 Task: In the  document Genderequality.doc, select heading and apply ' Italics' Use the "find feature" to find mentioned word and apply Strikethrough in: 'discriminatory'
Action: Mouse moved to (523, 180)
Screenshot: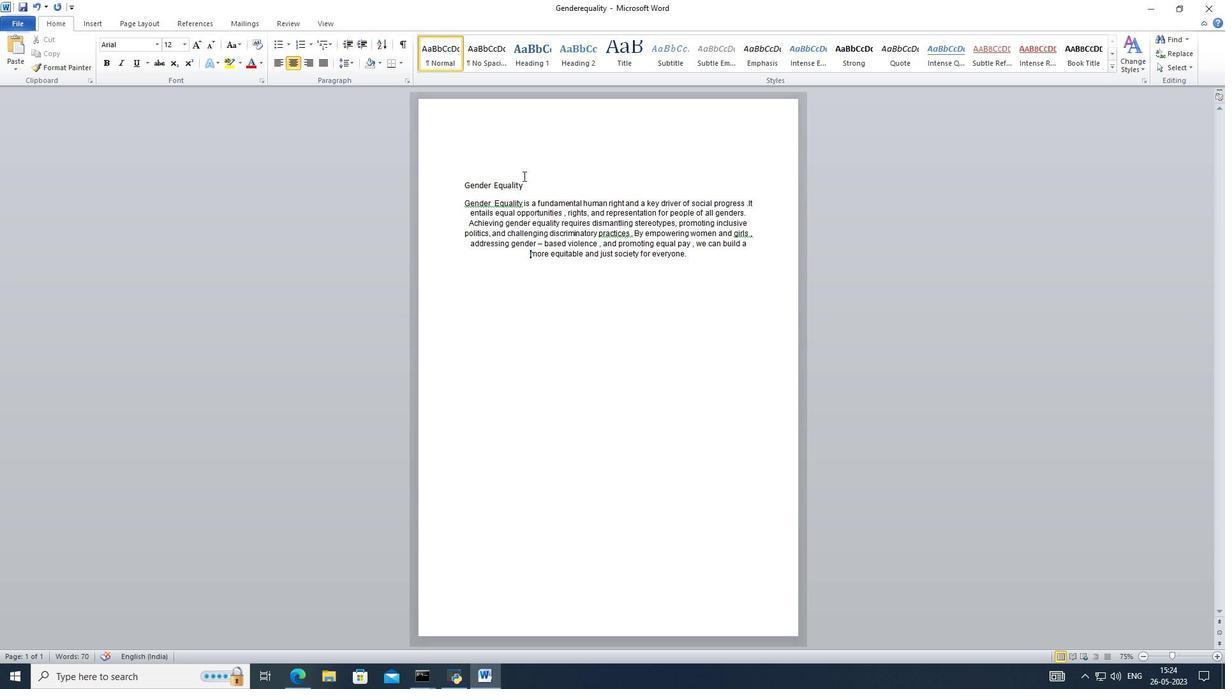 
Action: Mouse pressed left at (523, 180)
Screenshot: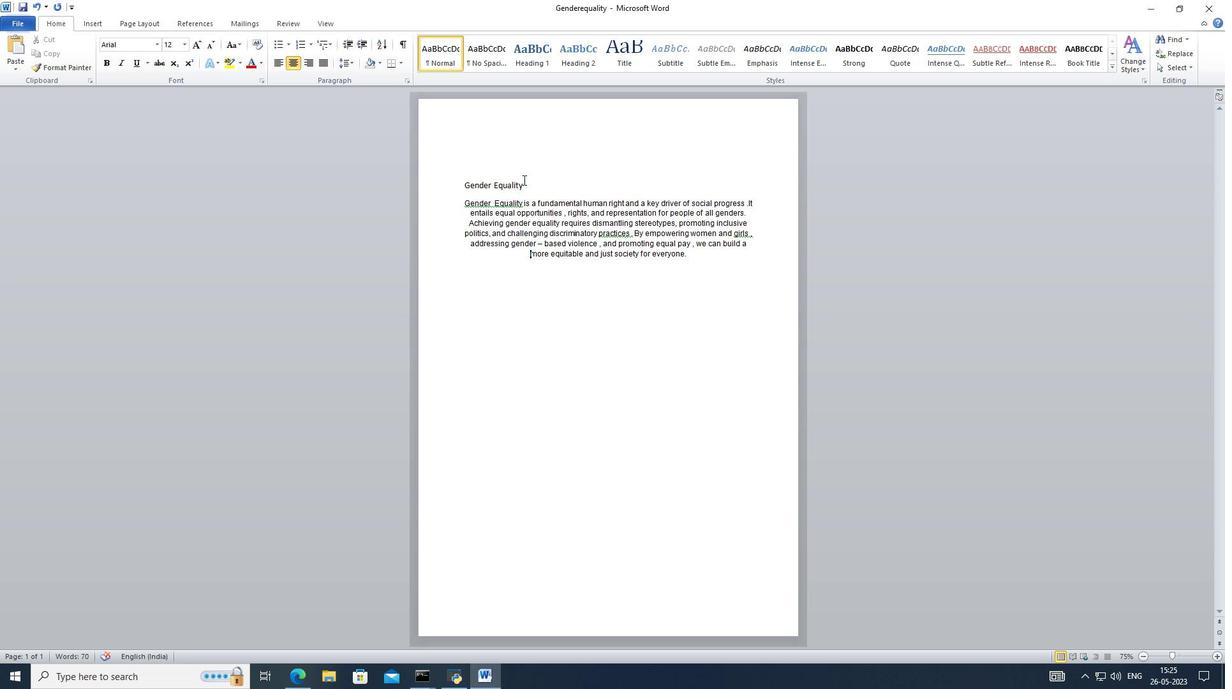 
Action: Mouse moved to (523, 181)
Screenshot: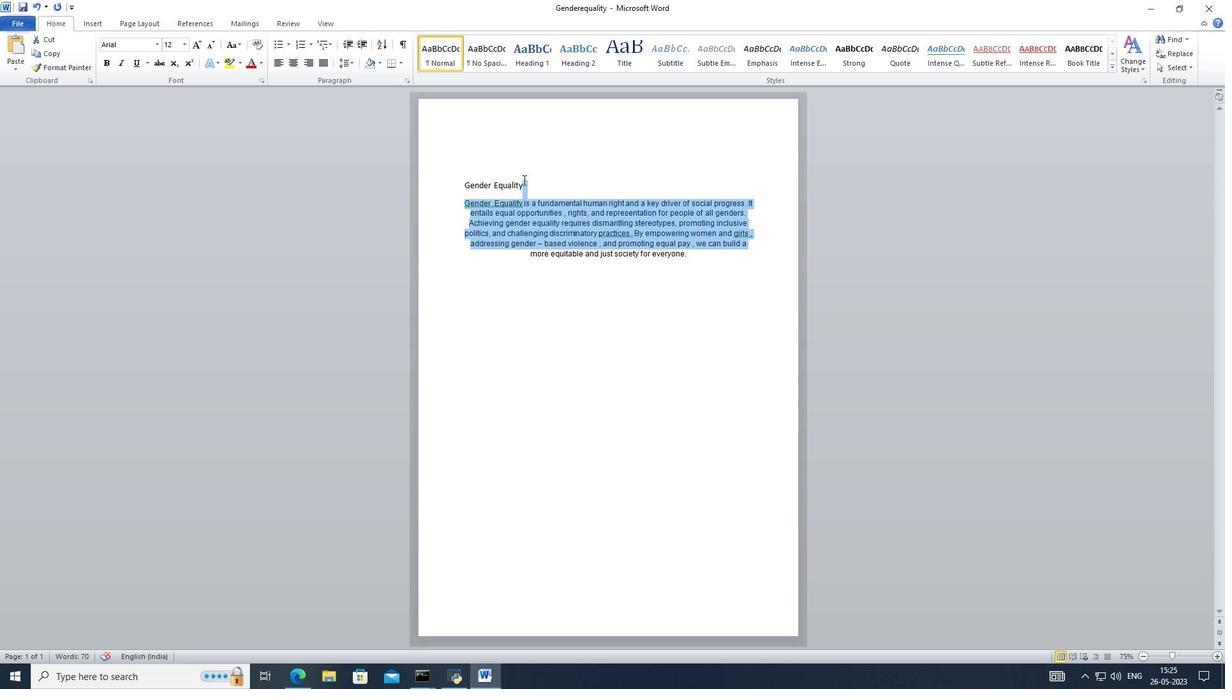 
Action: Mouse pressed left at (523, 181)
Screenshot: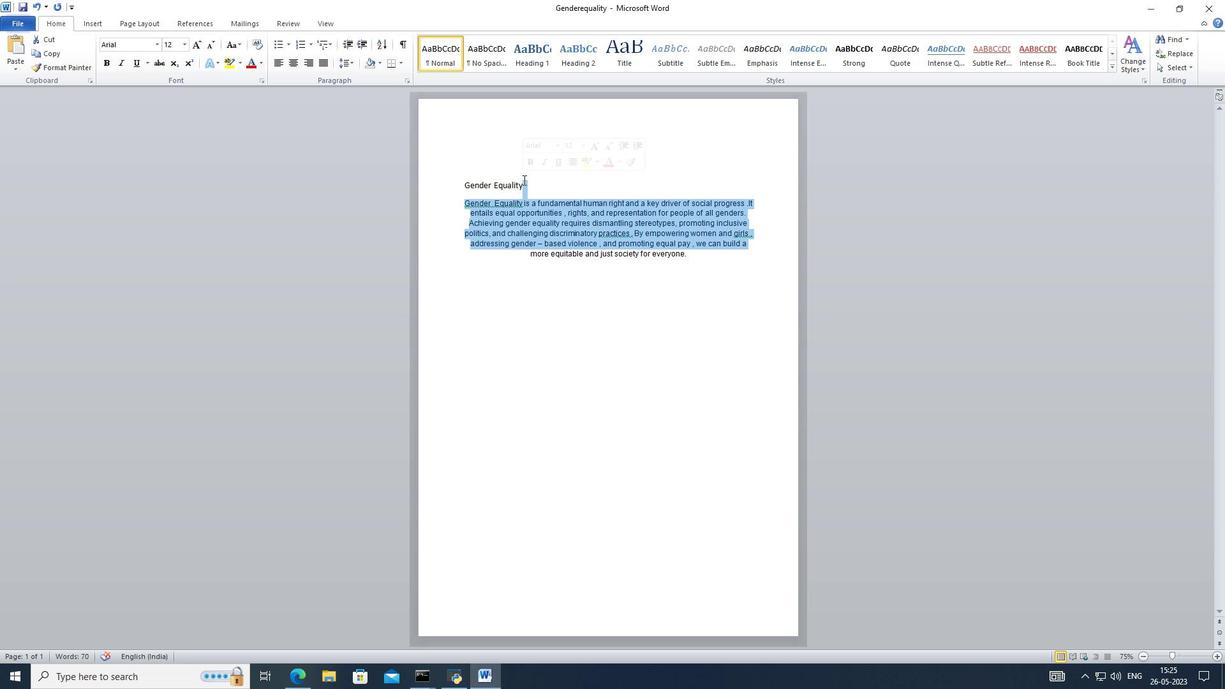 
Action: Mouse moved to (510, 202)
Screenshot: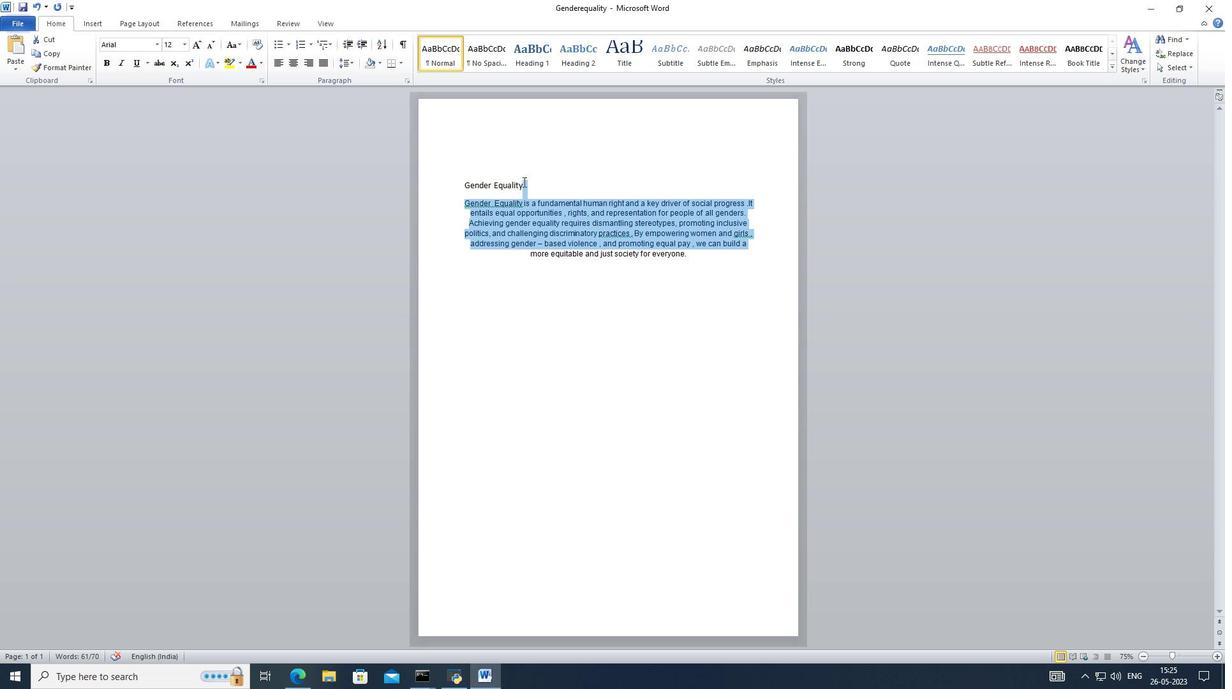 
Action: Mouse pressed left at (510, 202)
Screenshot: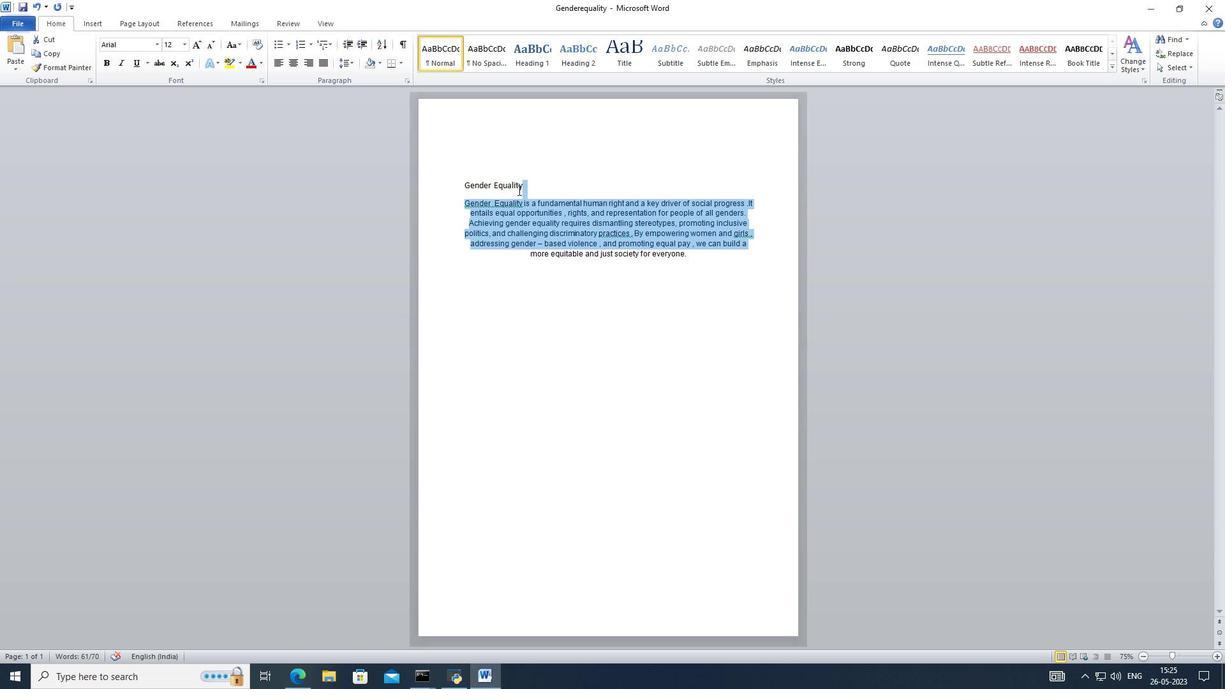 
Action: Mouse moved to (485, 263)
Screenshot: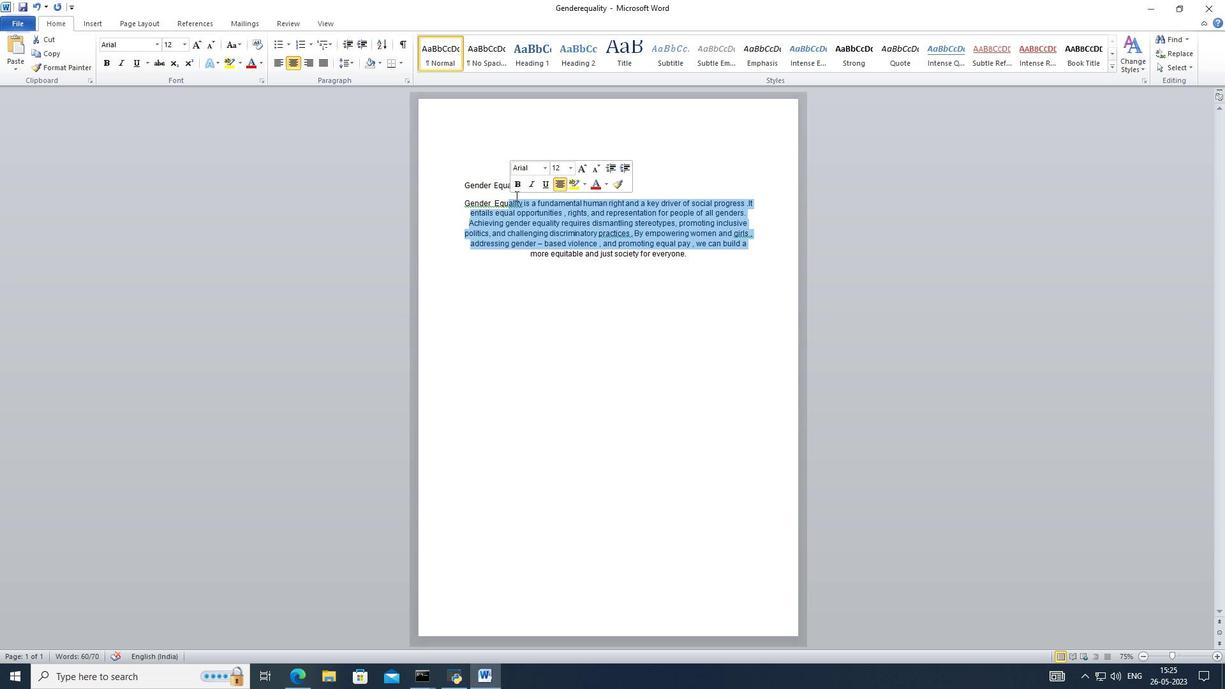 
Action: Mouse pressed left at (485, 263)
Screenshot: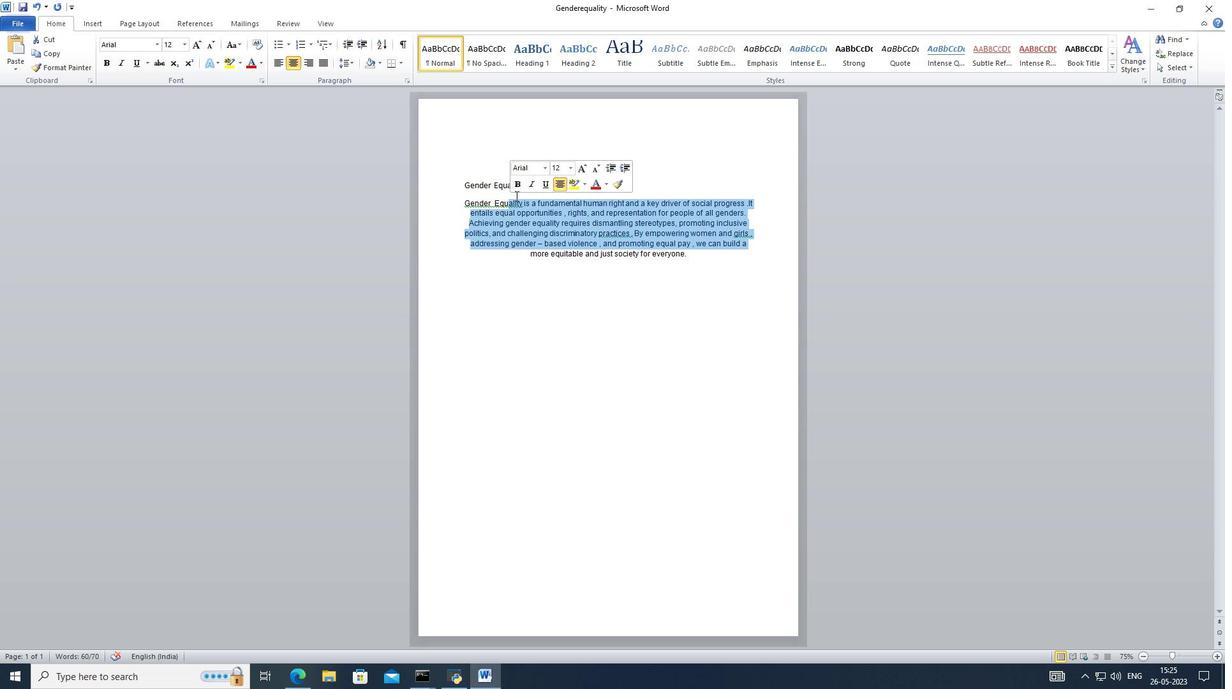 
Action: Mouse moved to (529, 187)
Screenshot: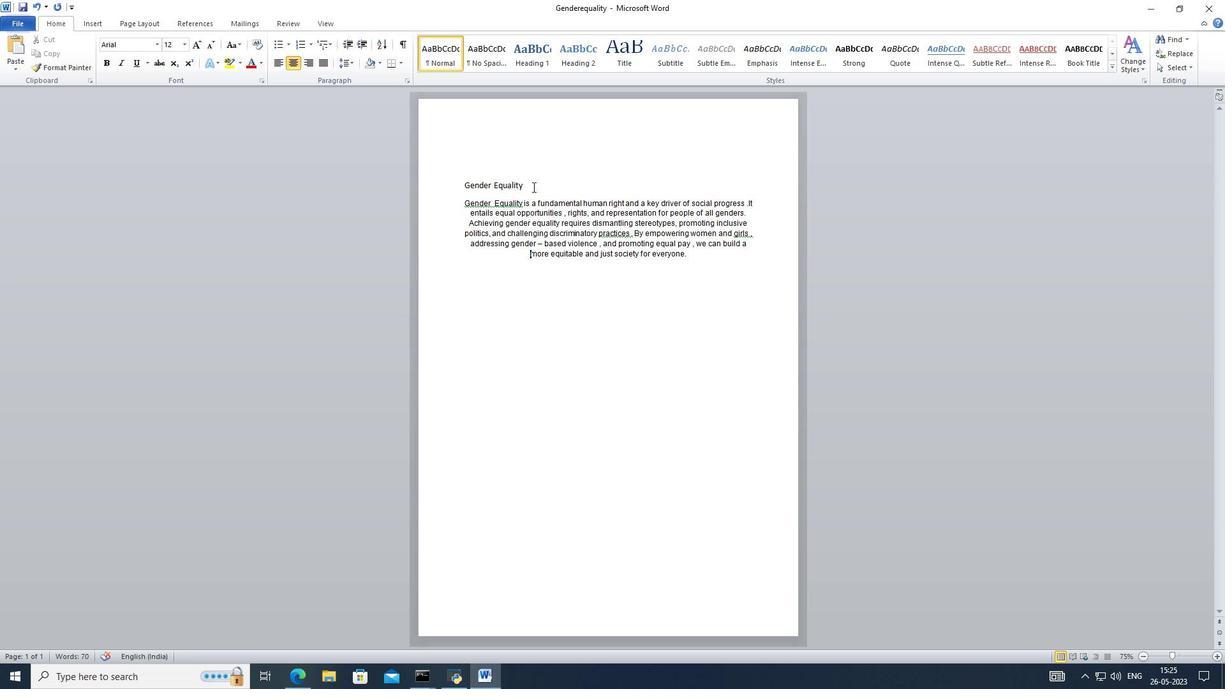 
Action: Mouse pressed left at (529, 187)
Screenshot: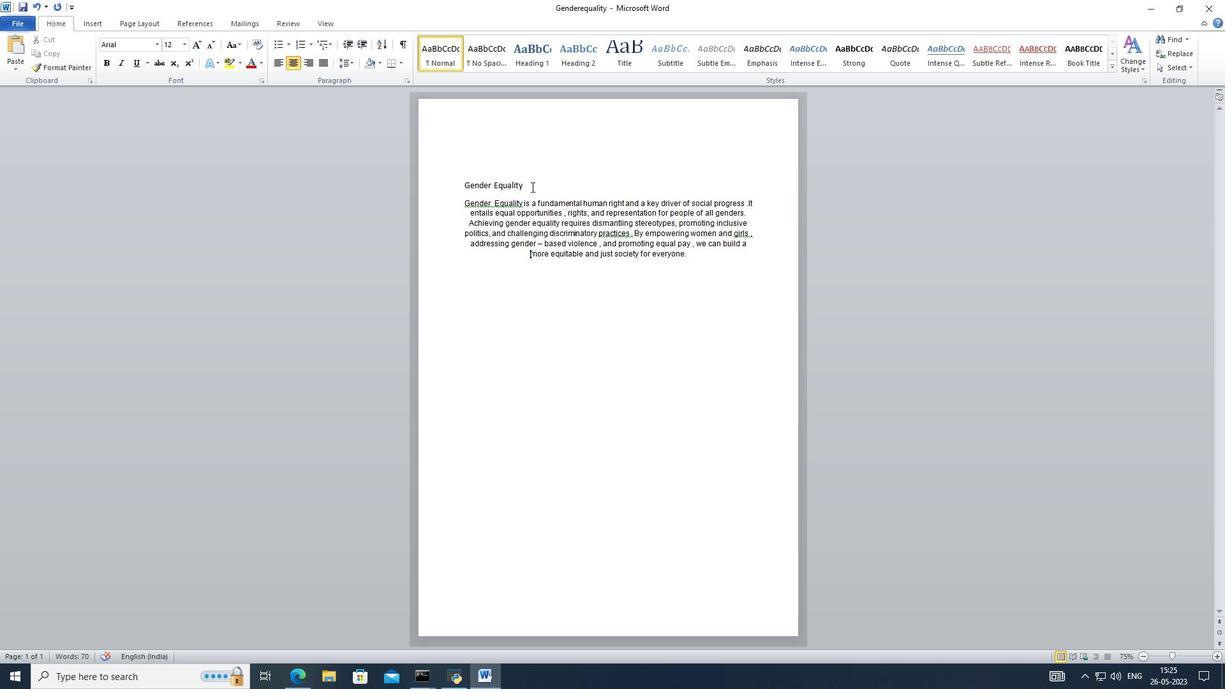 
Action: Mouse moved to (527, 302)
Screenshot: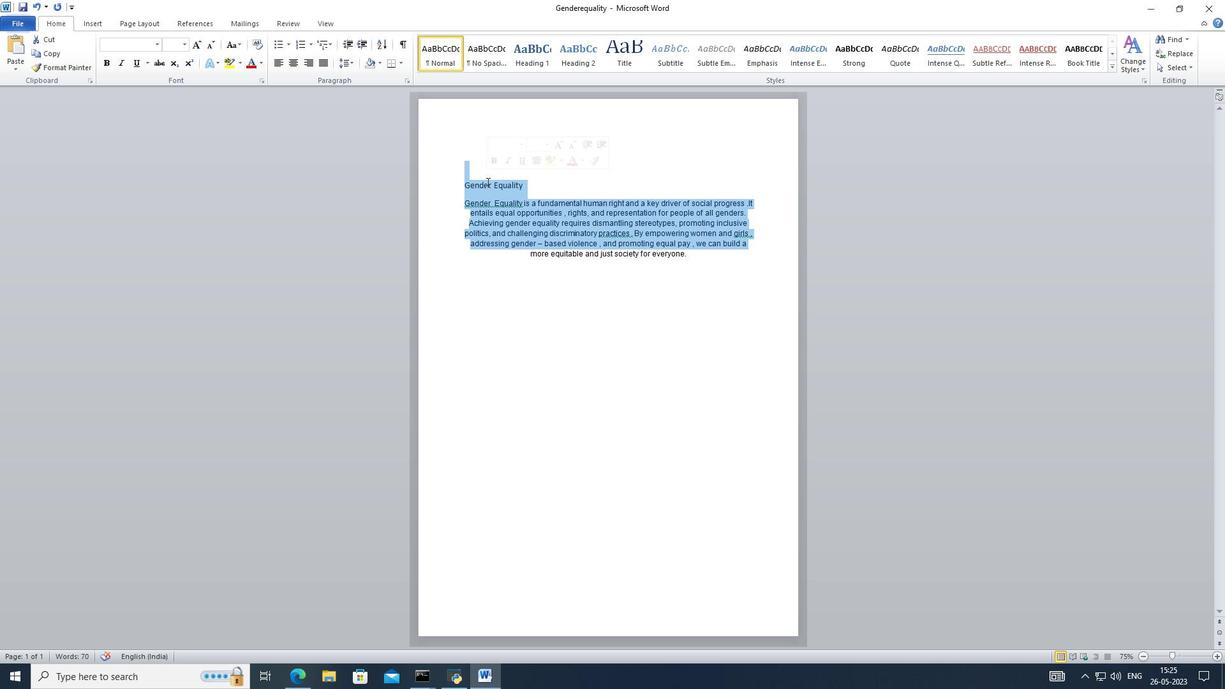 
Action: Mouse pressed left at (527, 302)
Screenshot: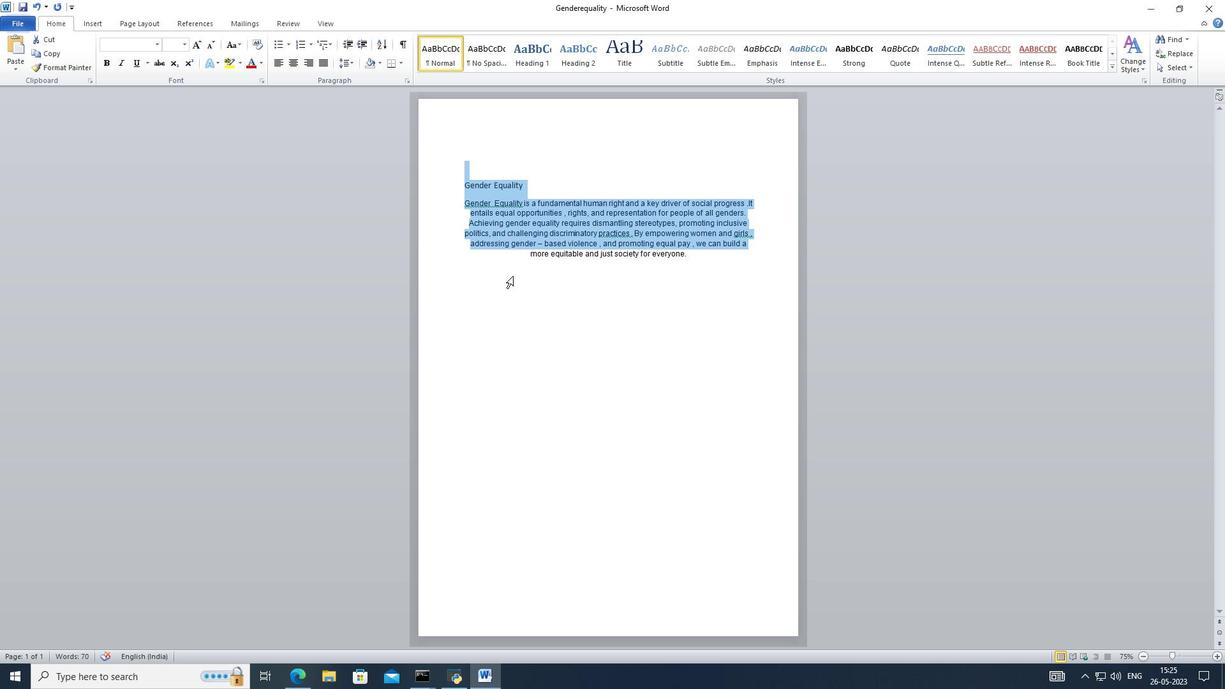 
Action: Mouse moved to (462, 181)
Screenshot: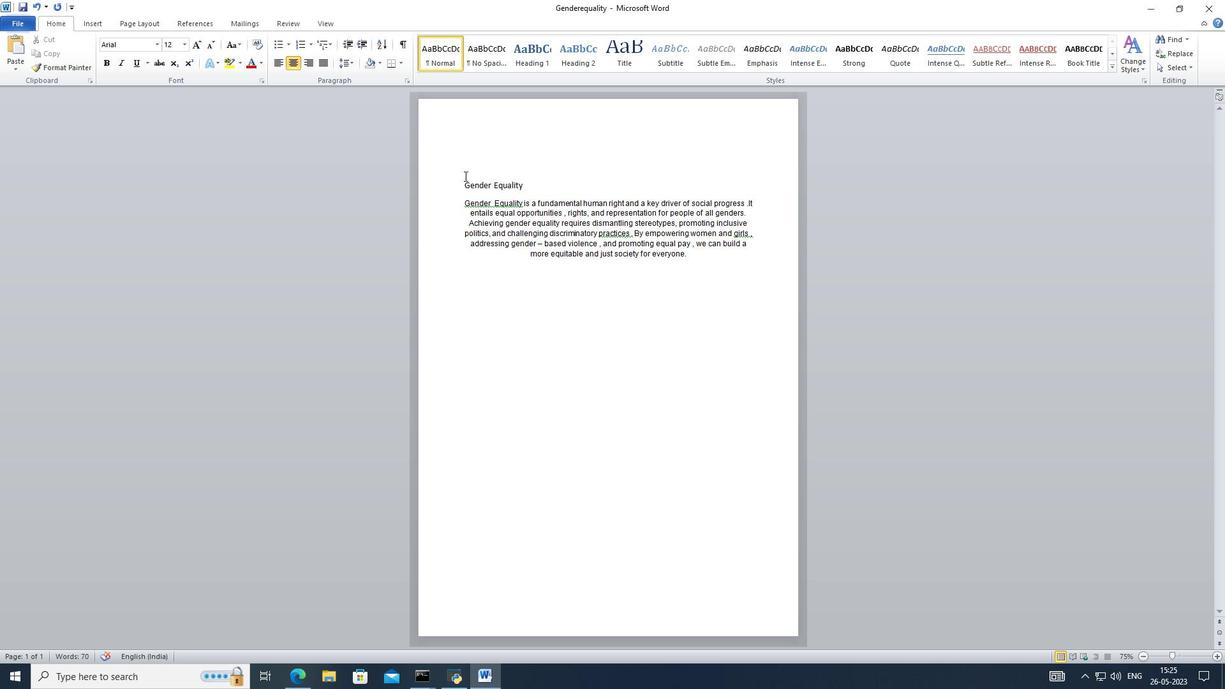 
Action: Mouse pressed left at (462, 181)
Screenshot: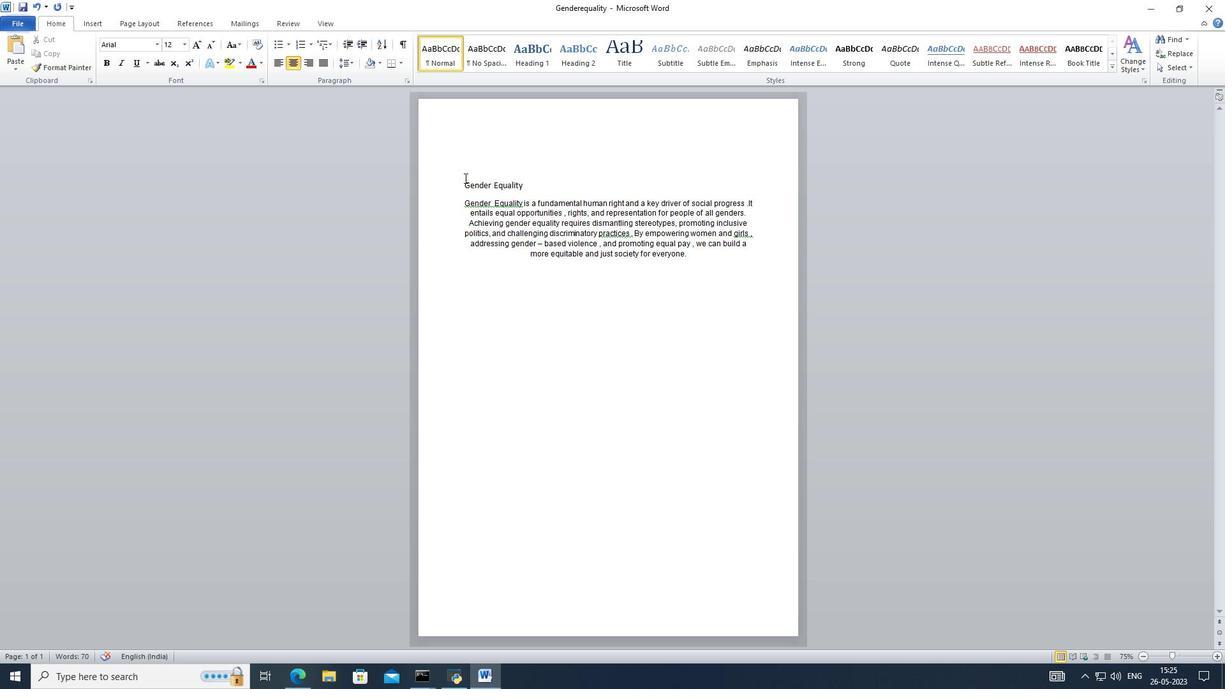 
Action: Mouse moved to (474, 229)
Screenshot: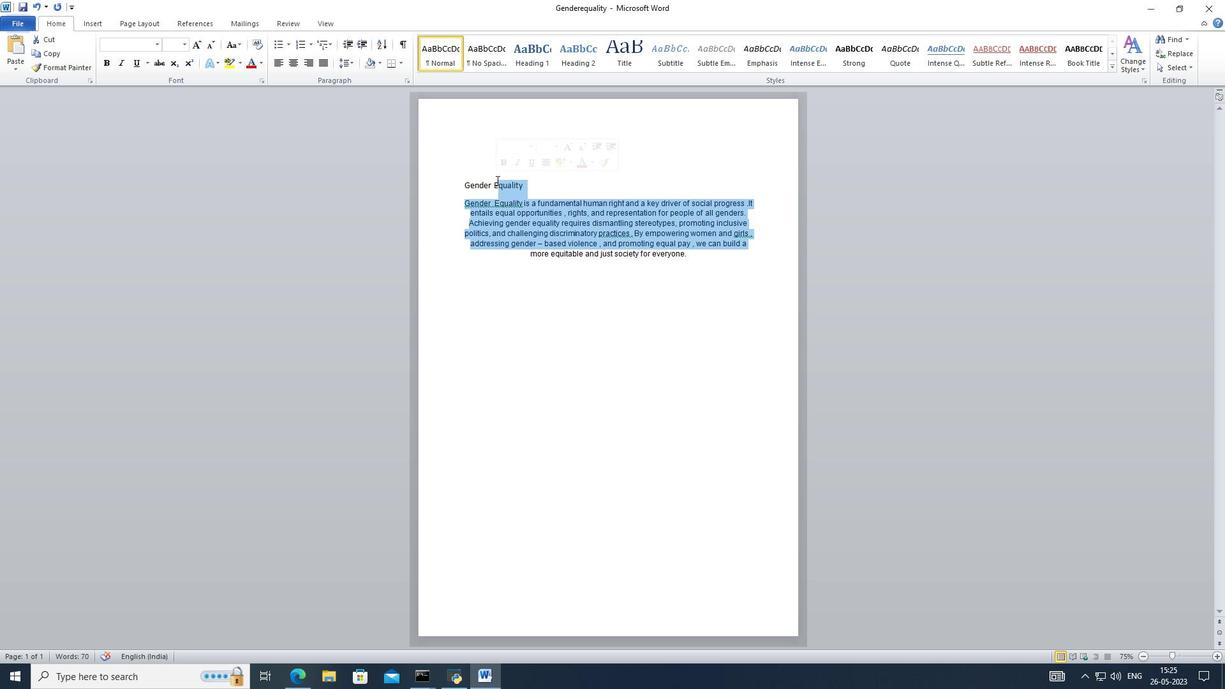 
Action: Mouse pressed left at (474, 229)
Screenshot: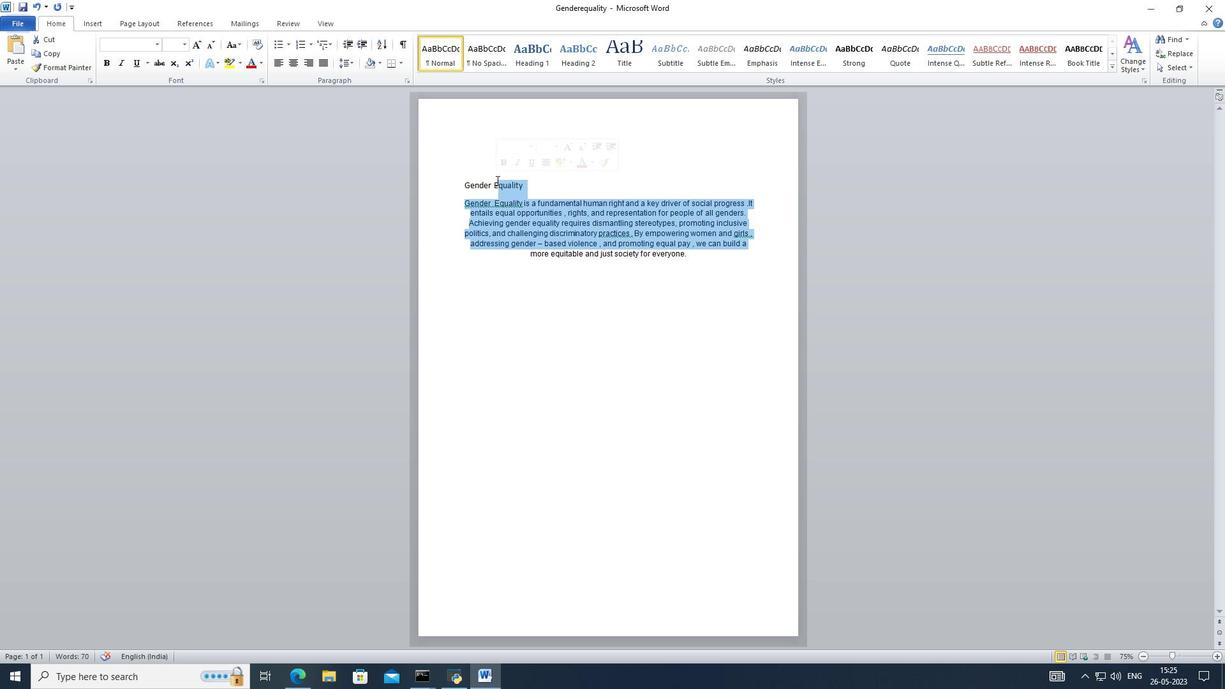 
Action: Mouse moved to (450, 196)
Screenshot: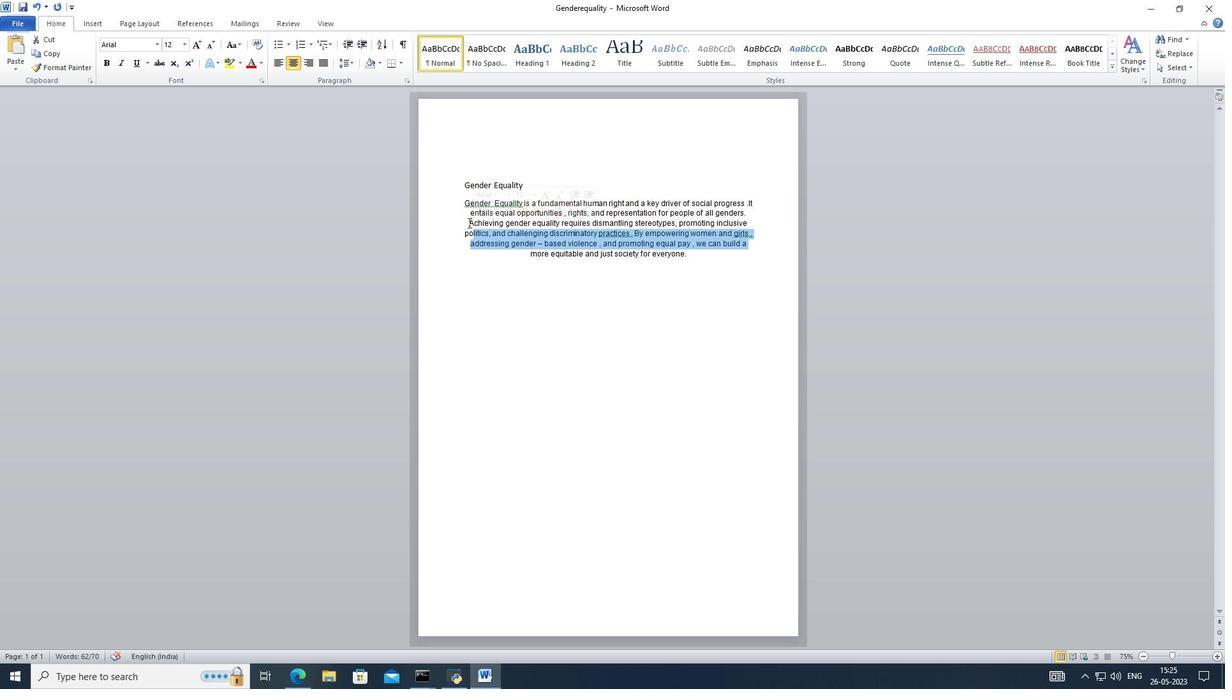 
Action: Mouse pressed left at (450, 196)
Screenshot: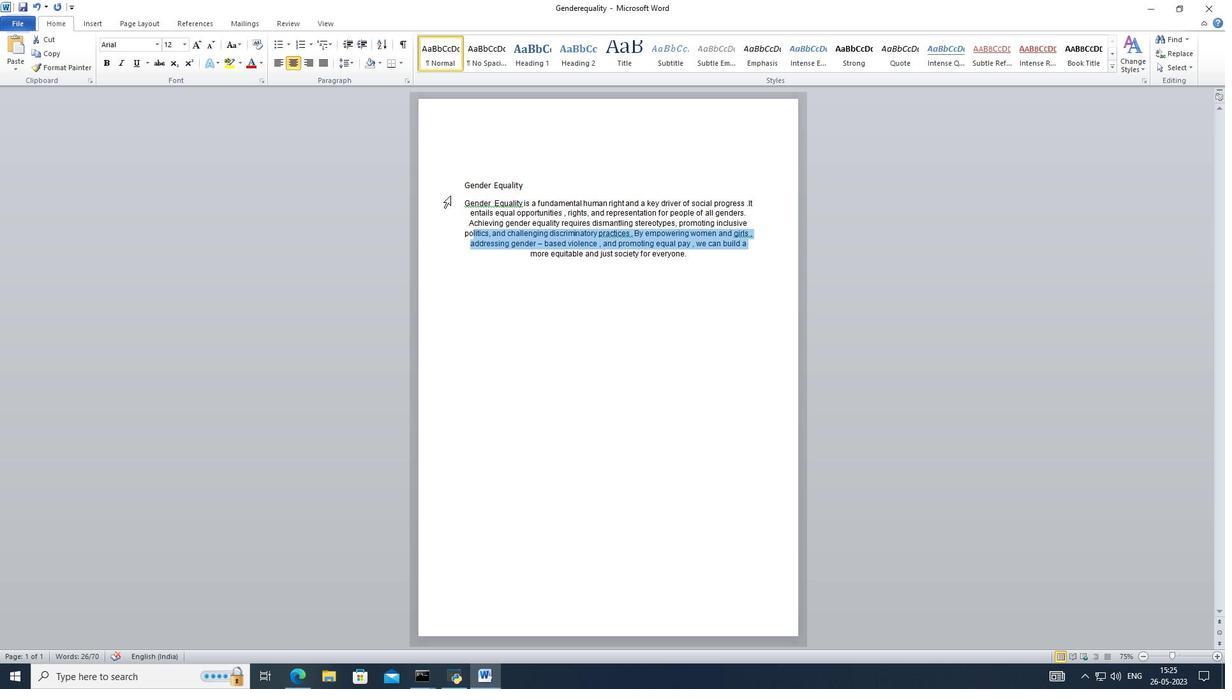 
Action: Mouse moved to (477, 271)
Screenshot: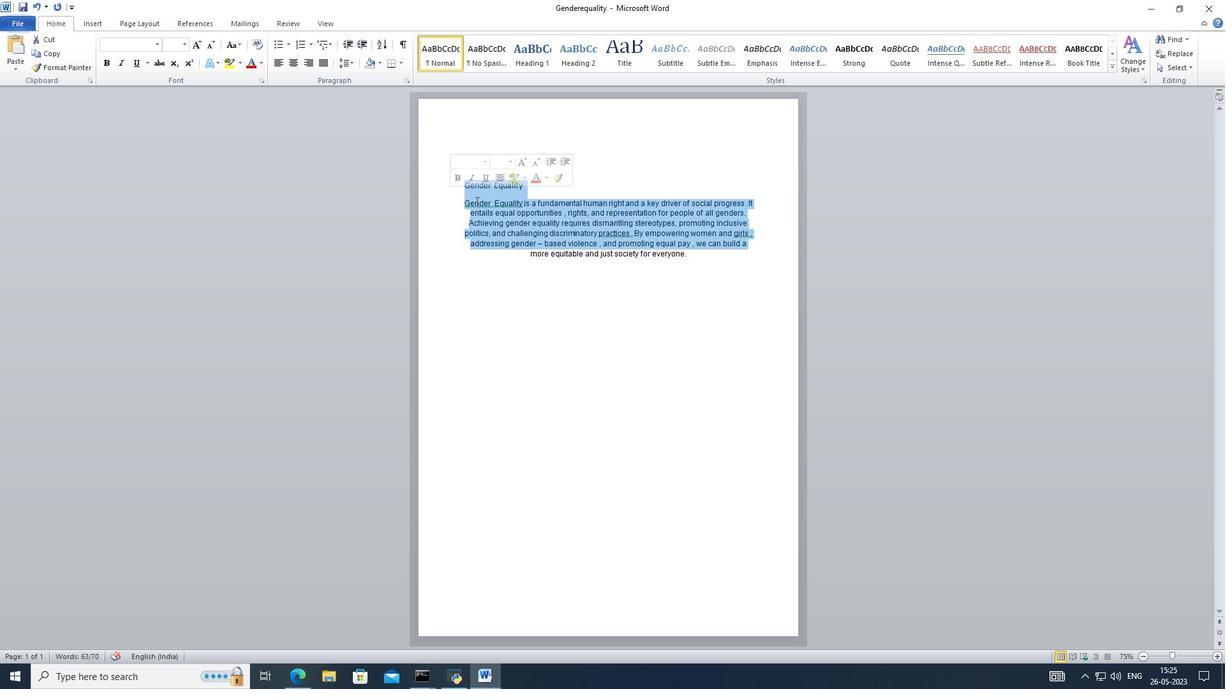 
Action: Mouse pressed left at (477, 271)
Screenshot: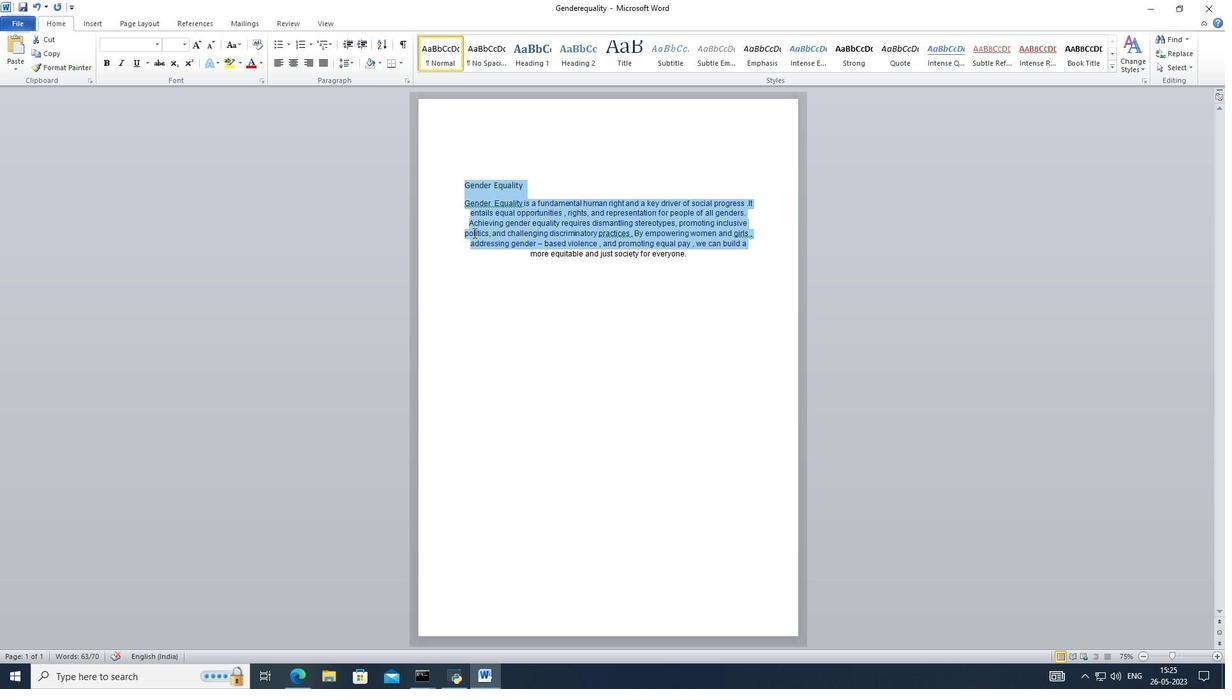 
Action: Mouse moved to (461, 177)
Screenshot: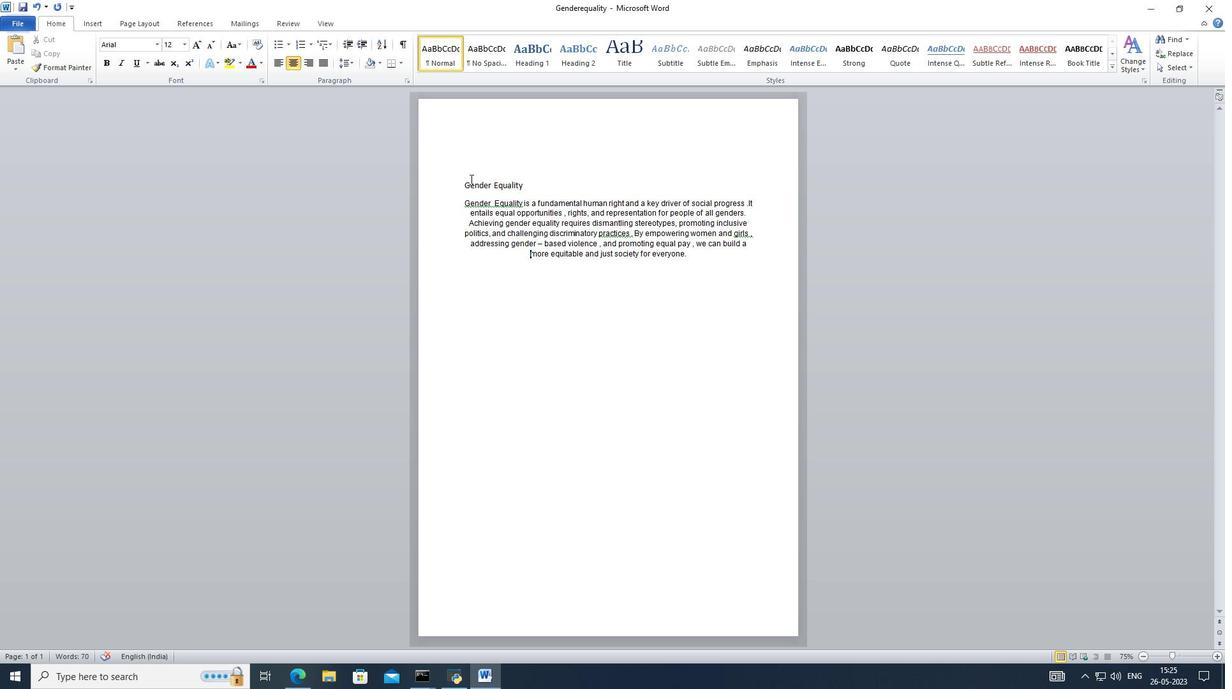 
Action: Mouse pressed left at (461, 177)
Screenshot: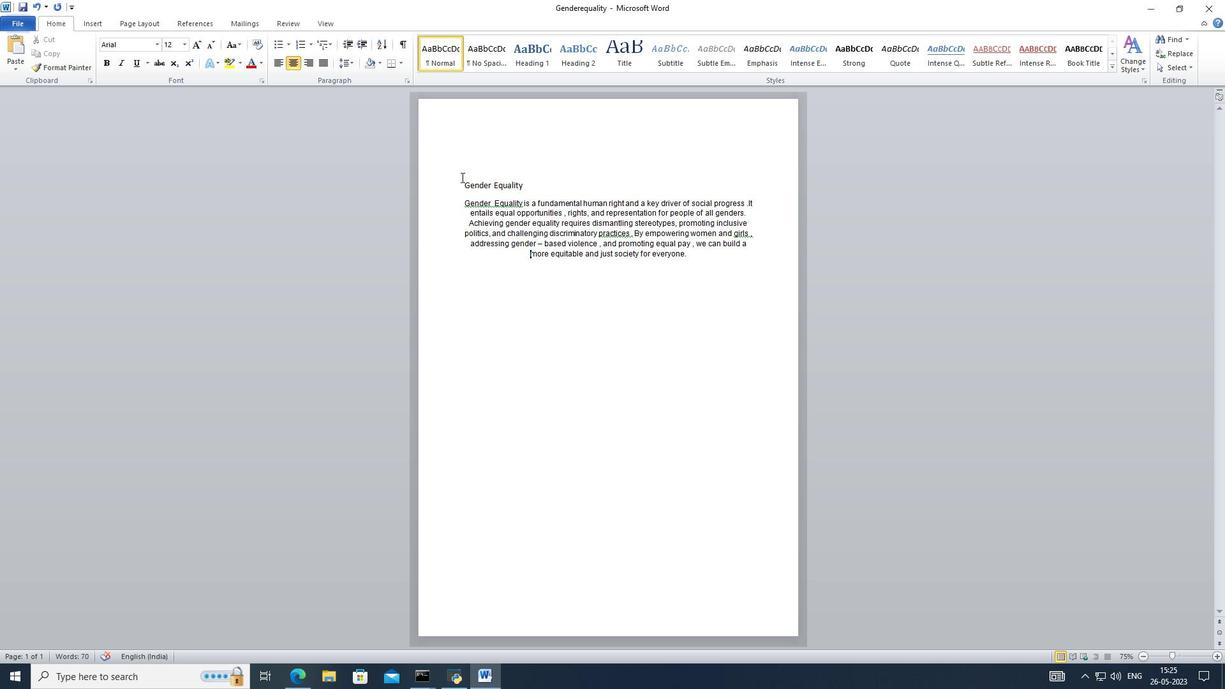 
Action: Mouse moved to (547, 254)
Screenshot: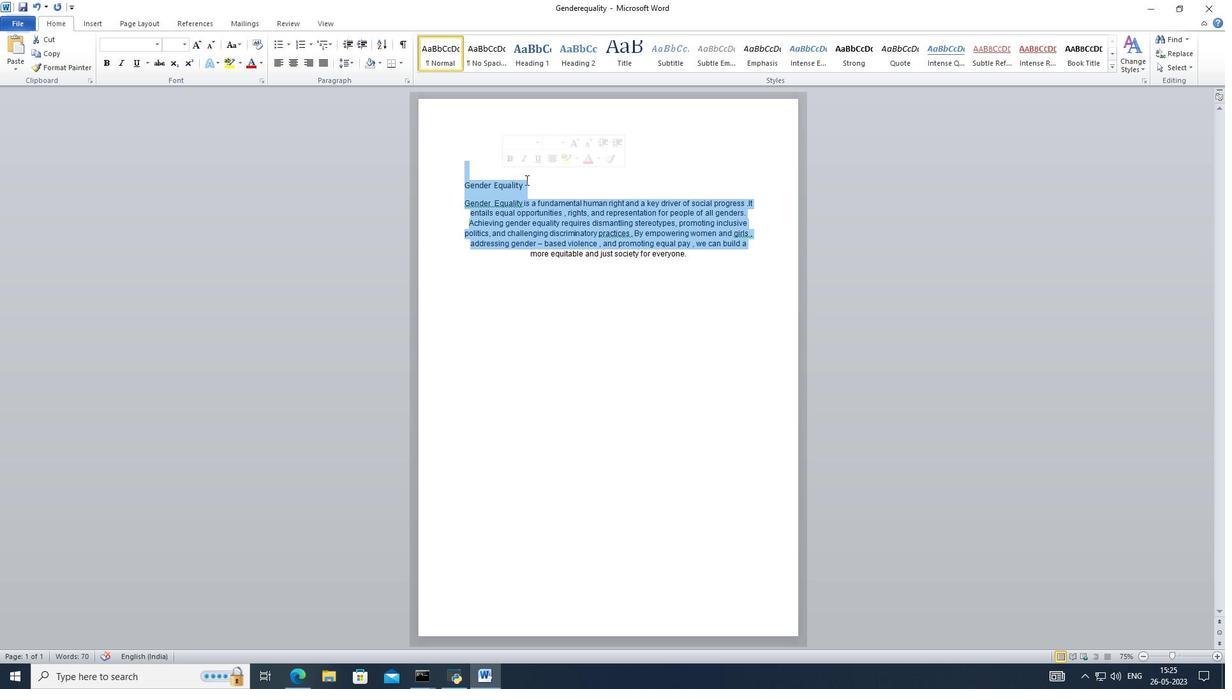 
Action: Mouse pressed left at (547, 254)
Screenshot: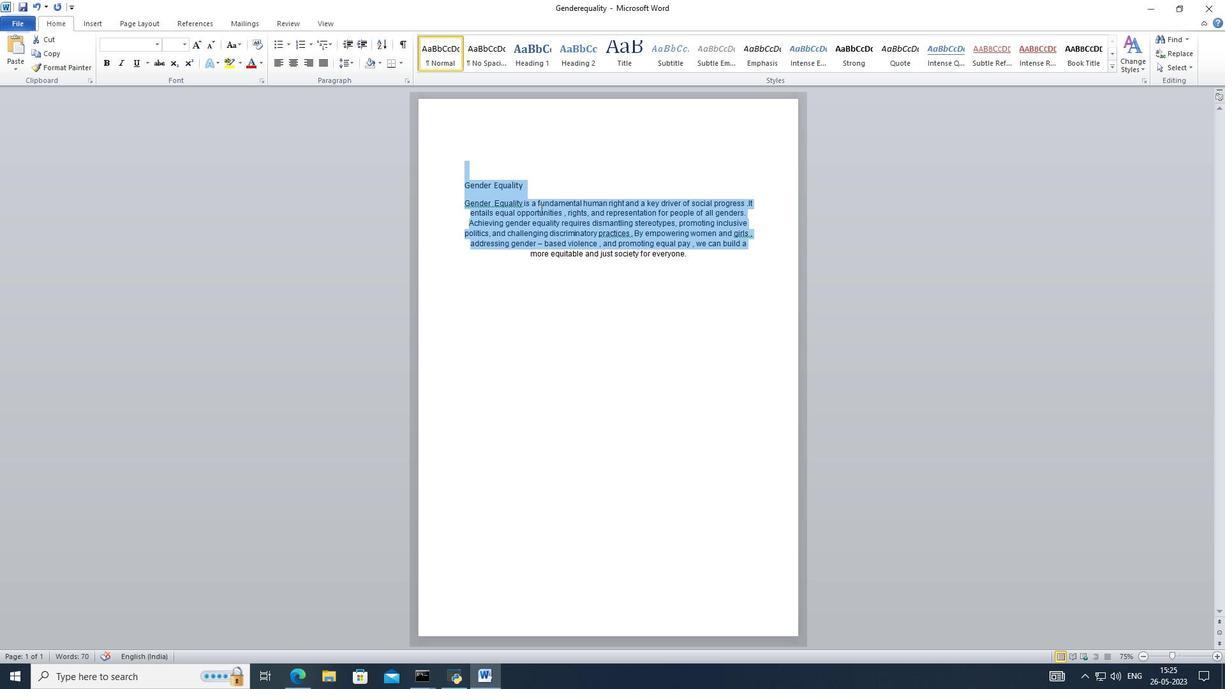 
Action: Mouse moved to (576, 386)
Screenshot: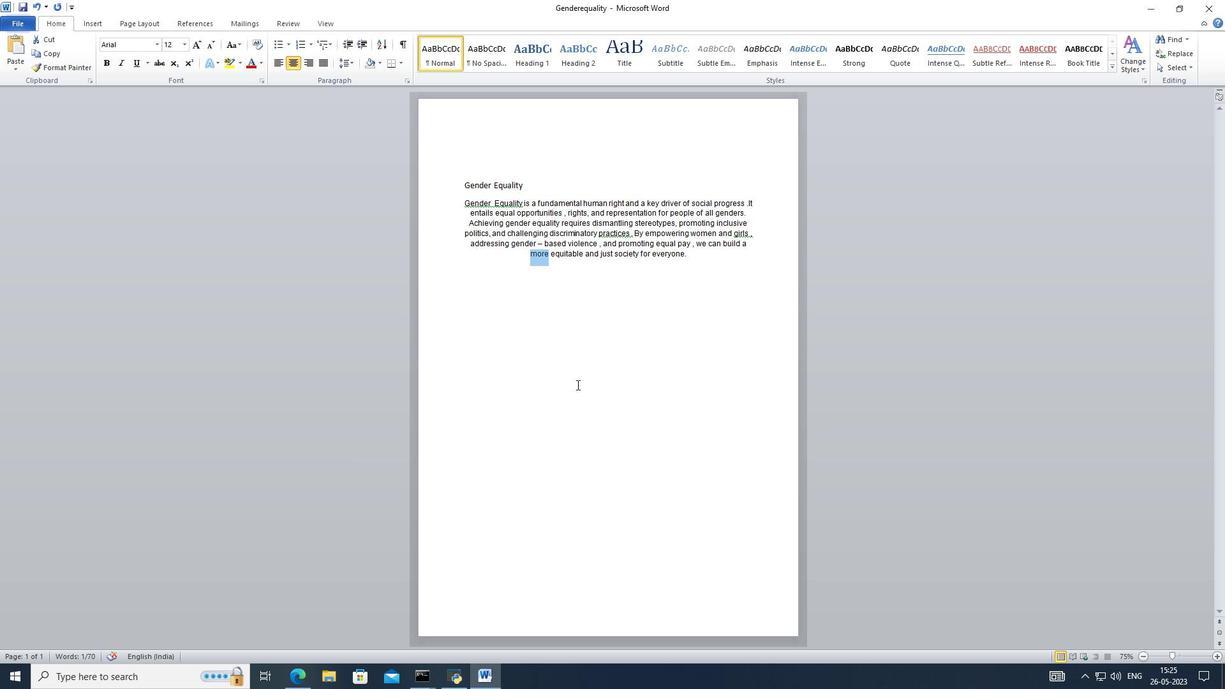 
Action: Mouse pressed left at (576, 386)
Screenshot: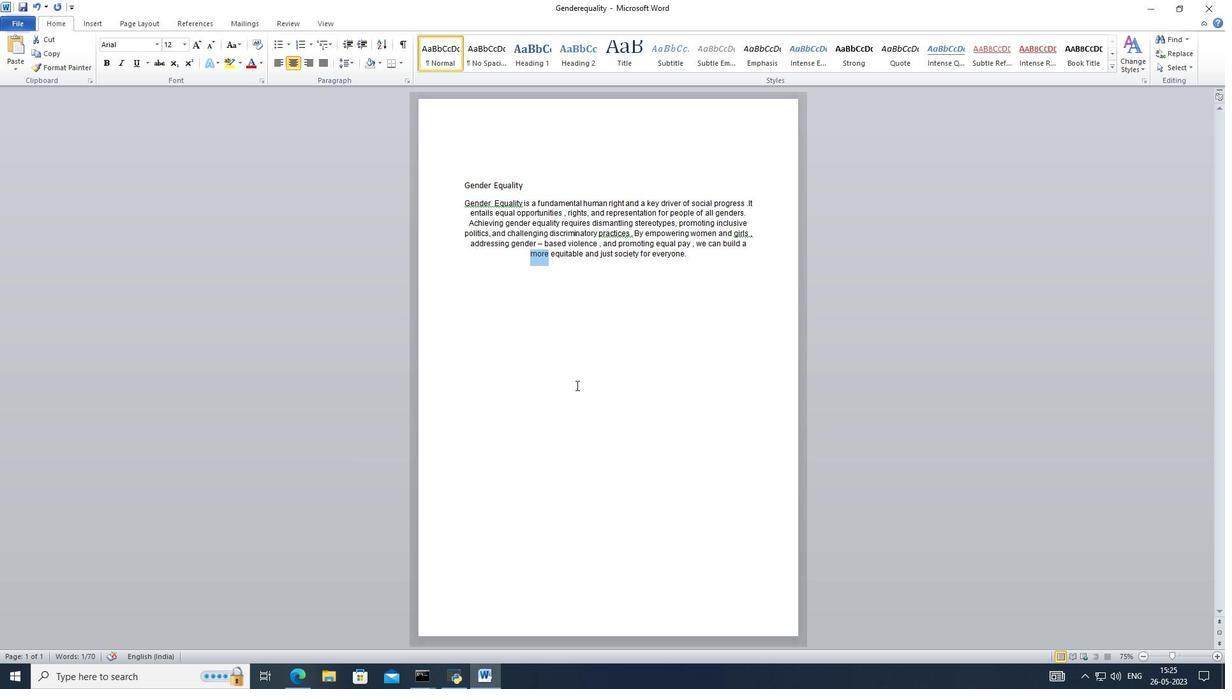 
Action: Mouse moved to (517, 264)
Screenshot: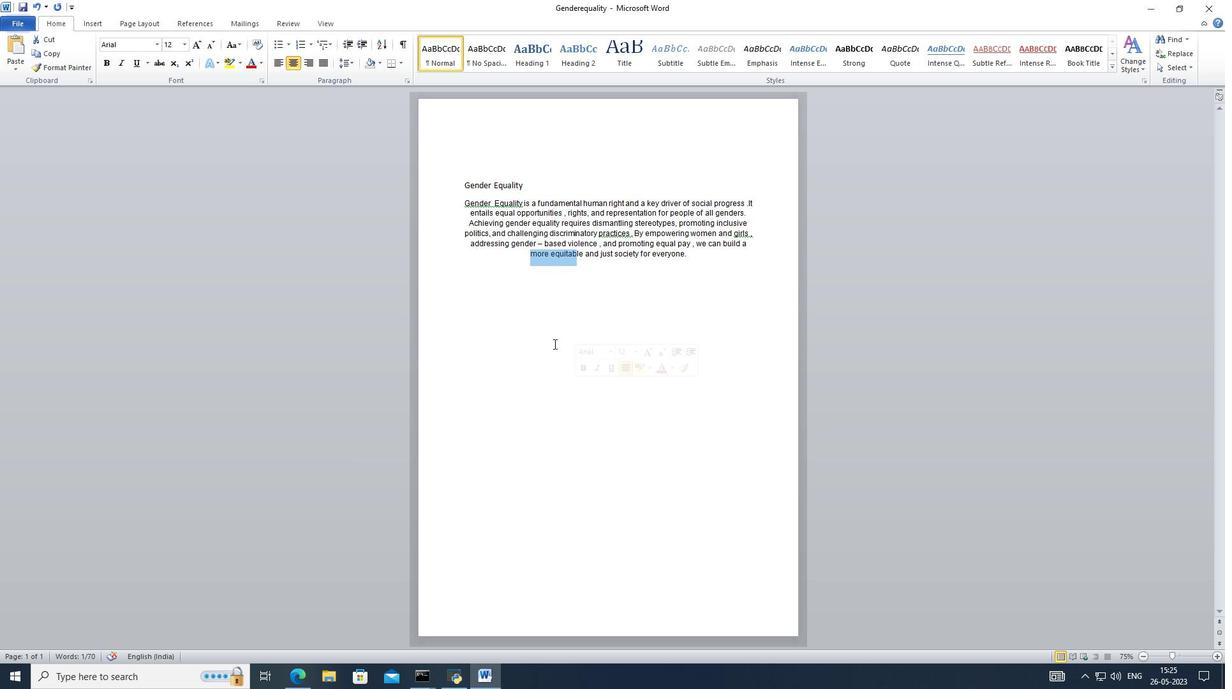 
Action: Mouse pressed left at (517, 264)
Screenshot: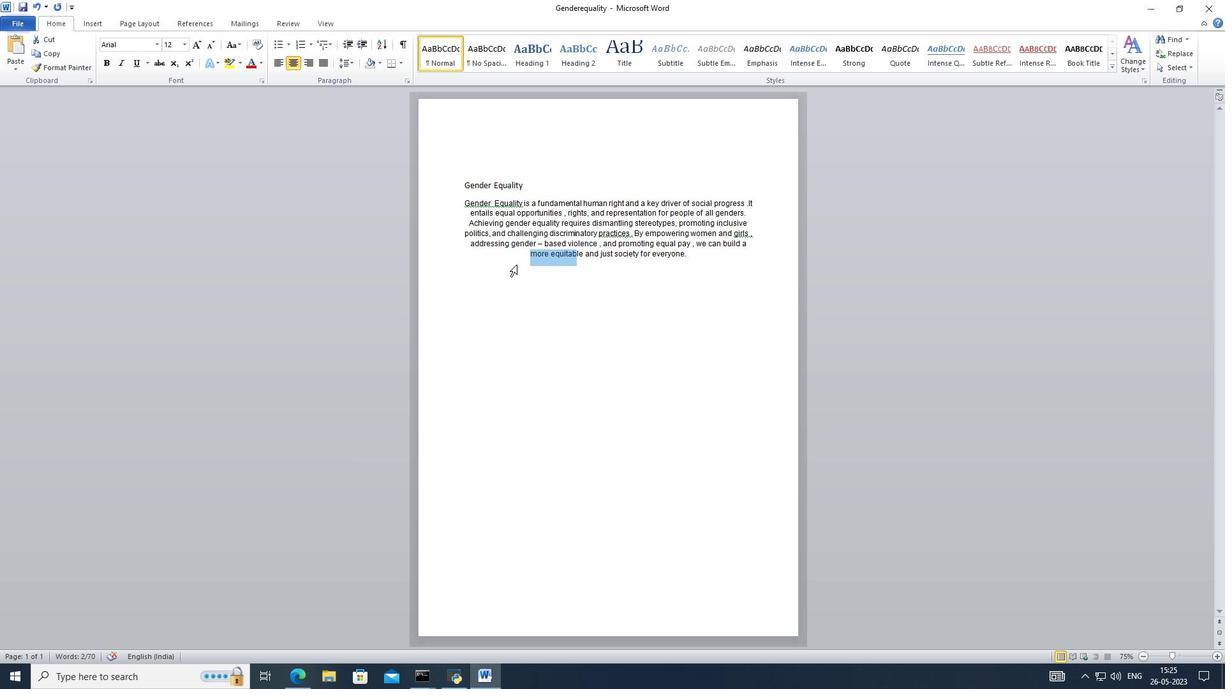 
Action: Mouse moved to (550, 190)
Screenshot: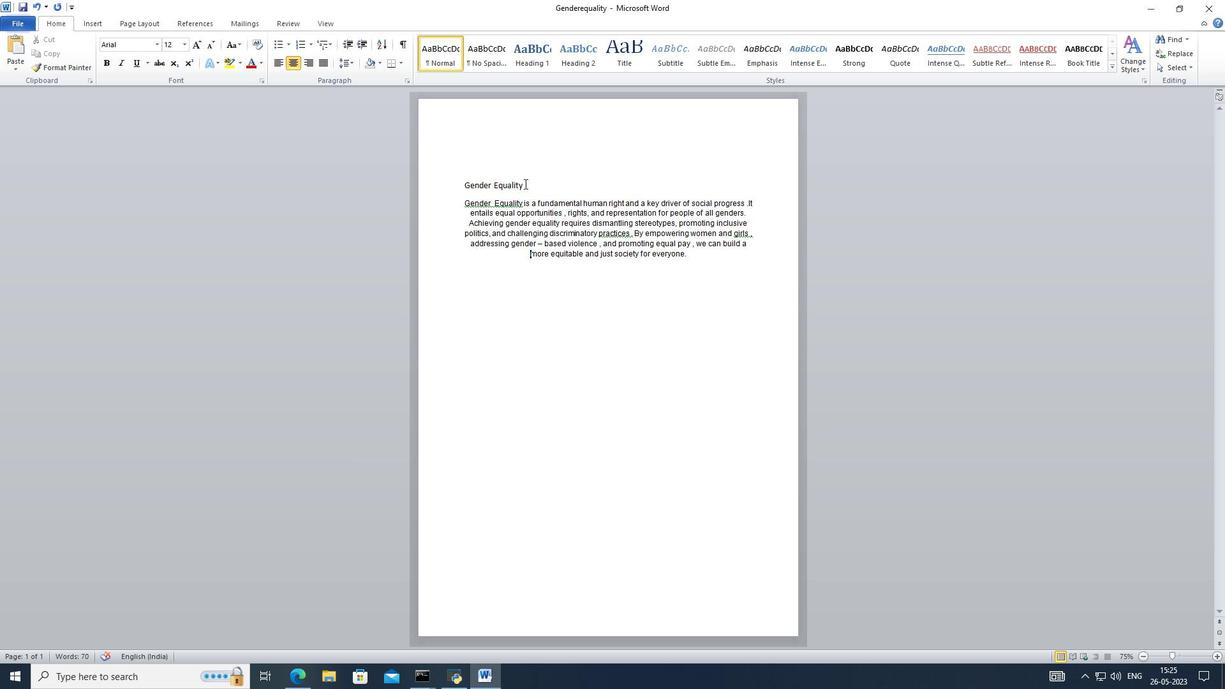
Action: Mouse pressed left at (550, 190)
Screenshot: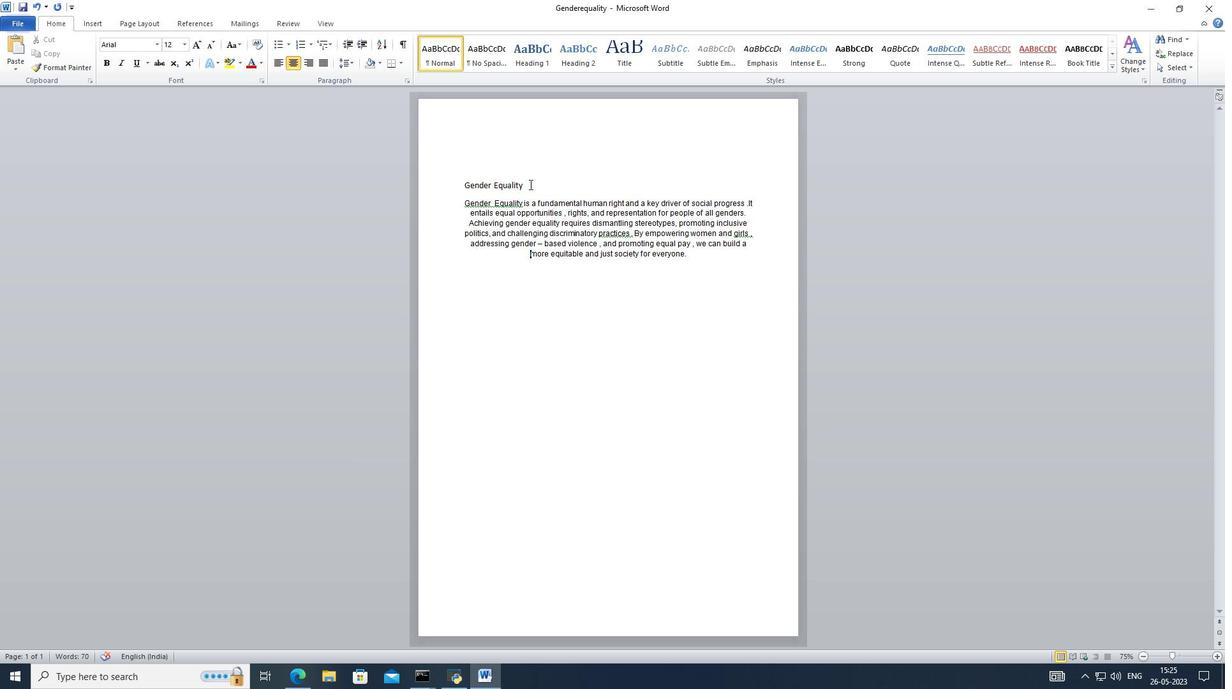 
Action: Mouse moved to (535, 188)
Screenshot: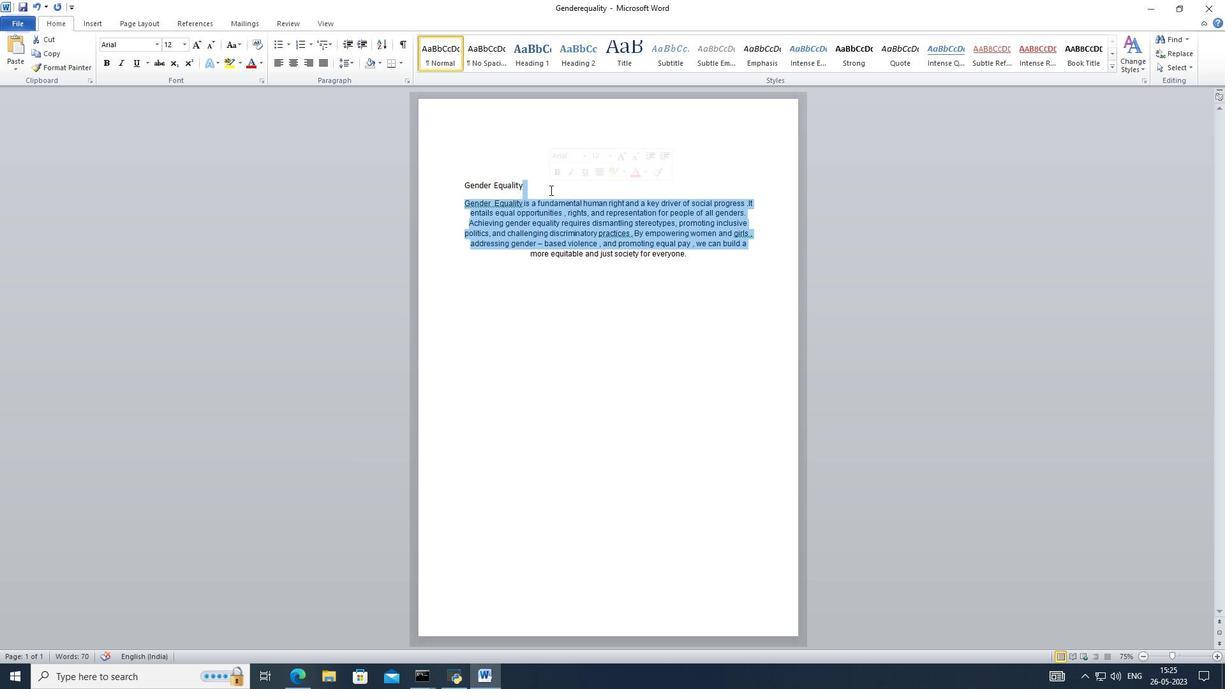 
Action: Mouse pressed left at (535, 188)
Screenshot: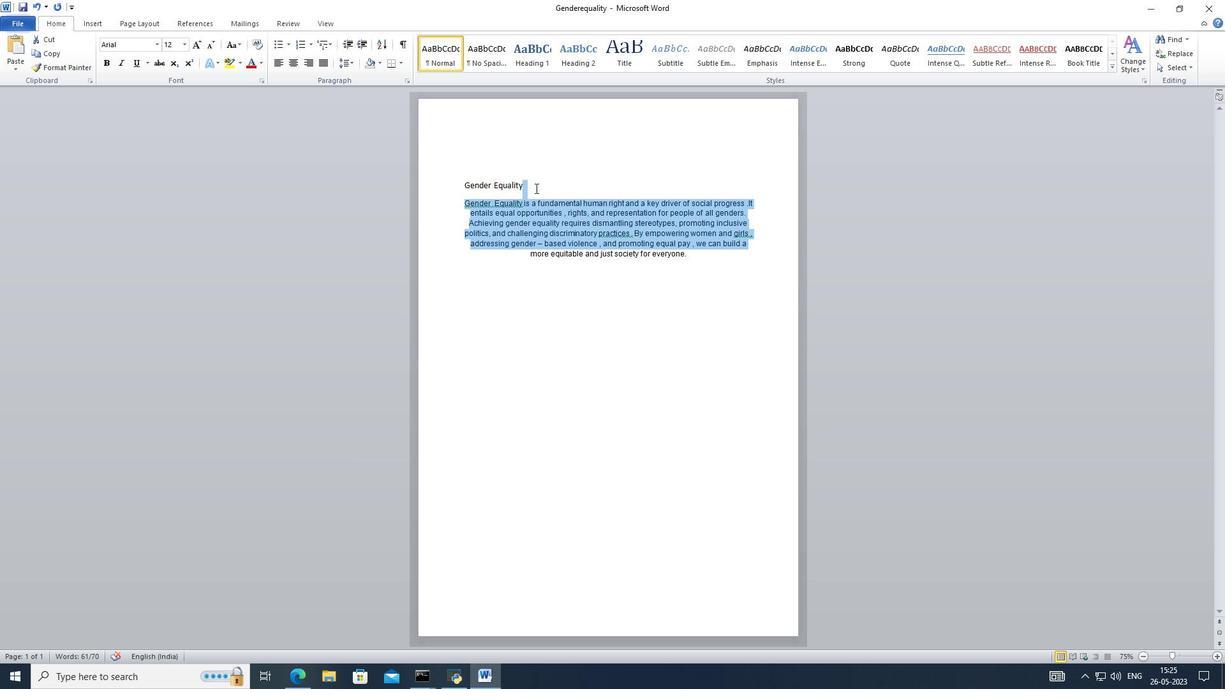 
Action: Mouse moved to (508, 188)
Screenshot: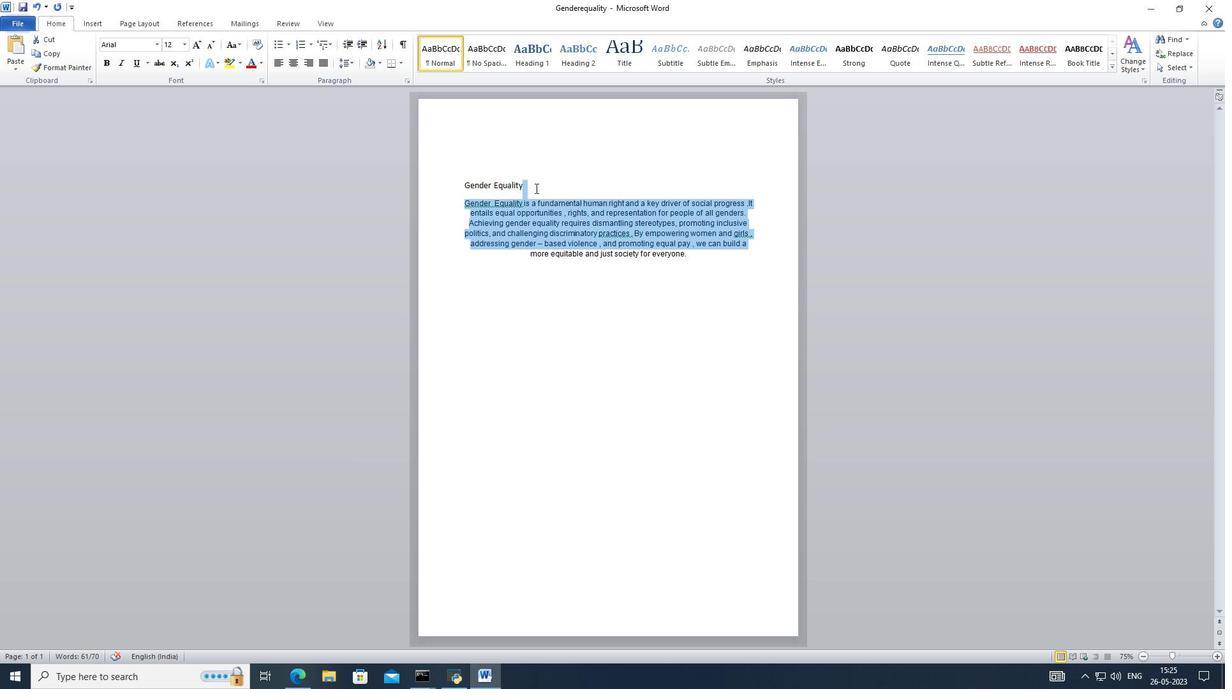 
Action: Mouse pressed left at (508, 188)
Screenshot: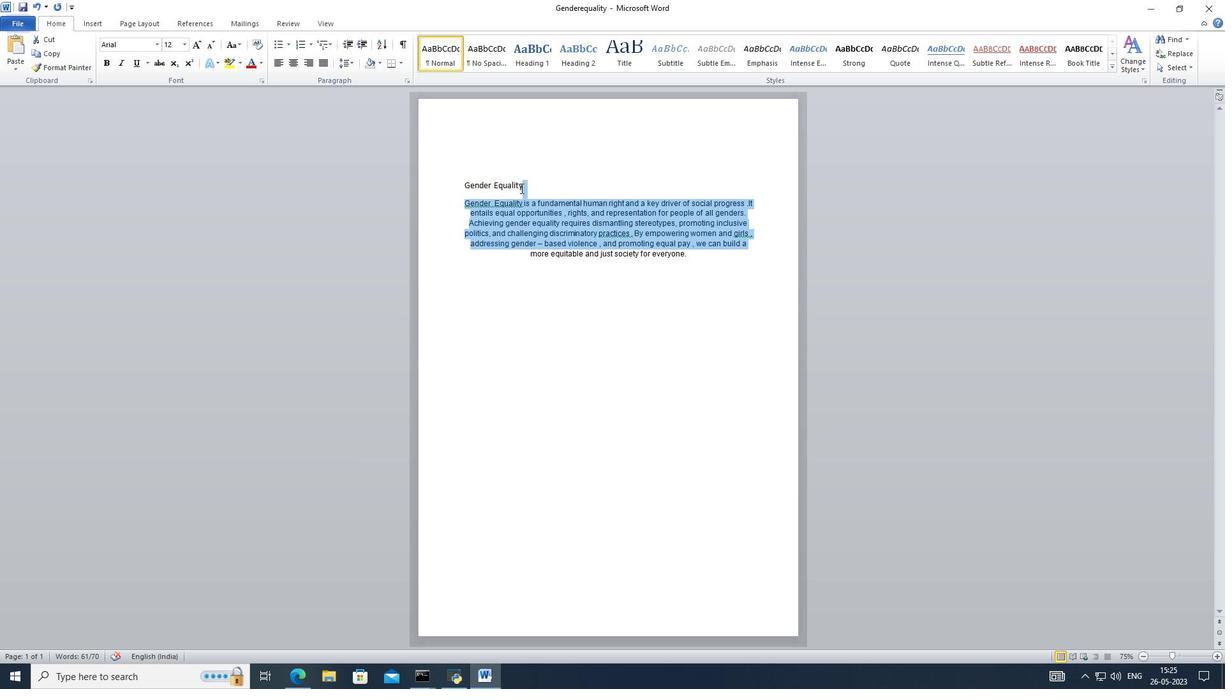 
Action: Mouse moved to (512, 185)
Screenshot: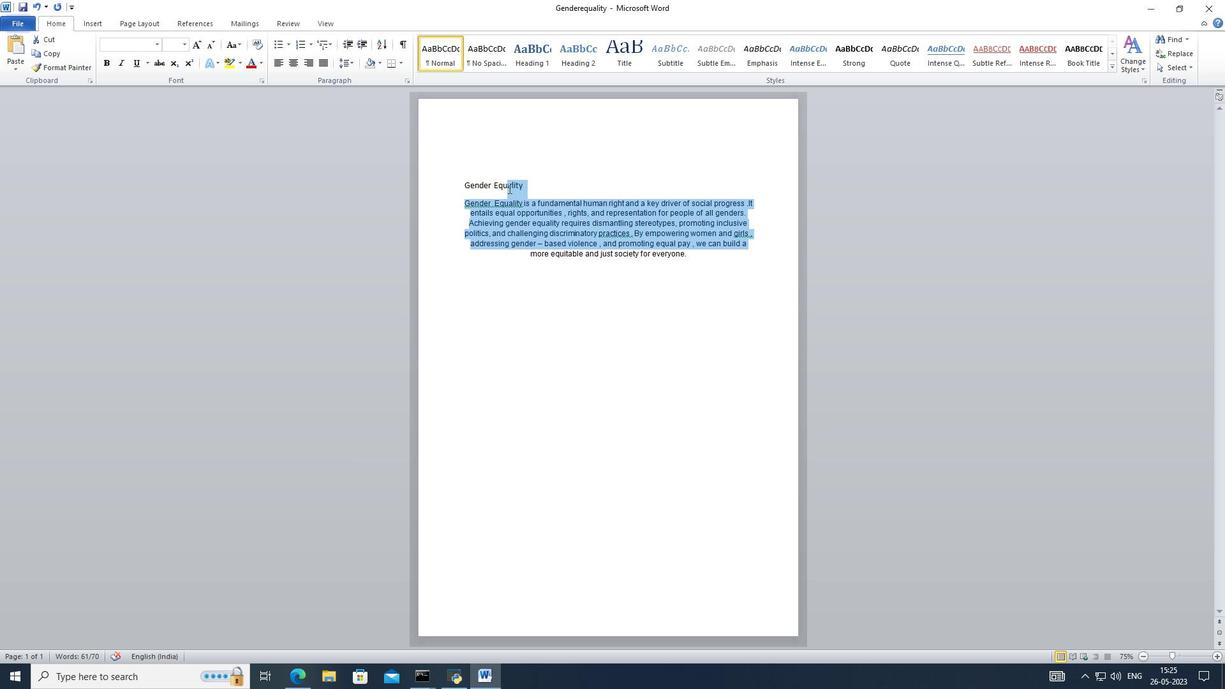 
Action: Mouse pressed left at (512, 185)
Screenshot: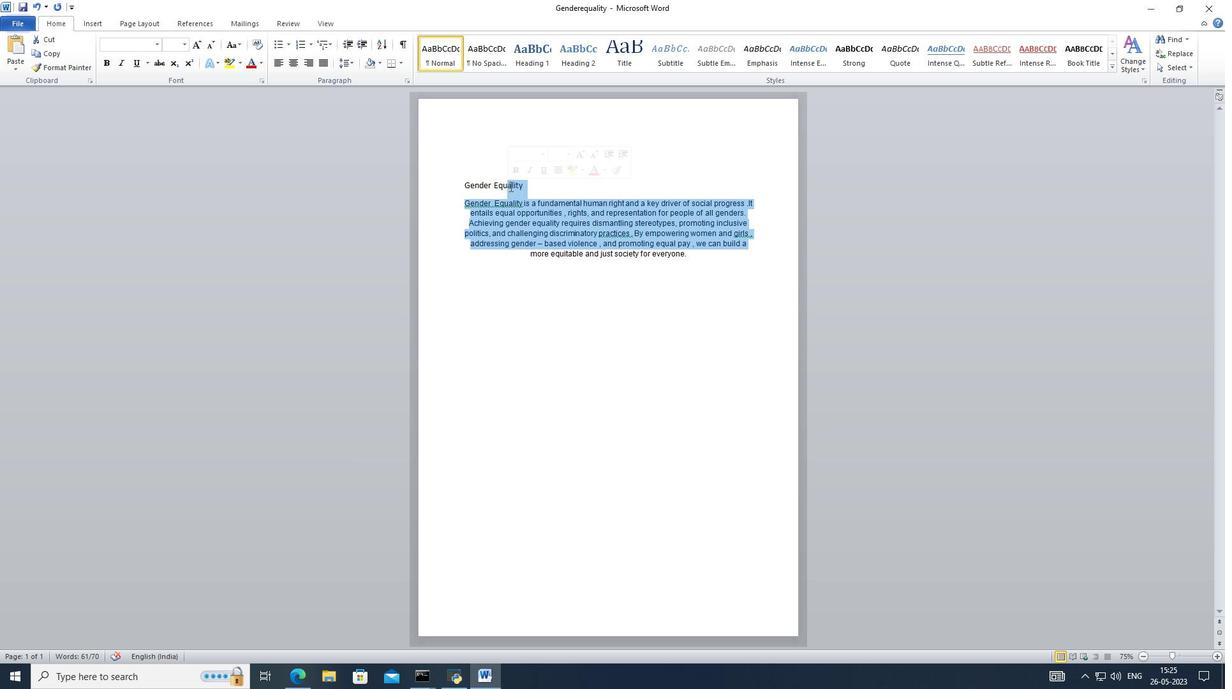 
Action: Mouse moved to (509, 186)
Screenshot: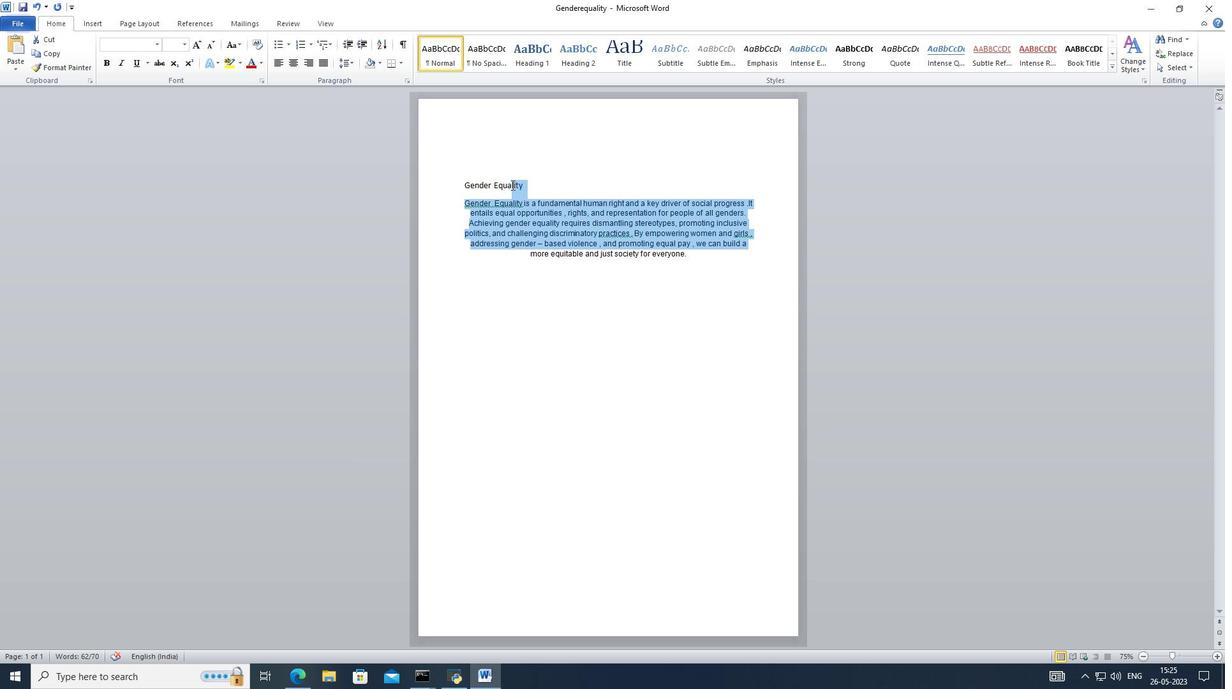 
Action: Mouse pressed left at (509, 186)
Screenshot: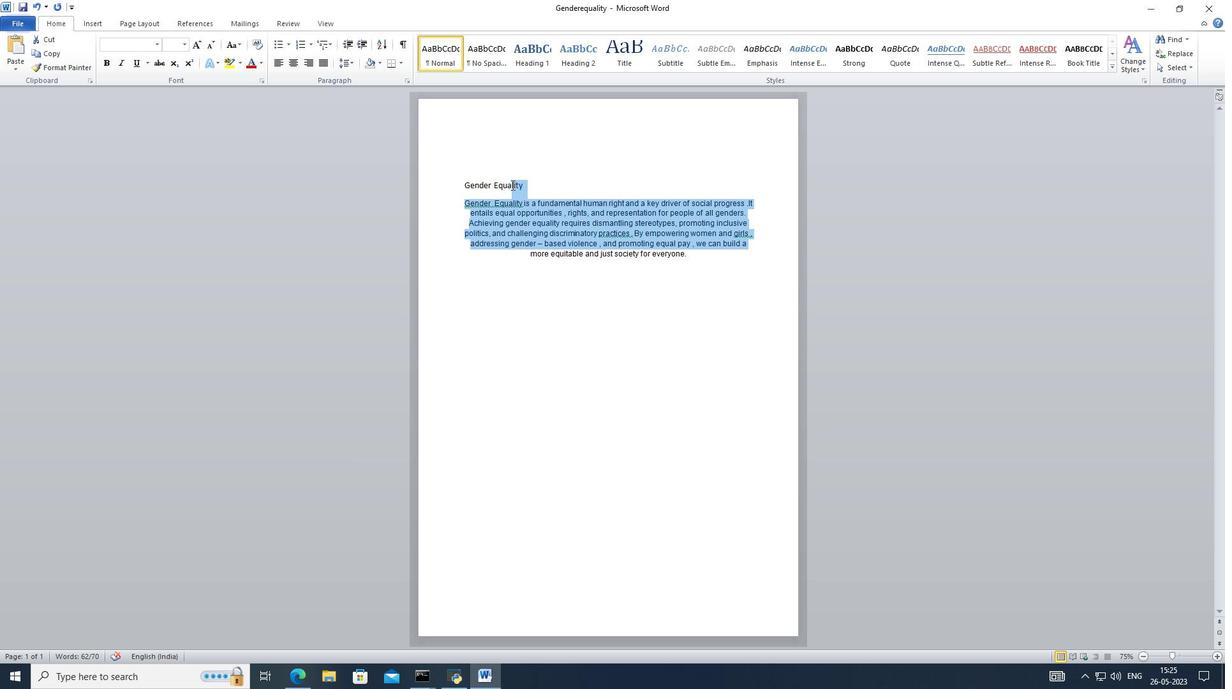 
Action: Mouse moved to (483, 195)
Screenshot: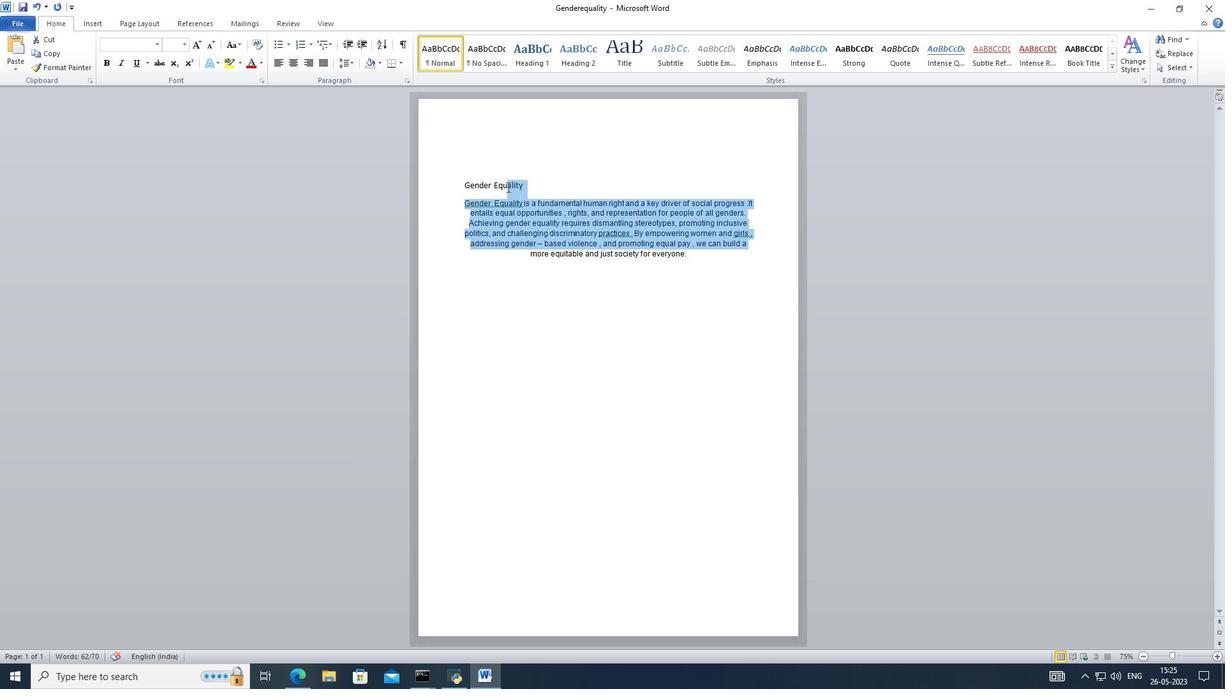
Action: Mouse pressed left at (483, 195)
Screenshot: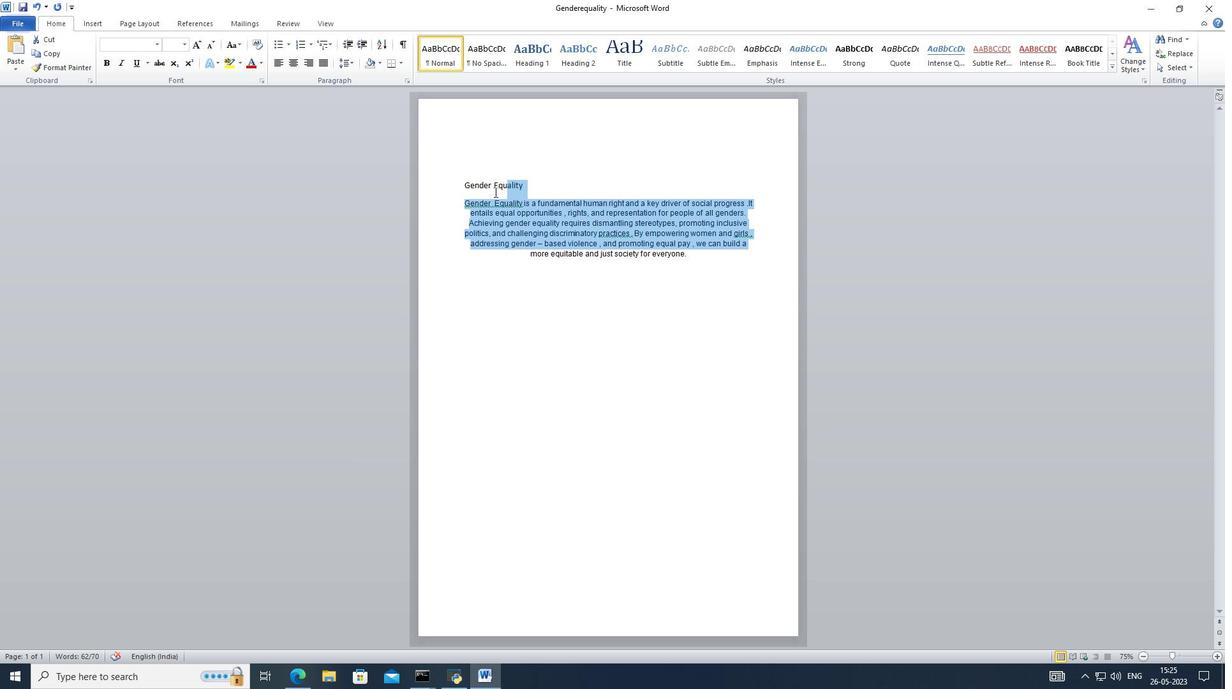 
Action: Mouse moved to (463, 190)
Screenshot: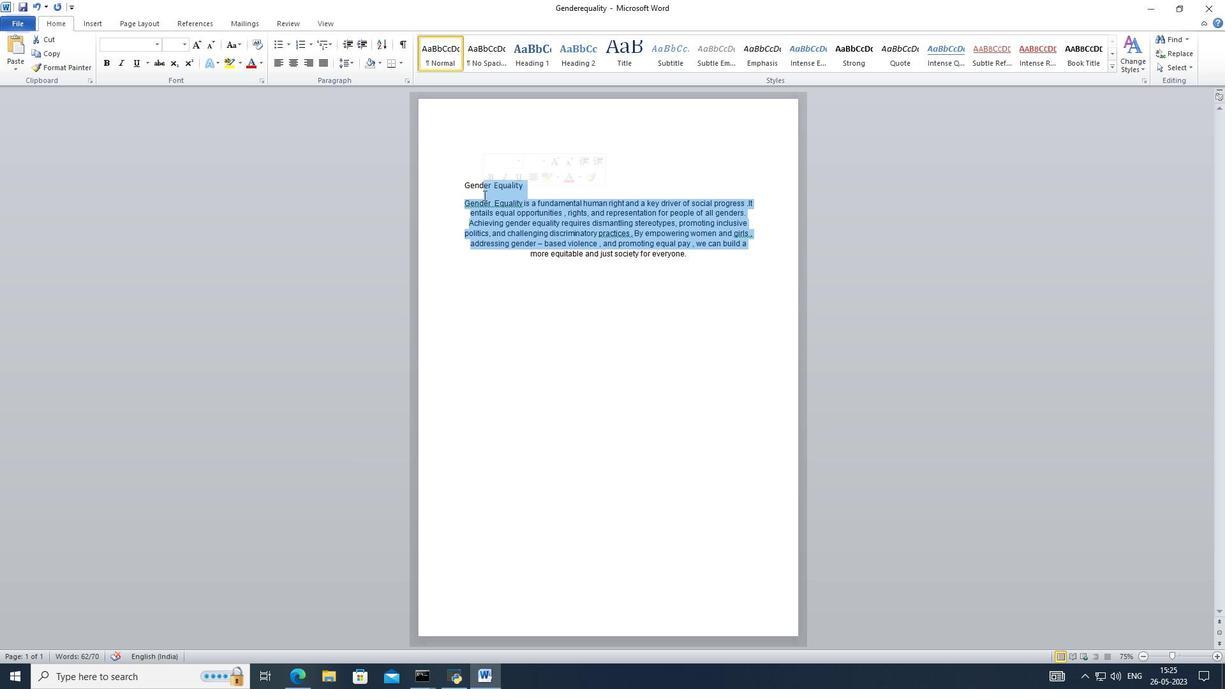 
Action: Mouse pressed left at (463, 190)
Screenshot: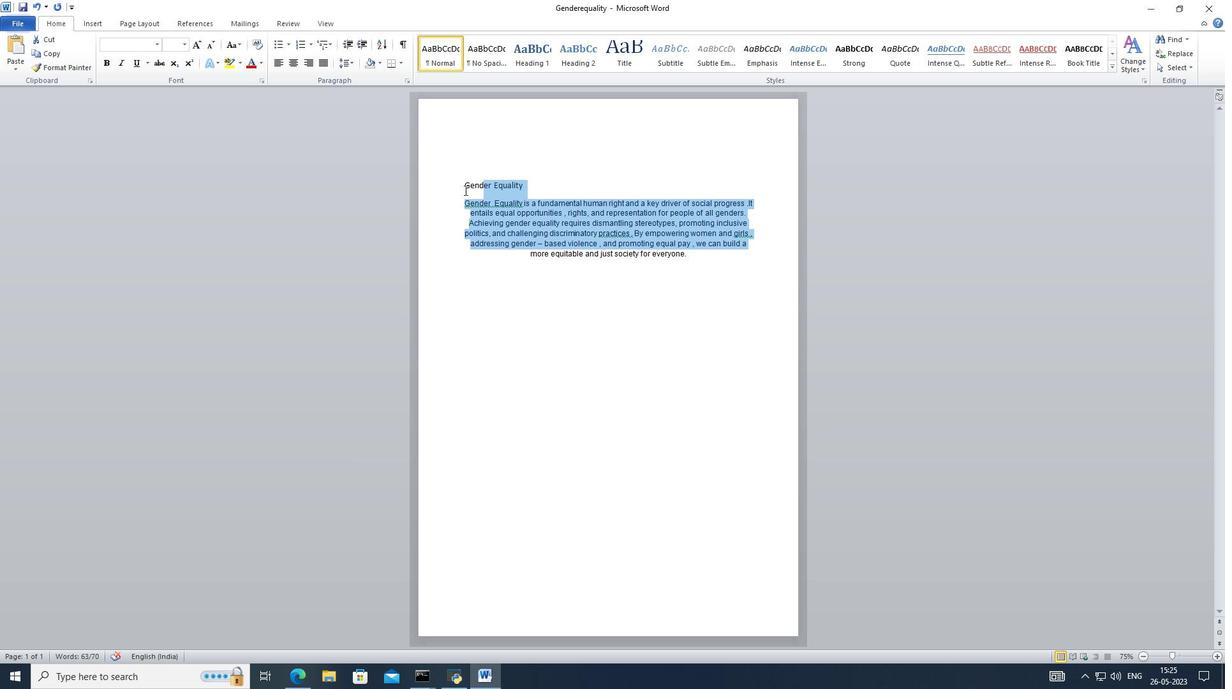 
Action: Mouse pressed left at (463, 190)
Screenshot: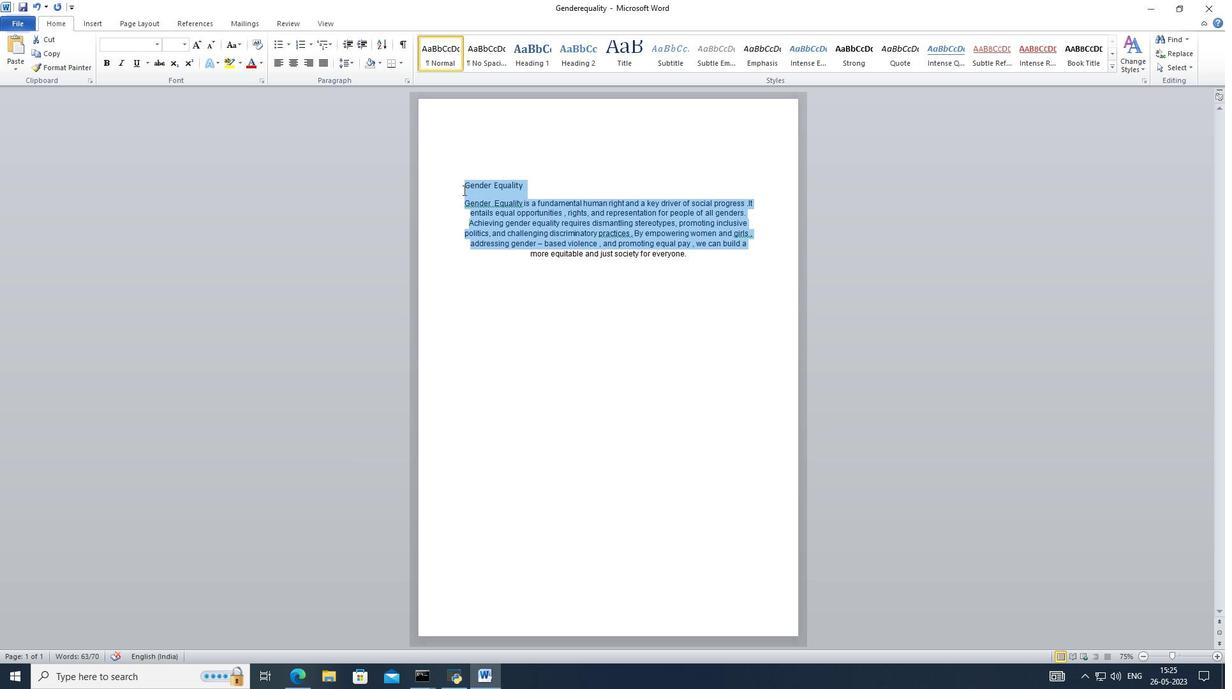 
Action: Mouse moved to (513, 289)
Screenshot: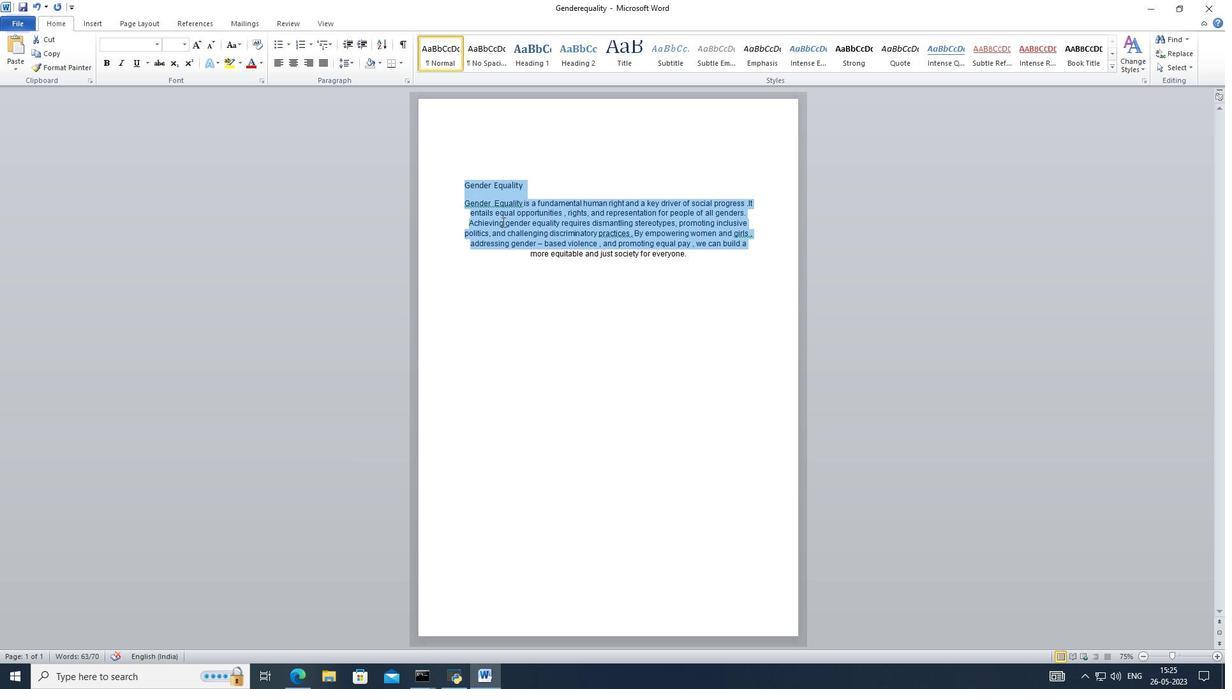 
Action: Mouse pressed left at (513, 289)
Screenshot: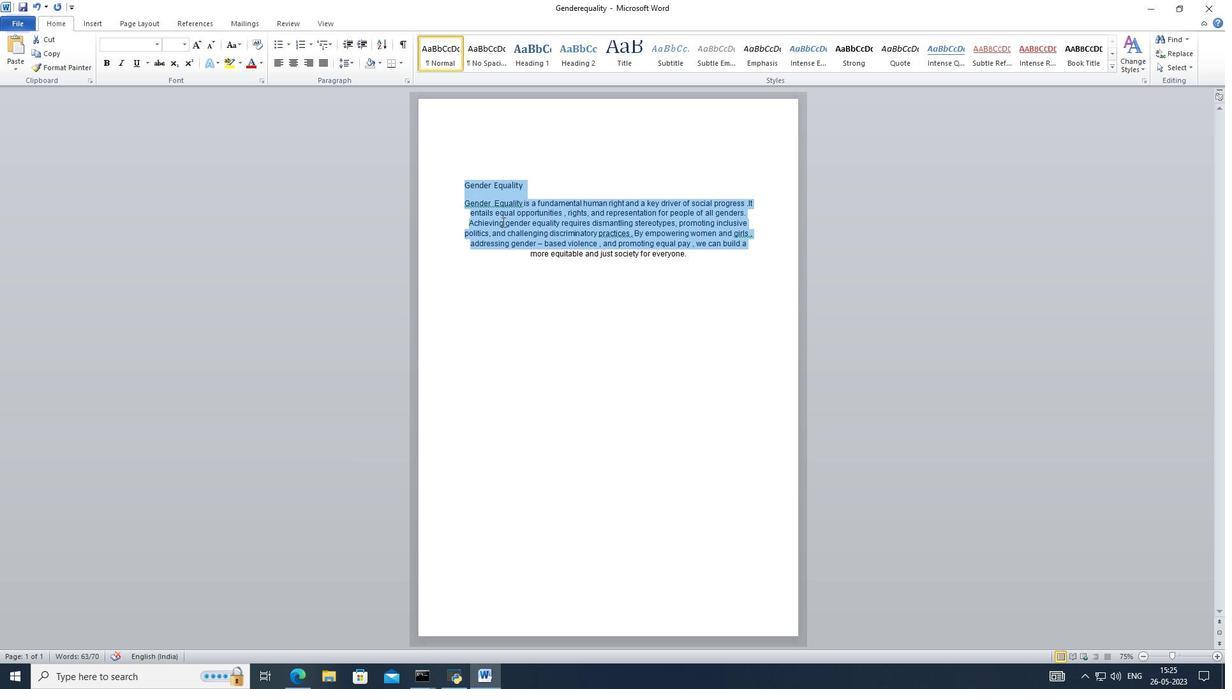 
Action: Mouse moved to (545, 181)
Screenshot: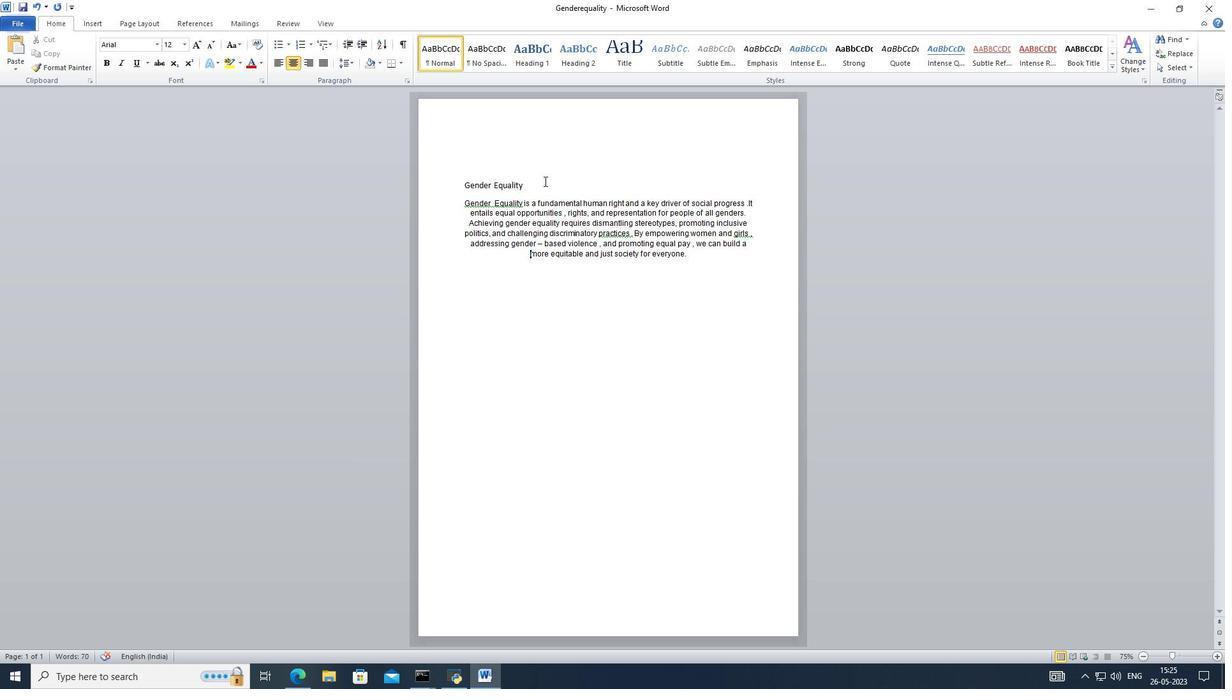 
Action: Mouse pressed left at (545, 181)
Screenshot: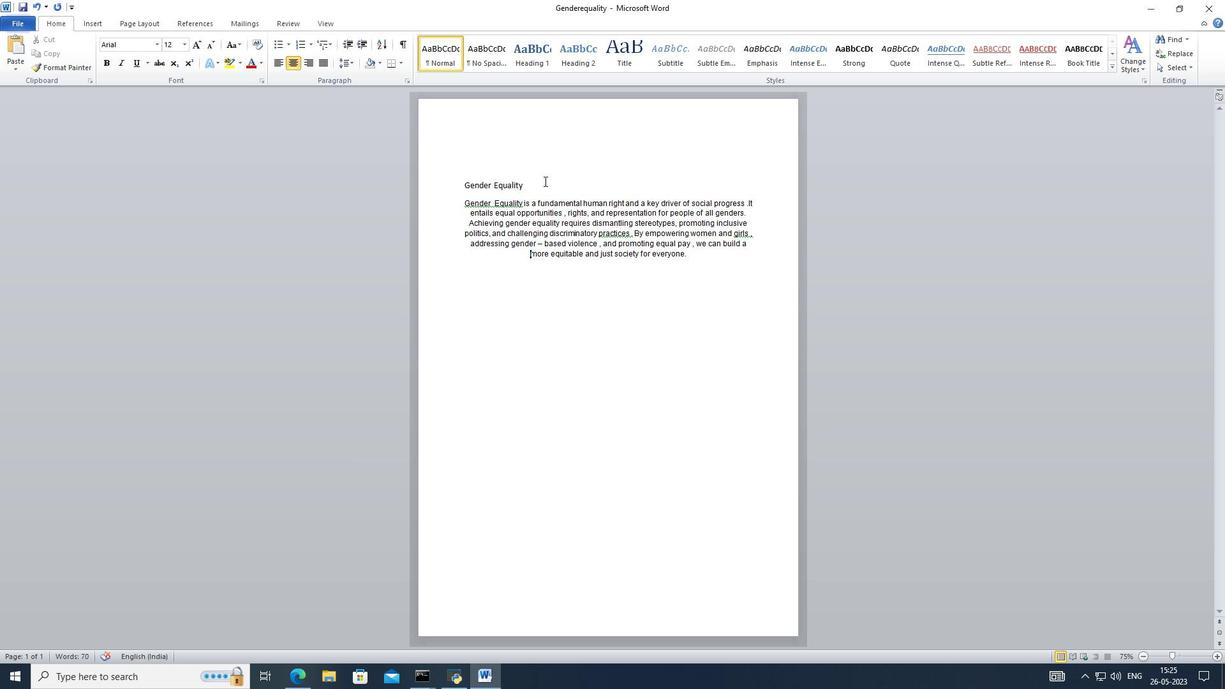 
Action: Mouse moved to (531, 181)
Screenshot: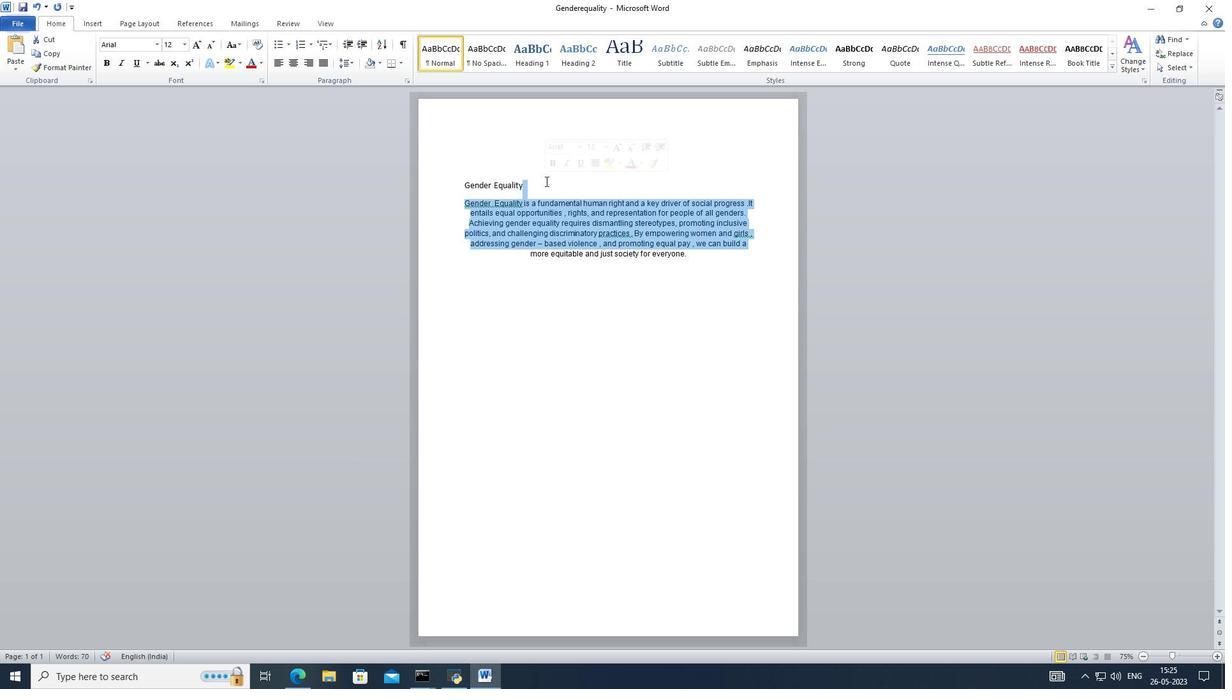 
Action: Mouse pressed left at (531, 181)
Screenshot: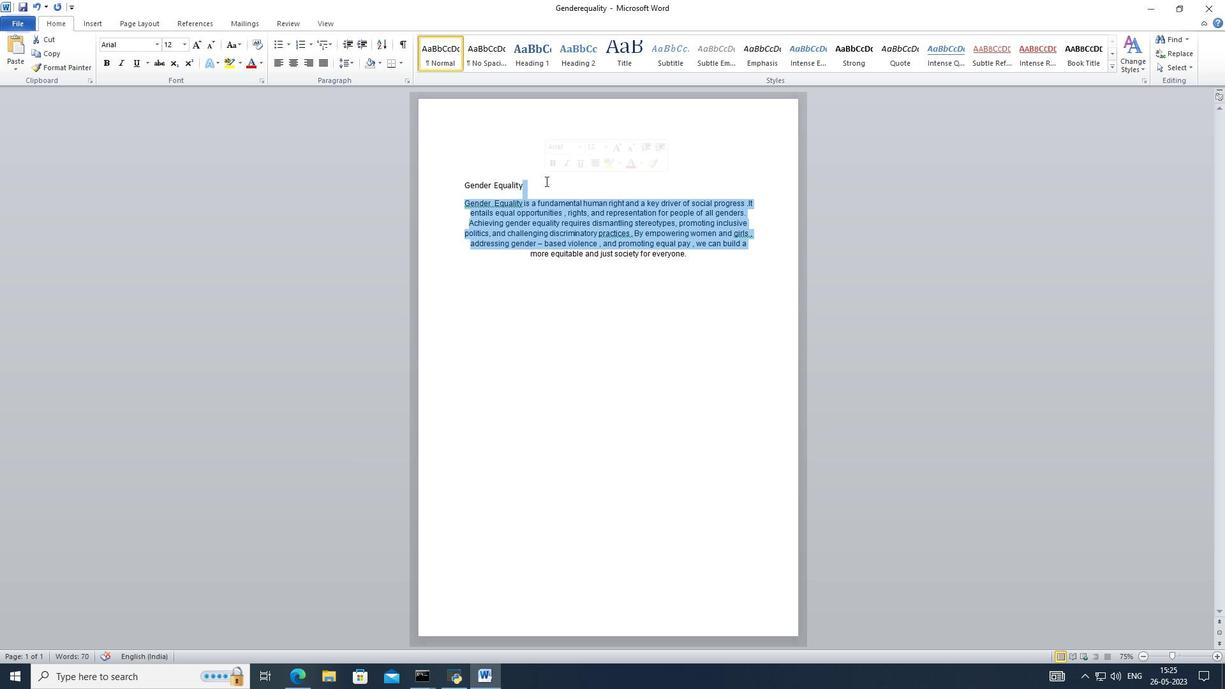 
Action: Mouse moved to (529, 181)
Screenshot: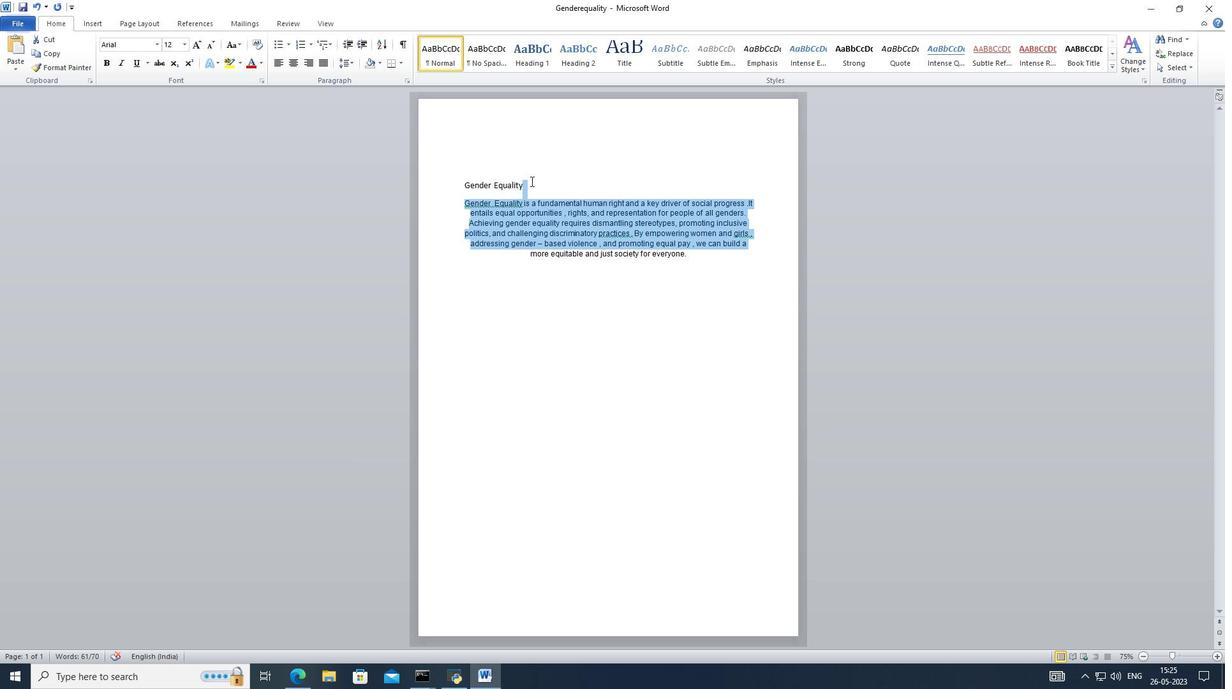 
Action: Mouse pressed left at (529, 181)
Screenshot: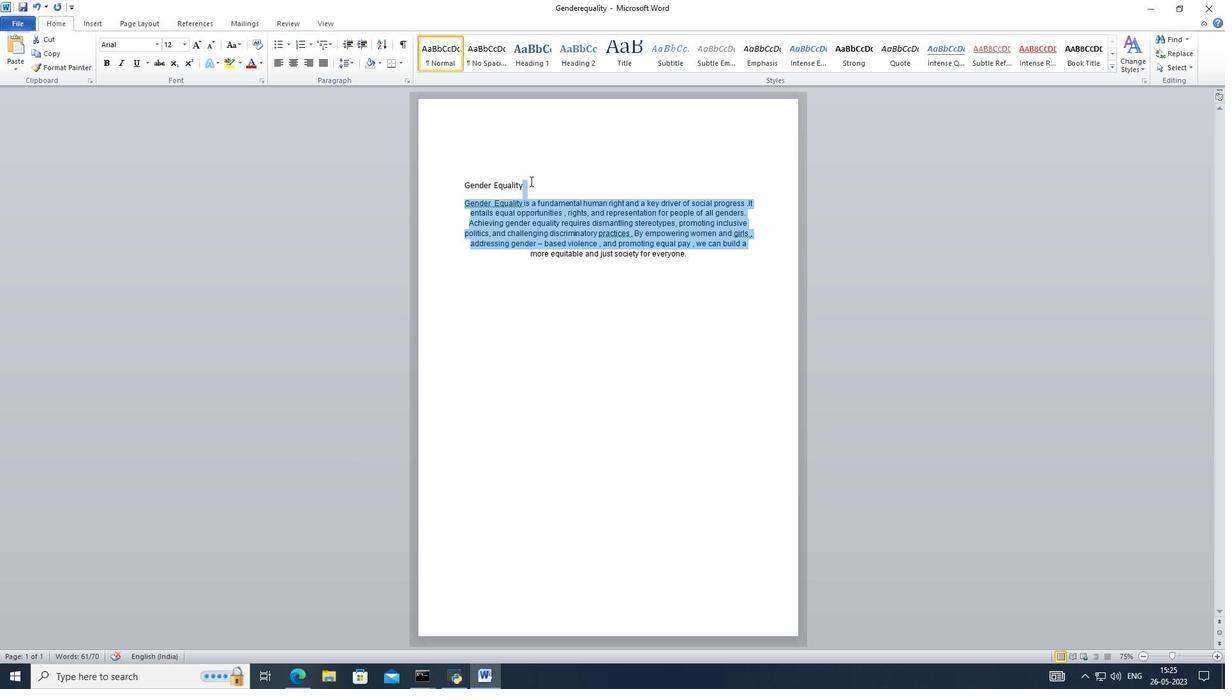 
Action: Mouse moved to (526, 183)
Screenshot: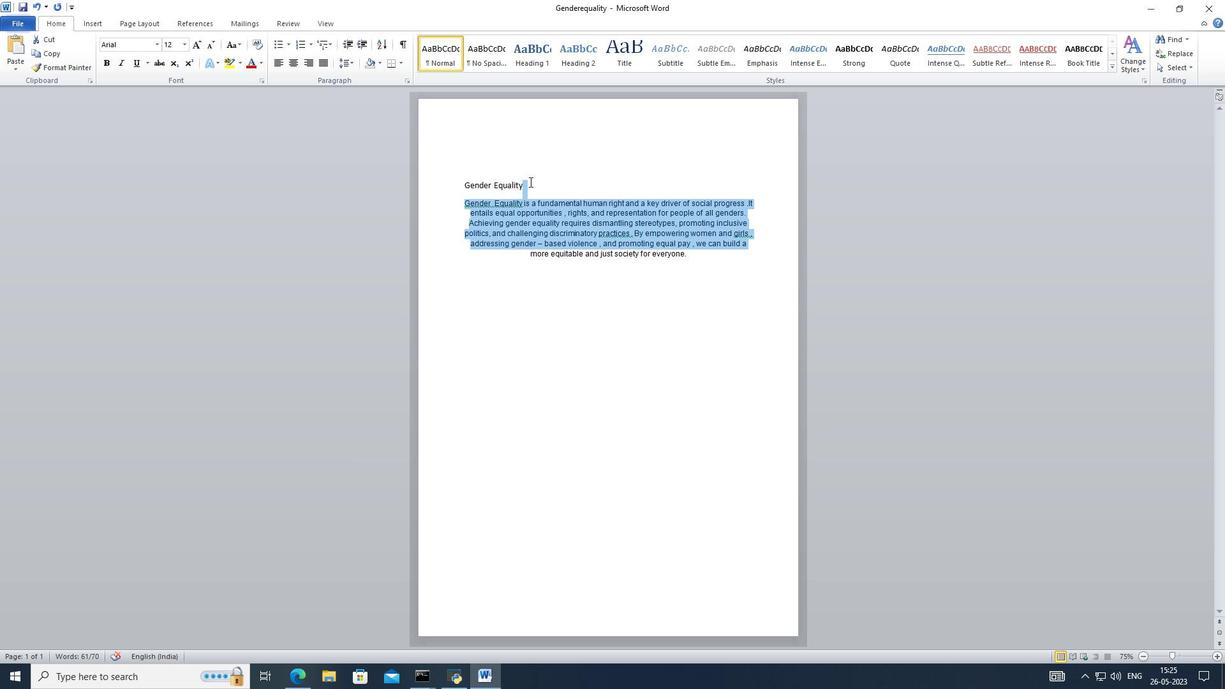 
Action: Mouse pressed left at (526, 183)
Screenshot: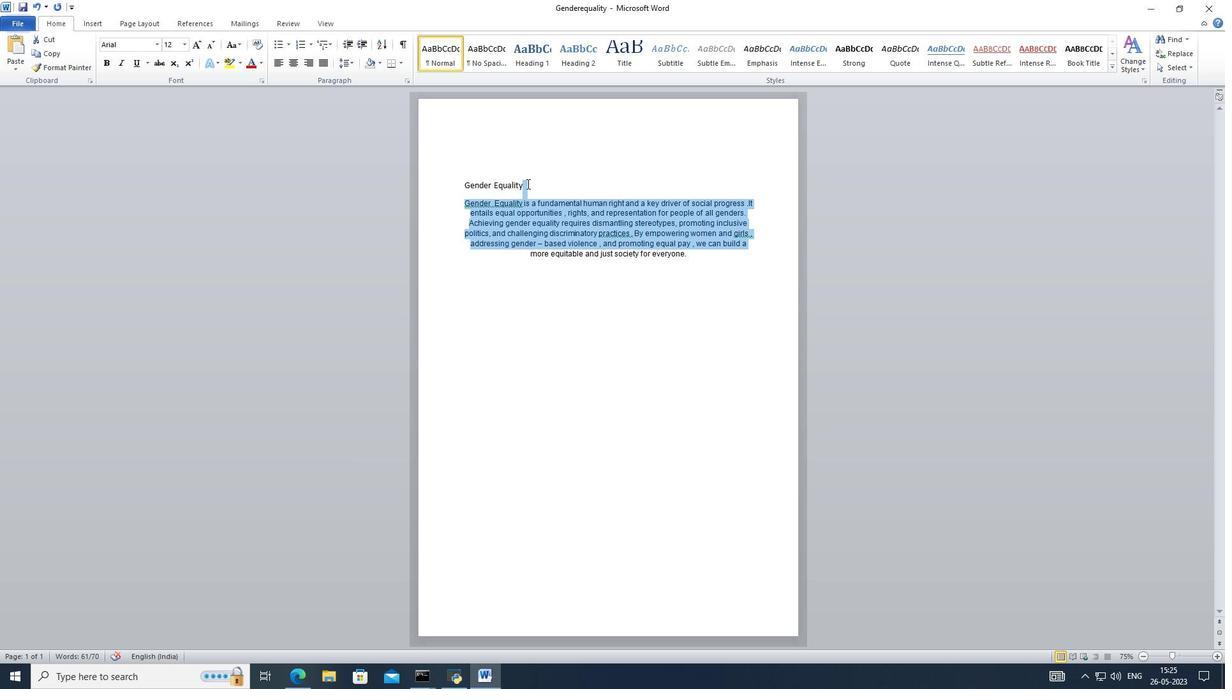
Action: Mouse pressed left at (526, 183)
Screenshot: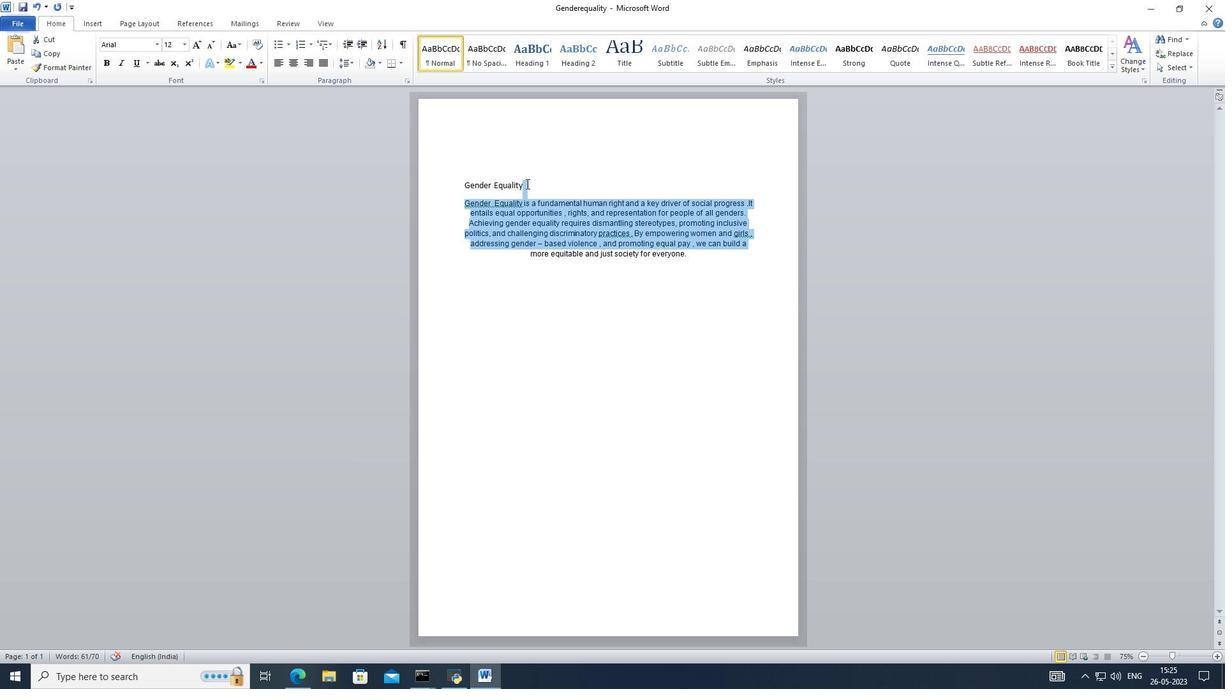 
Action: Mouse moved to (508, 201)
Screenshot: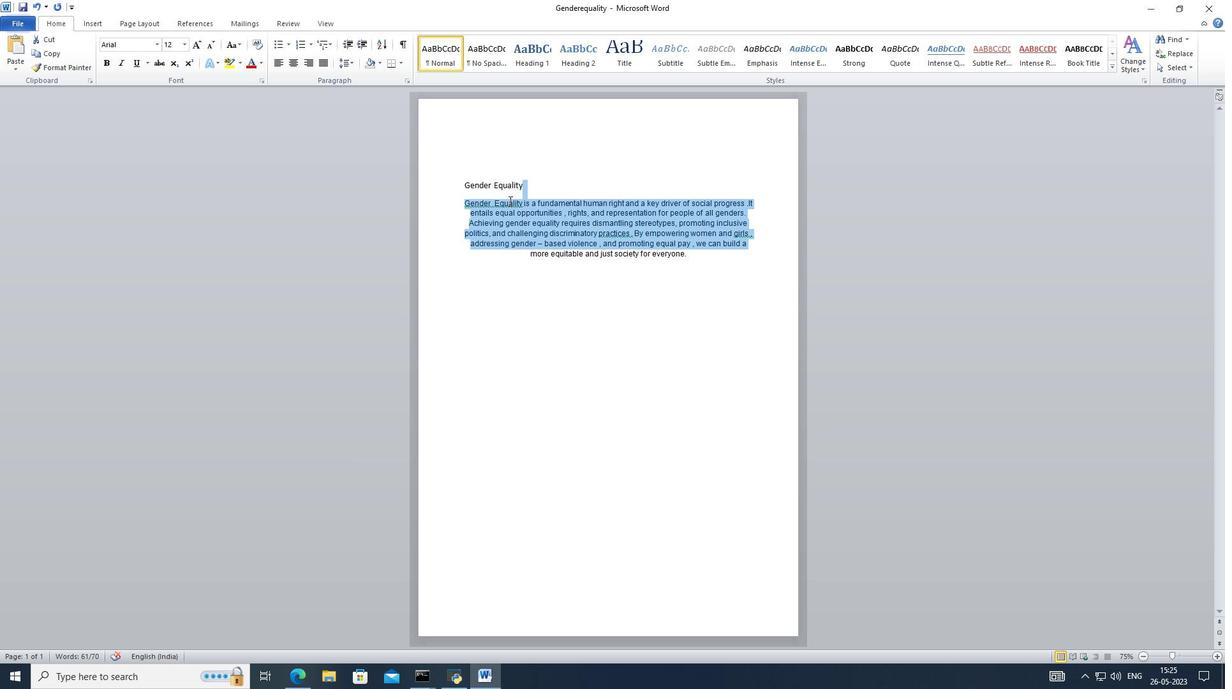
Action: Mouse pressed left at (508, 201)
Screenshot: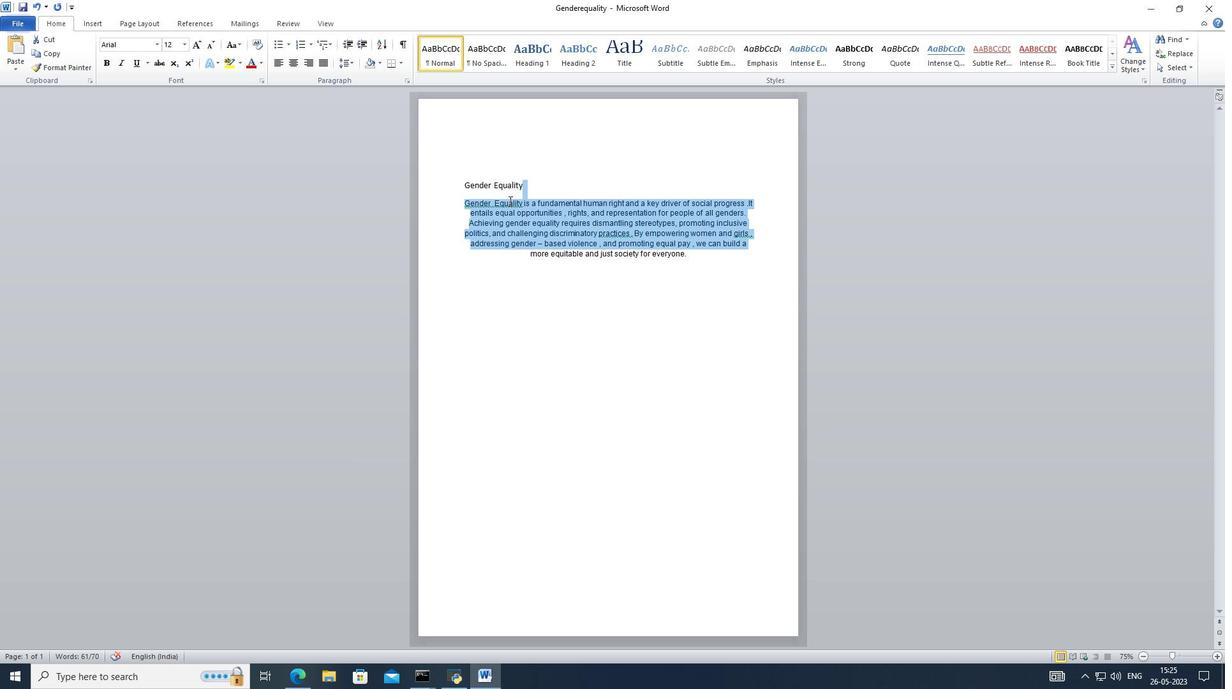
Action: Mouse moved to (469, 200)
Screenshot: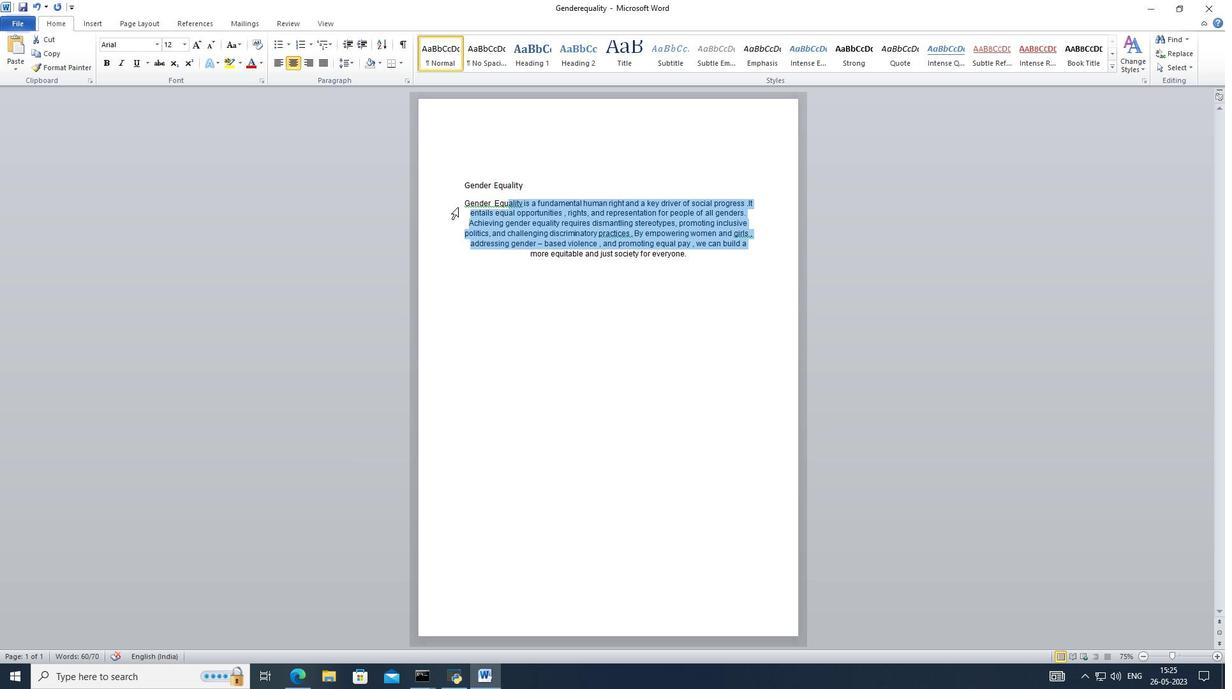 
Action: Mouse pressed left at (469, 200)
Screenshot: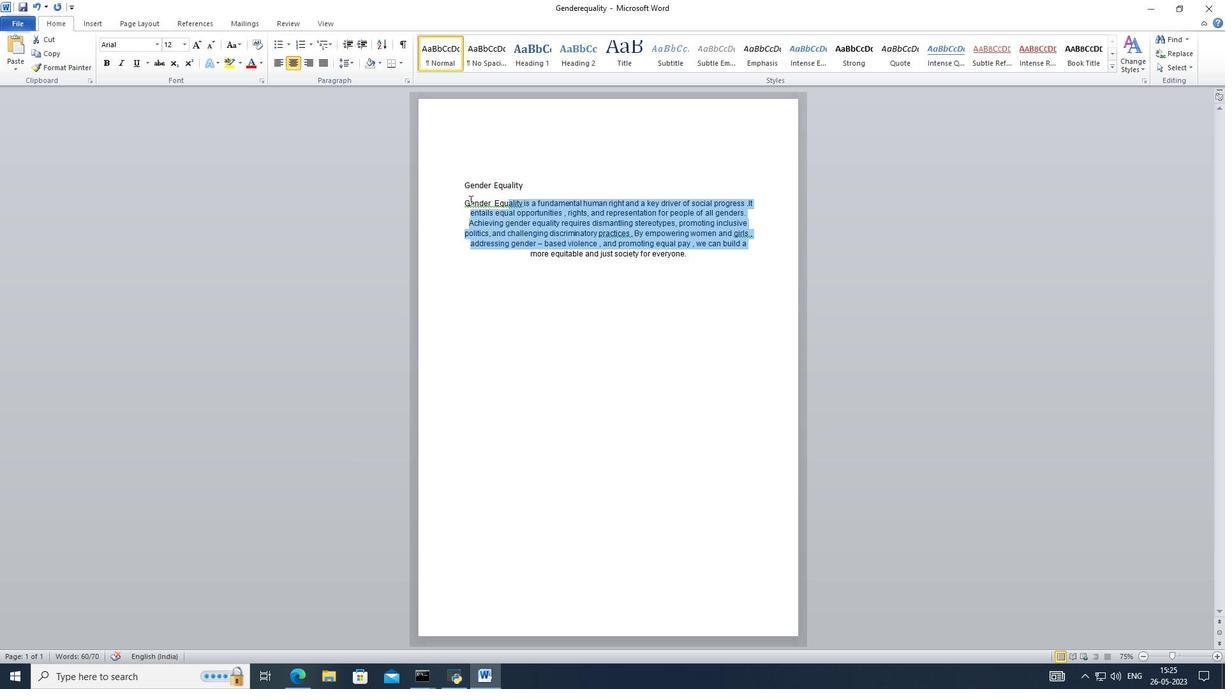 
Action: Mouse moved to (466, 201)
Screenshot: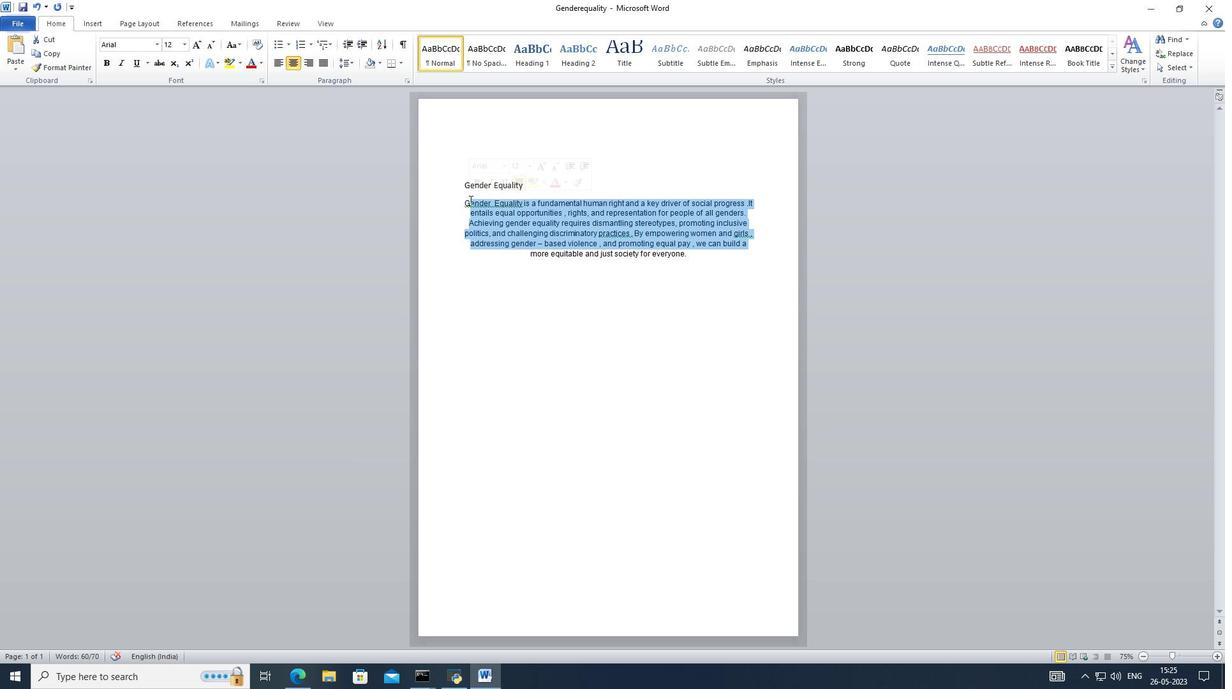 
Action: Mouse pressed left at (466, 201)
Screenshot: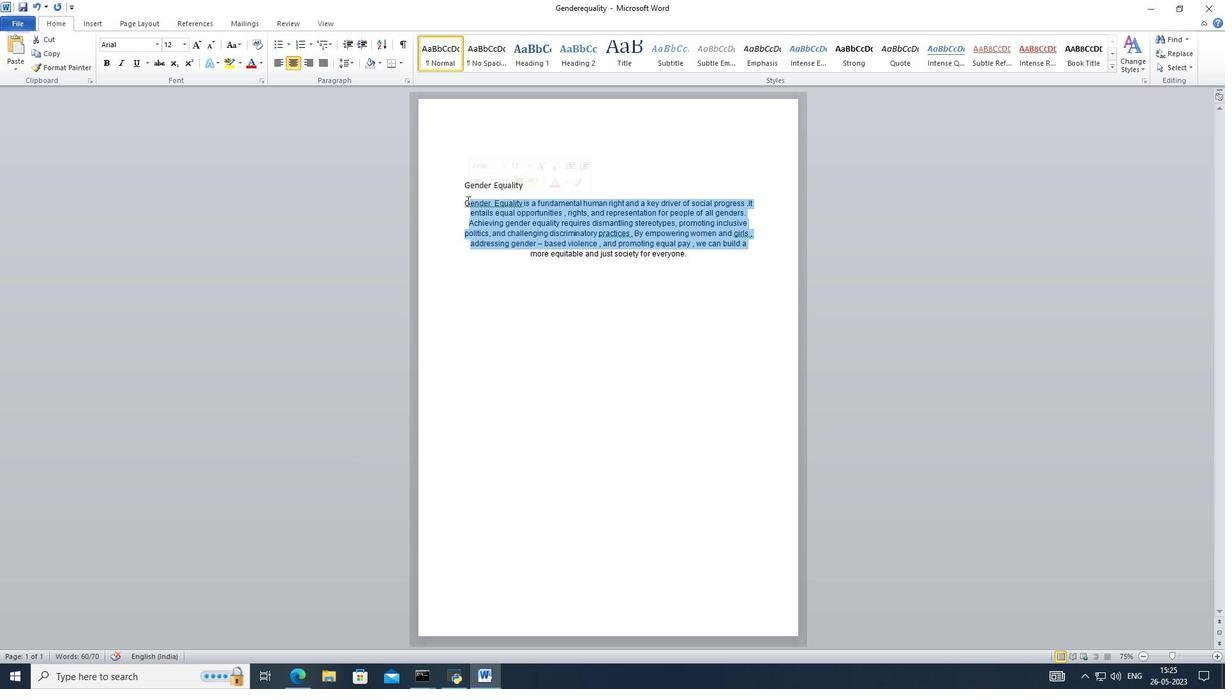 
Action: Mouse moved to (561, 195)
Screenshot: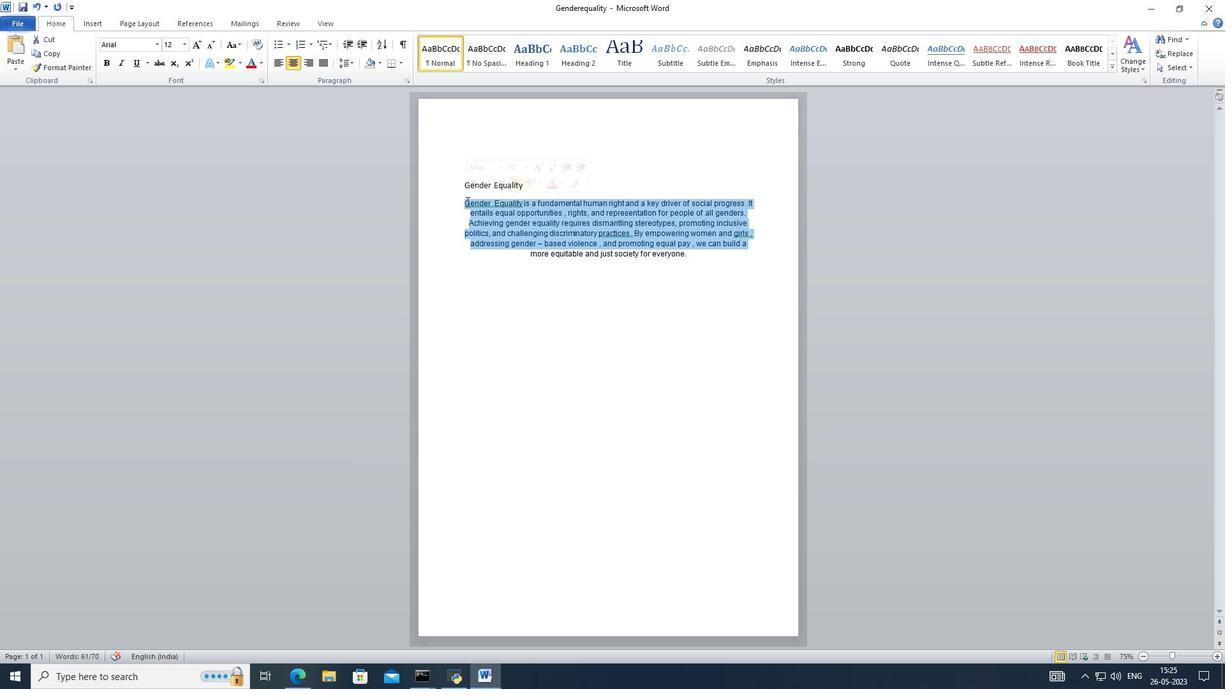 
Action: Mouse pressed left at (561, 195)
Screenshot: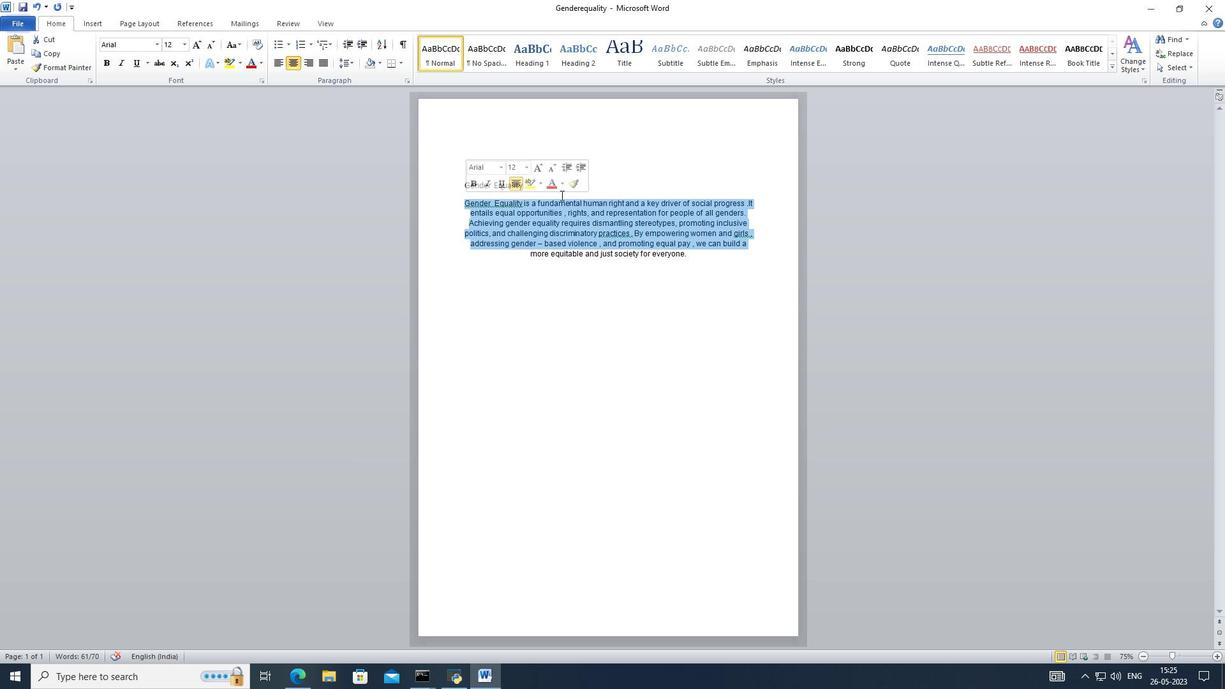 
Action: Mouse moved to (540, 198)
Screenshot: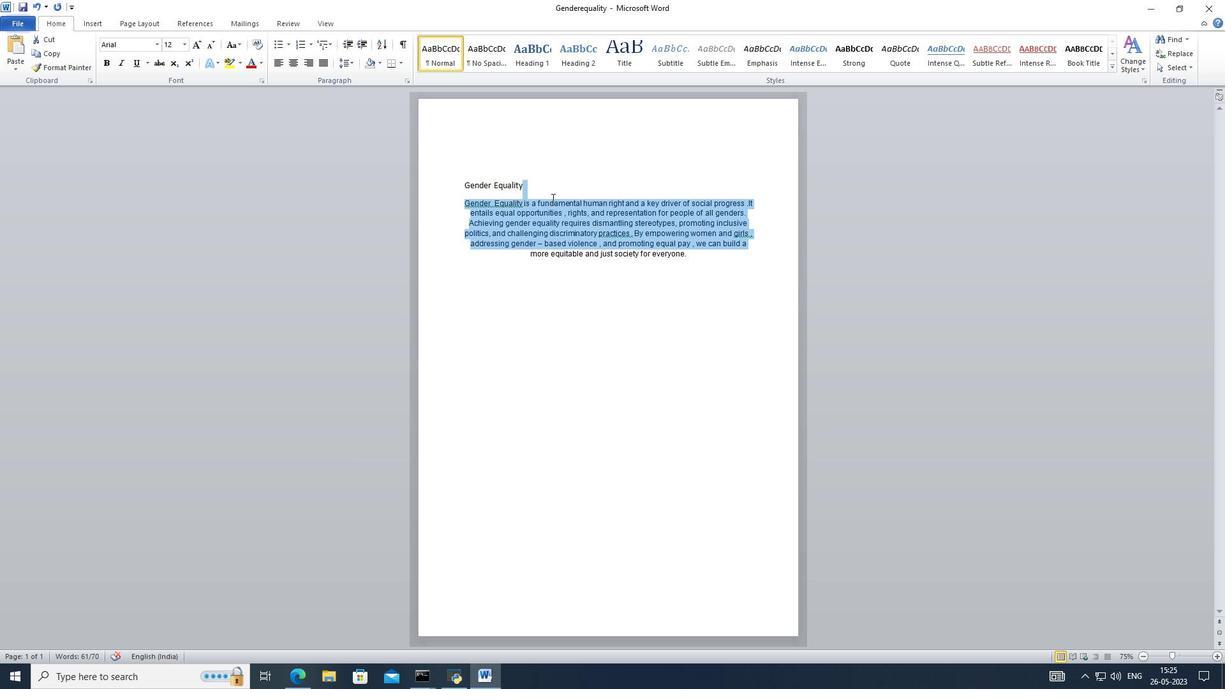 
Action: Mouse pressed left at (540, 198)
Screenshot: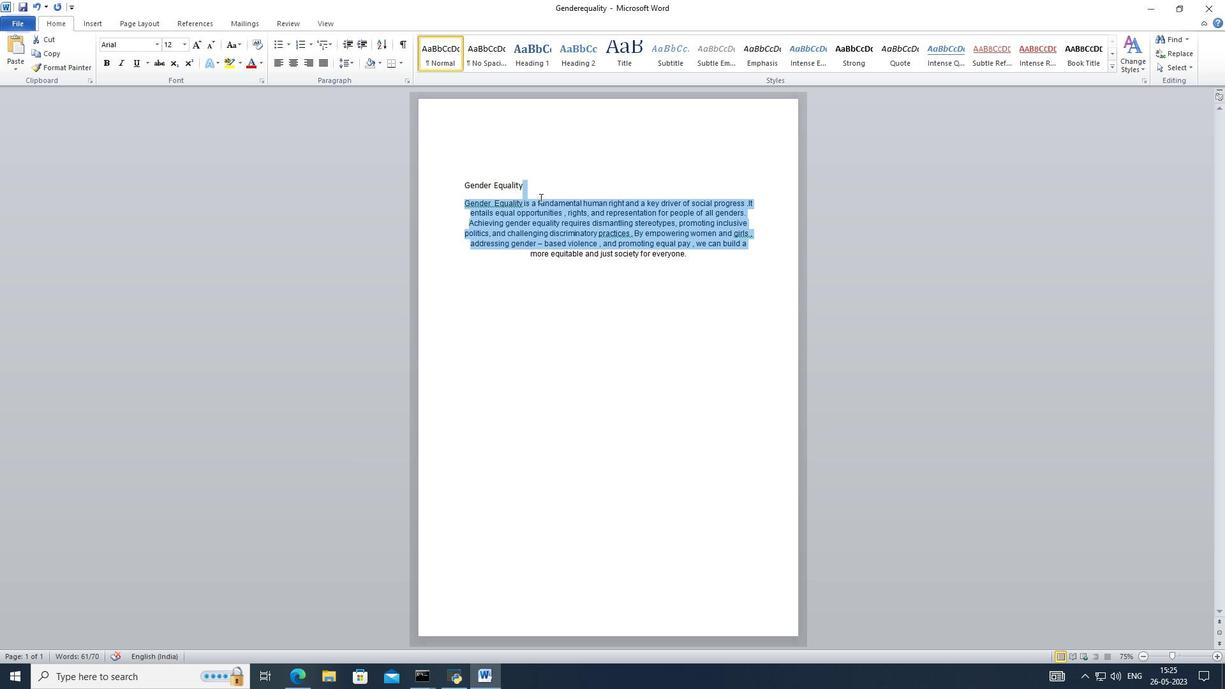 
Action: Mouse moved to (523, 197)
Screenshot: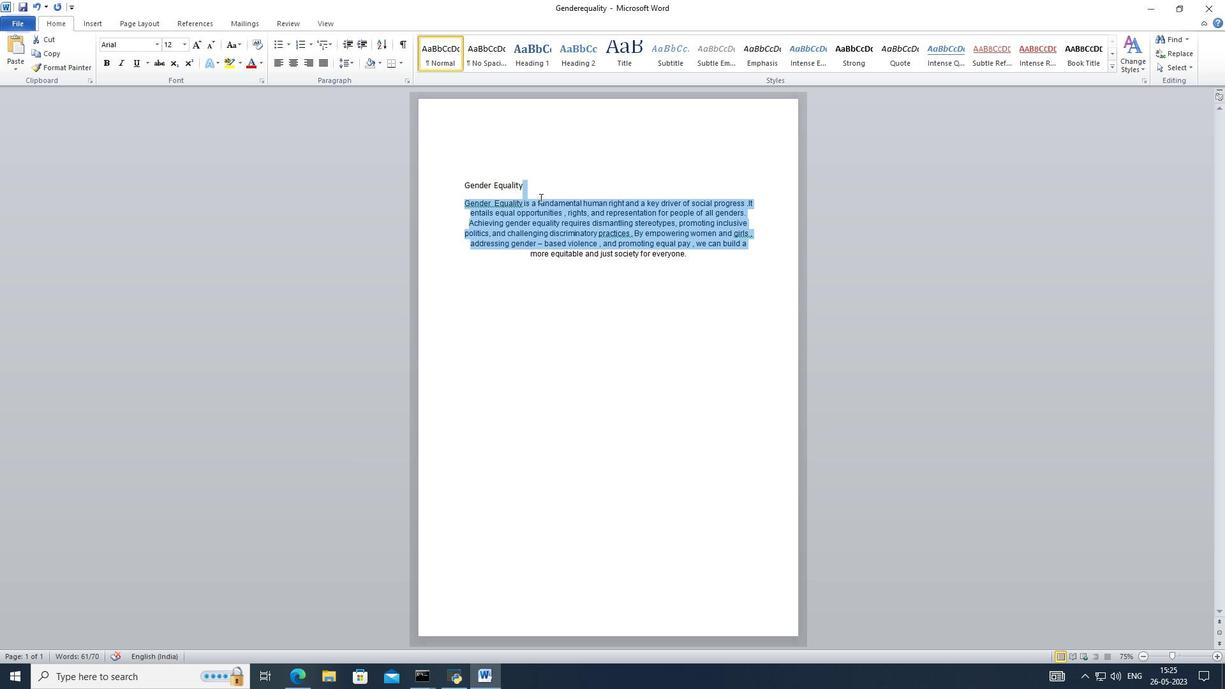 
Action: Mouse pressed left at (523, 197)
Screenshot: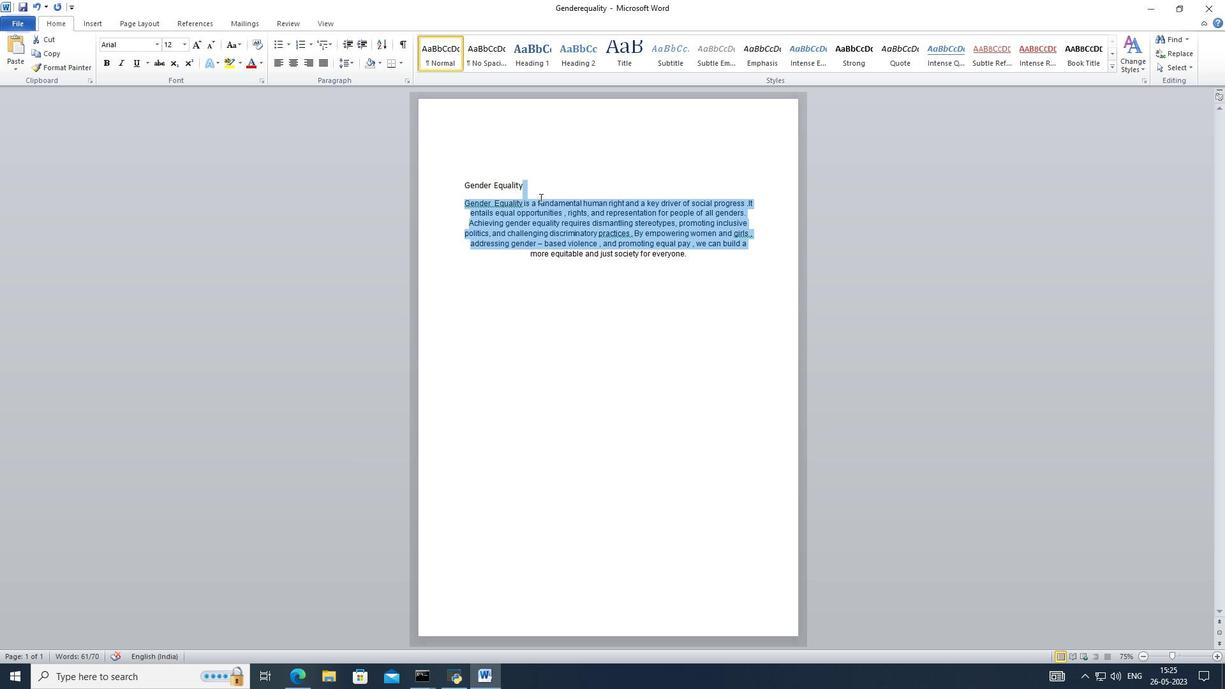 
Action: Mouse moved to (515, 175)
Screenshot: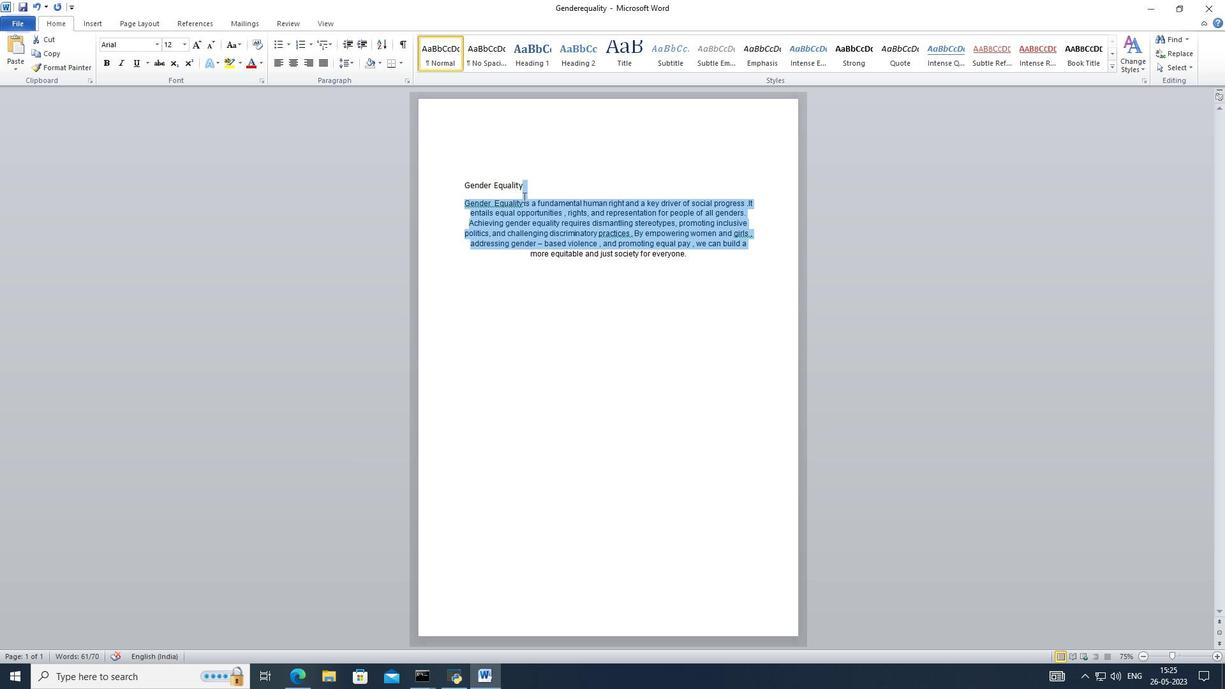 
Action: Mouse pressed left at (515, 175)
Screenshot: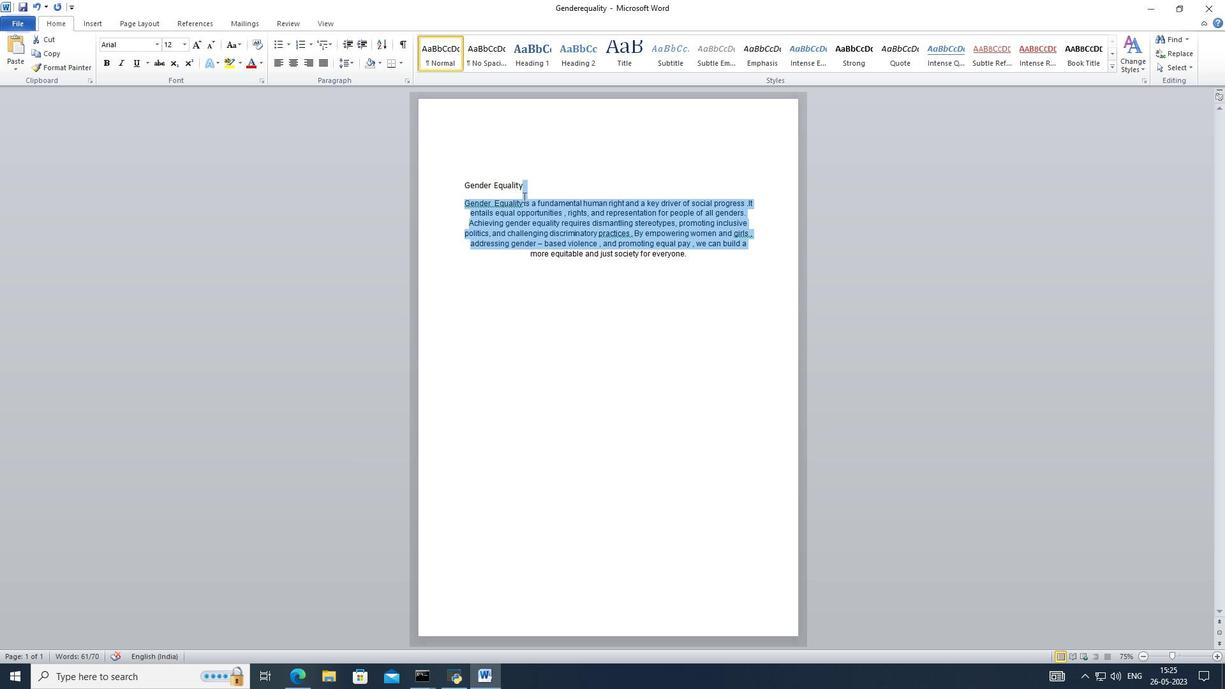 
Action: Mouse moved to (519, 291)
Screenshot: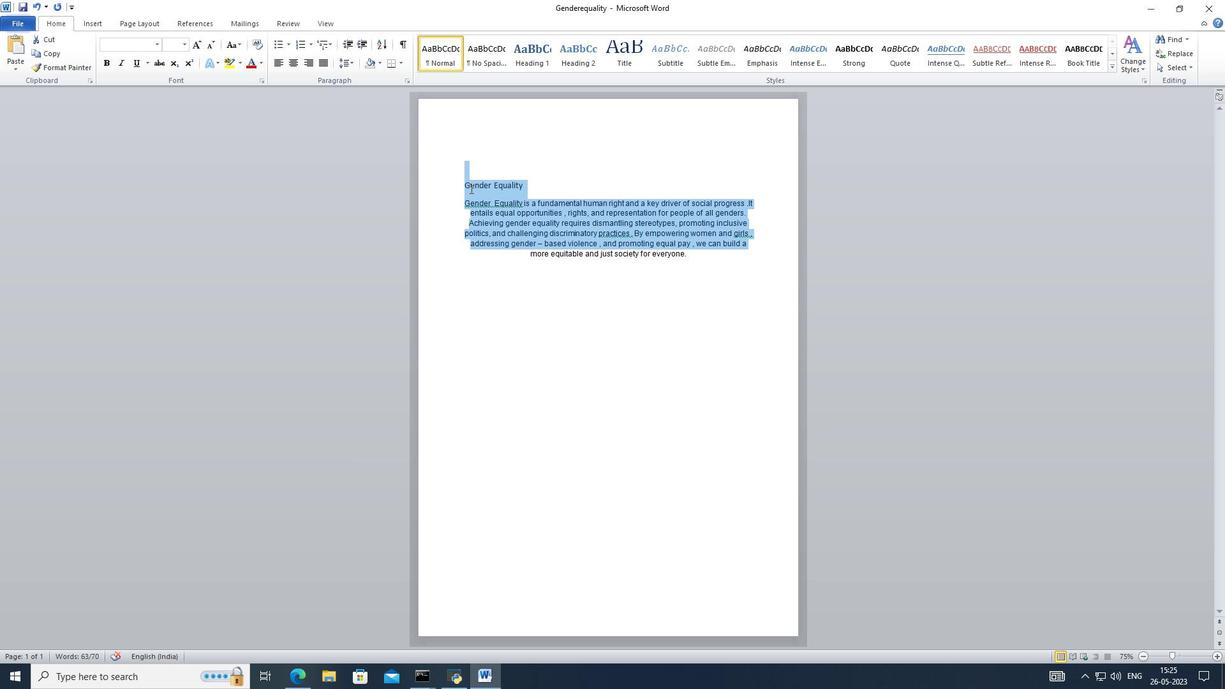 
Action: Mouse pressed left at (519, 291)
Screenshot: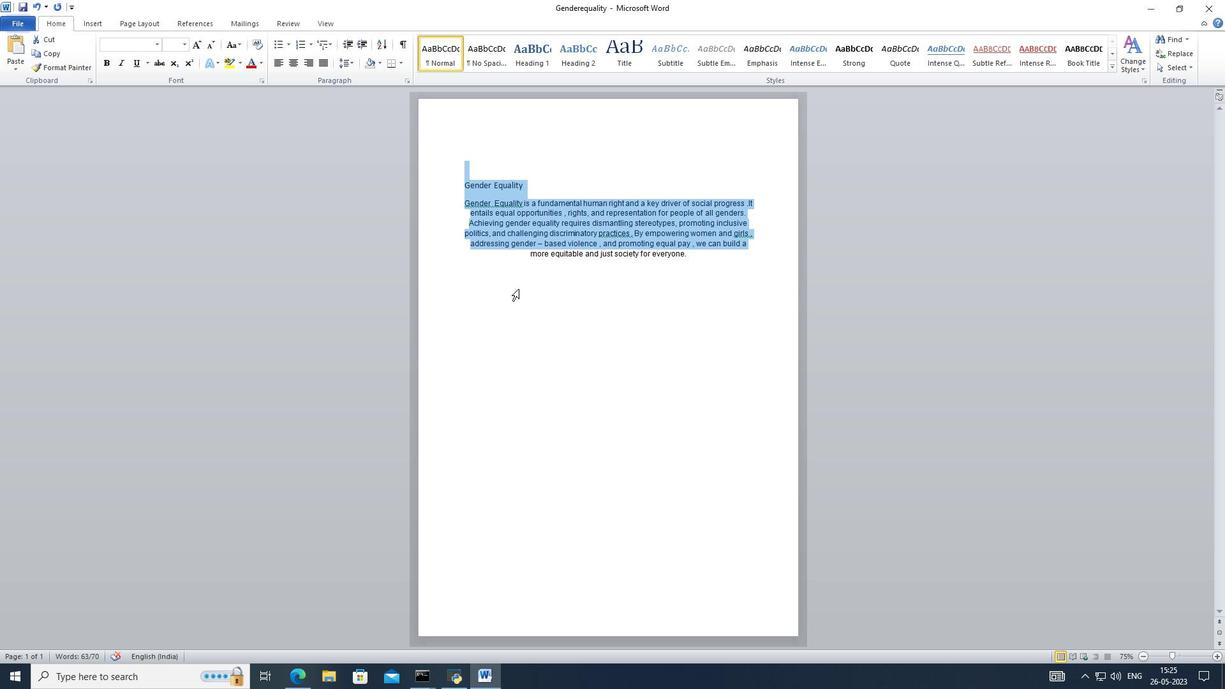 
Action: Mouse moved to (531, 182)
Screenshot: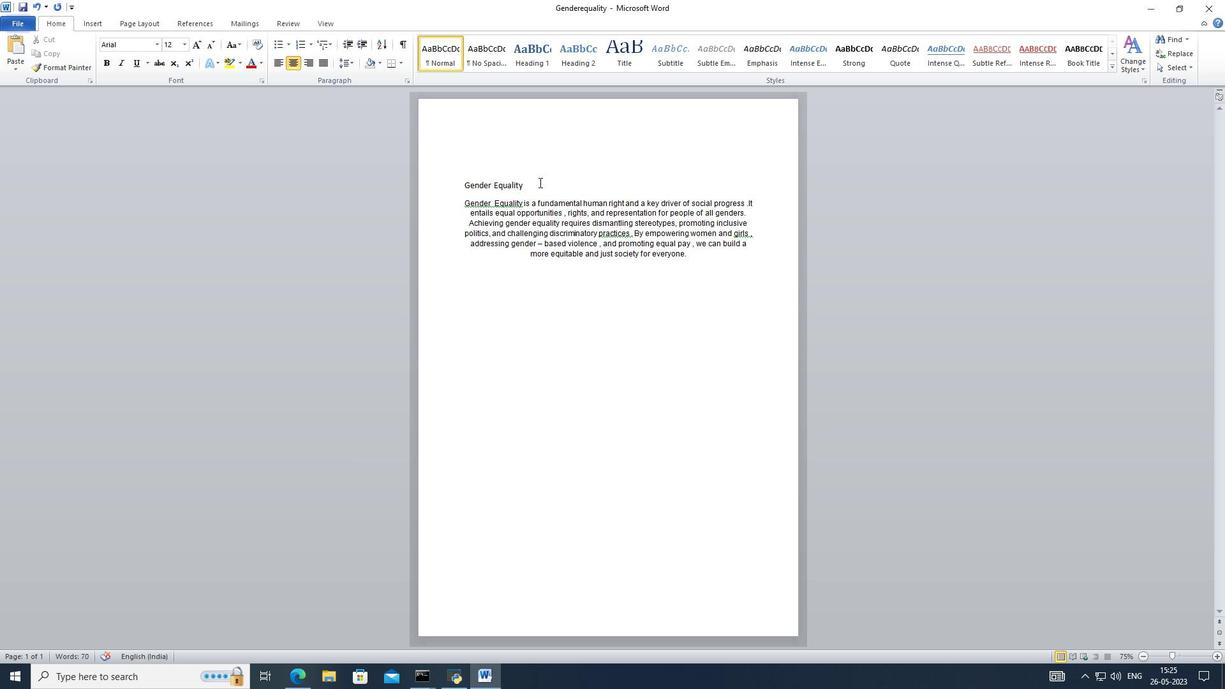 
Action: Mouse pressed left at (531, 182)
Screenshot: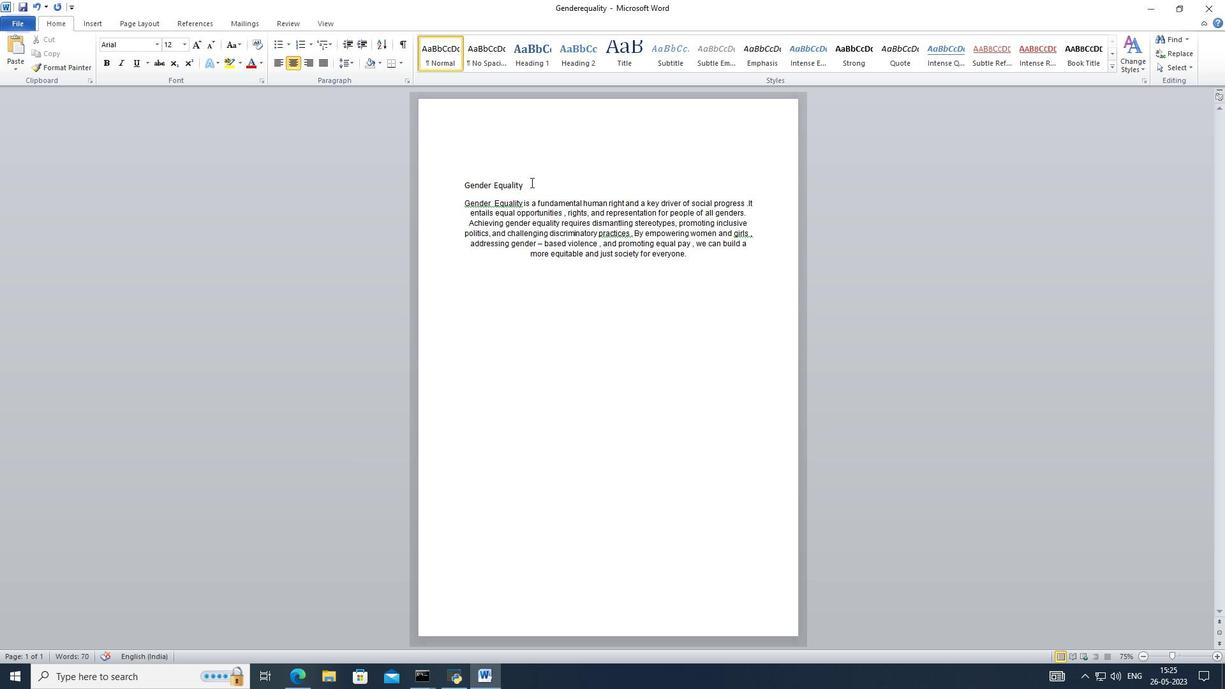 
Action: Mouse moved to (519, 187)
Screenshot: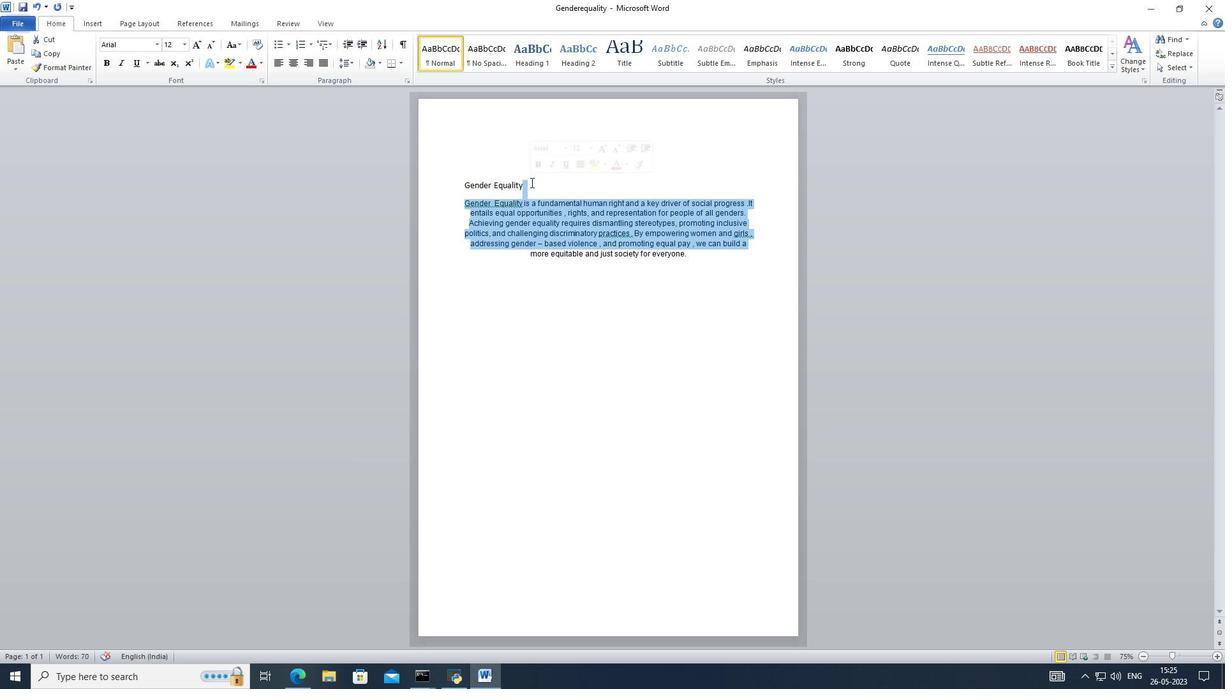 
Action: Mouse pressed left at (519, 187)
Screenshot: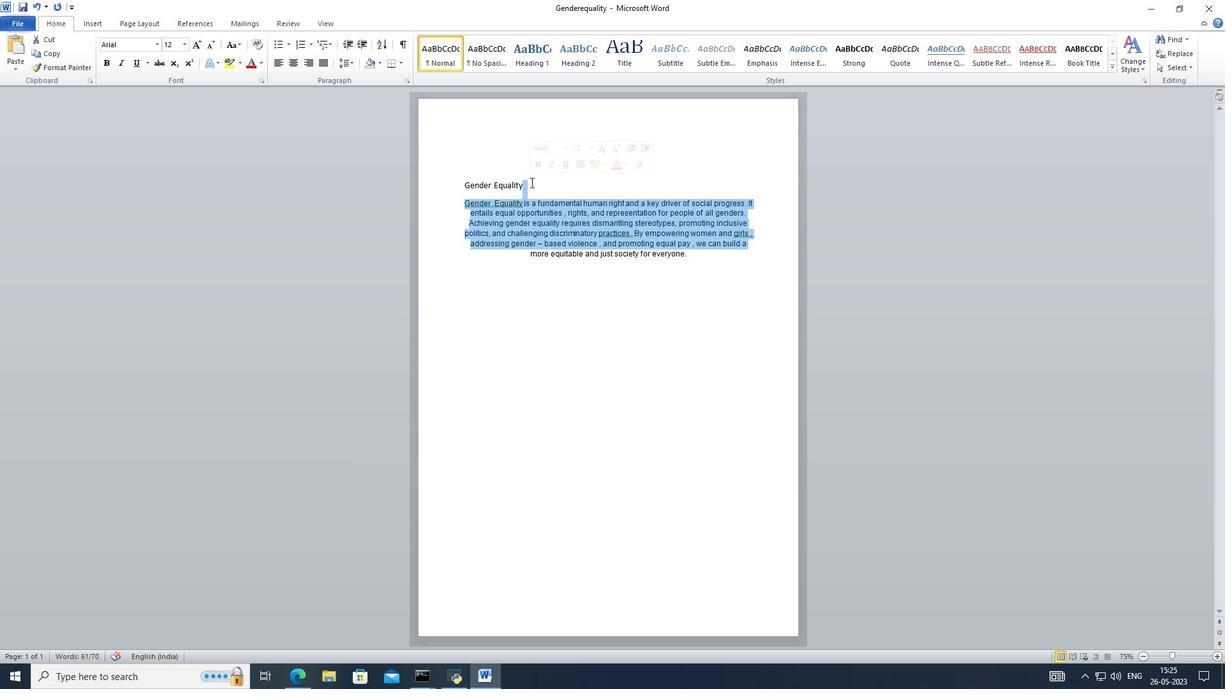 
Action: Mouse moved to (521, 185)
Screenshot: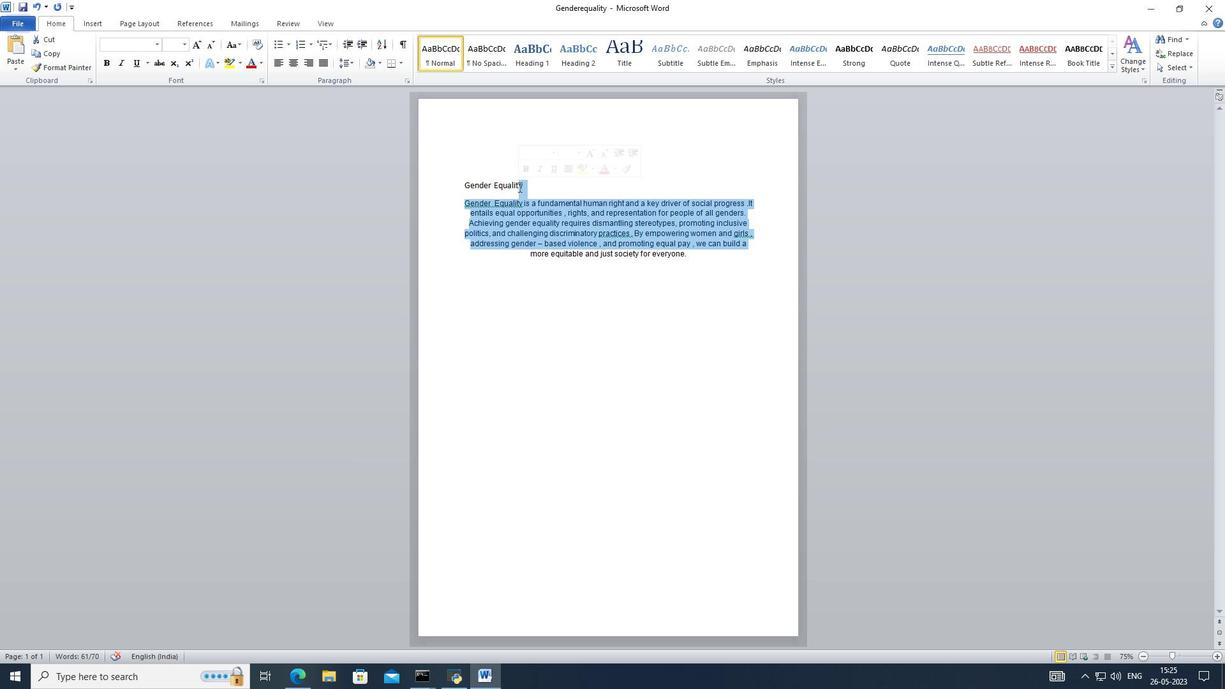 
Action: Mouse pressed left at (521, 185)
Screenshot: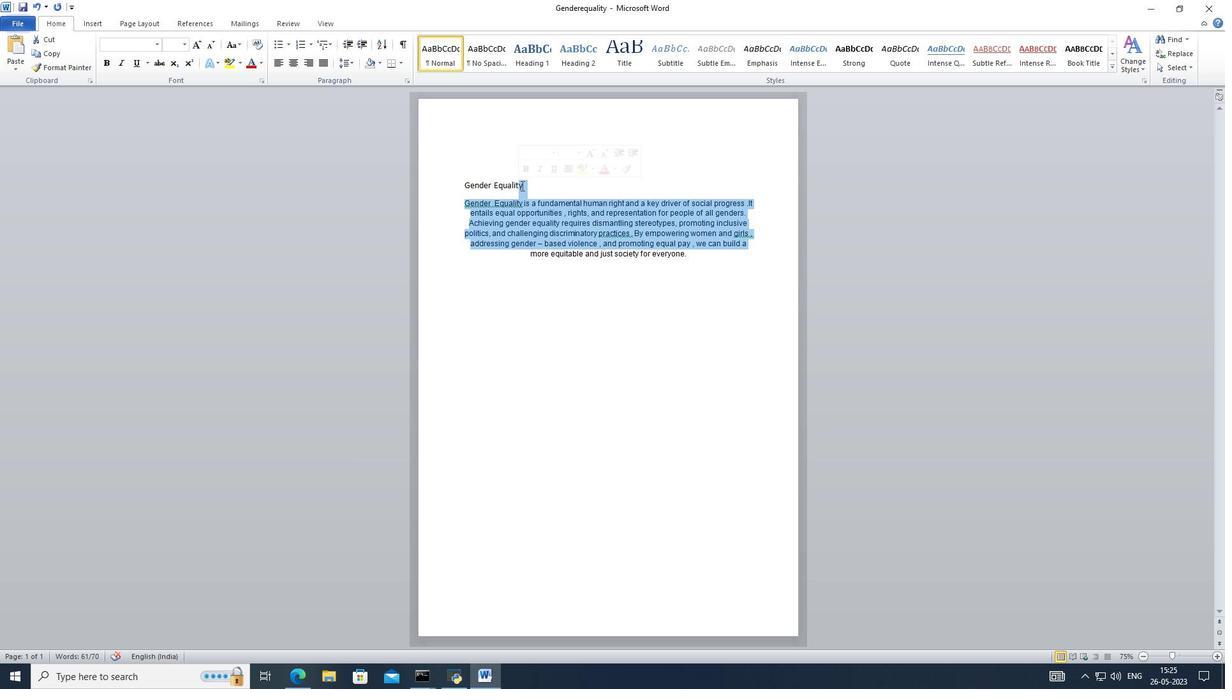 
Action: Mouse moved to (529, 185)
Screenshot: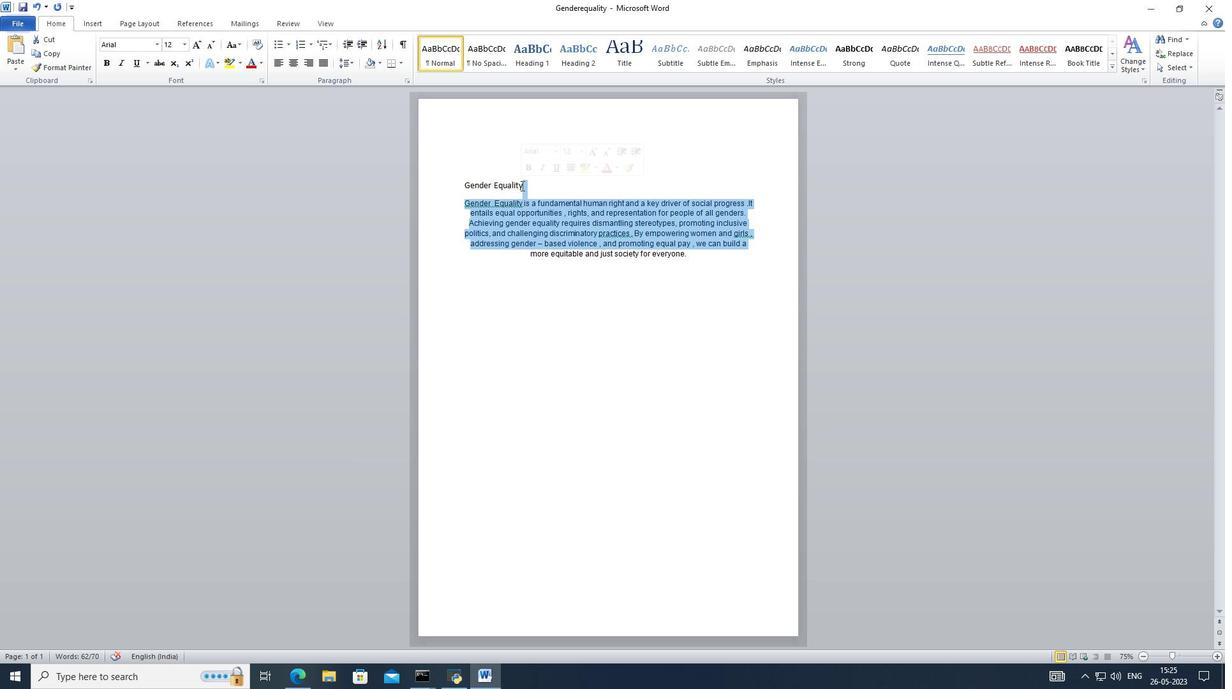 
Action: Mouse pressed left at (529, 185)
Screenshot: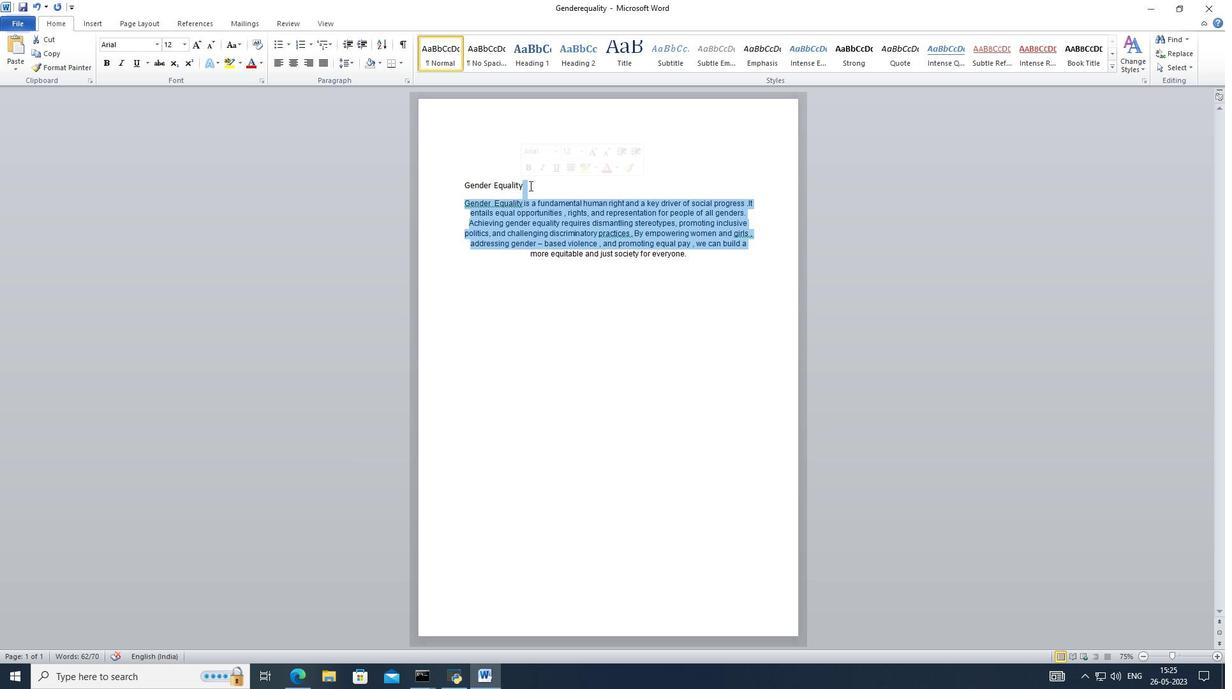 
Action: Mouse moved to (515, 266)
Screenshot: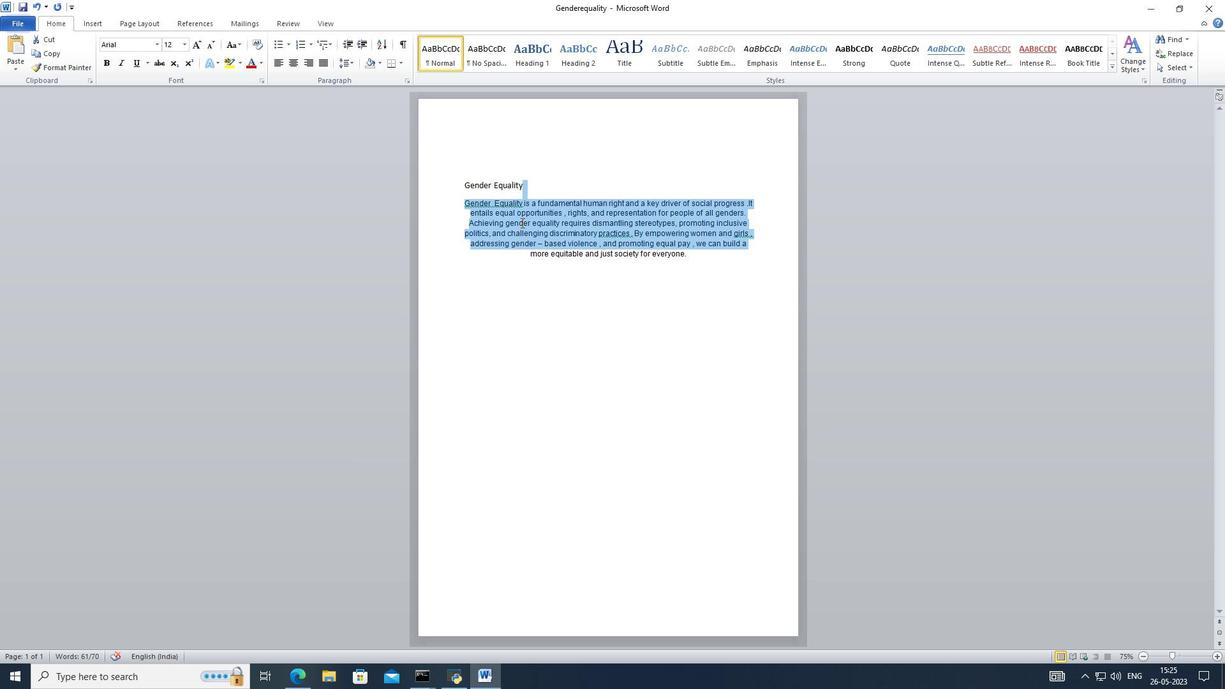 
Action: Mouse pressed left at (515, 266)
Screenshot: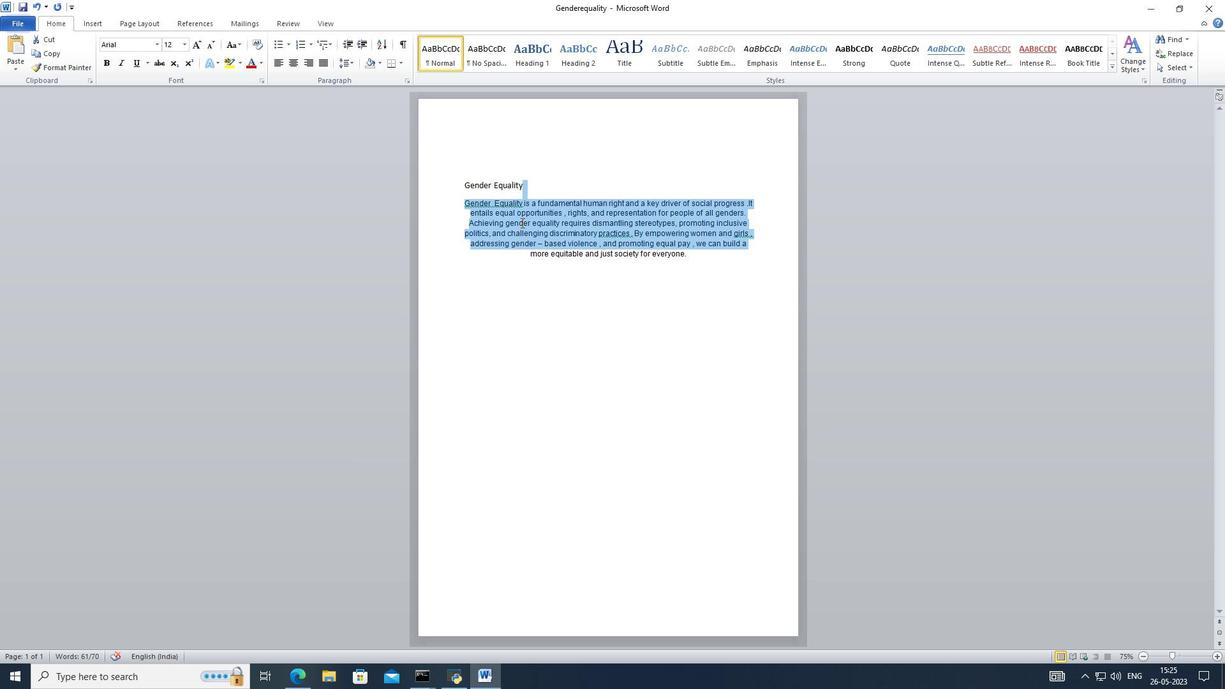 
Action: Mouse moved to (513, 270)
Screenshot: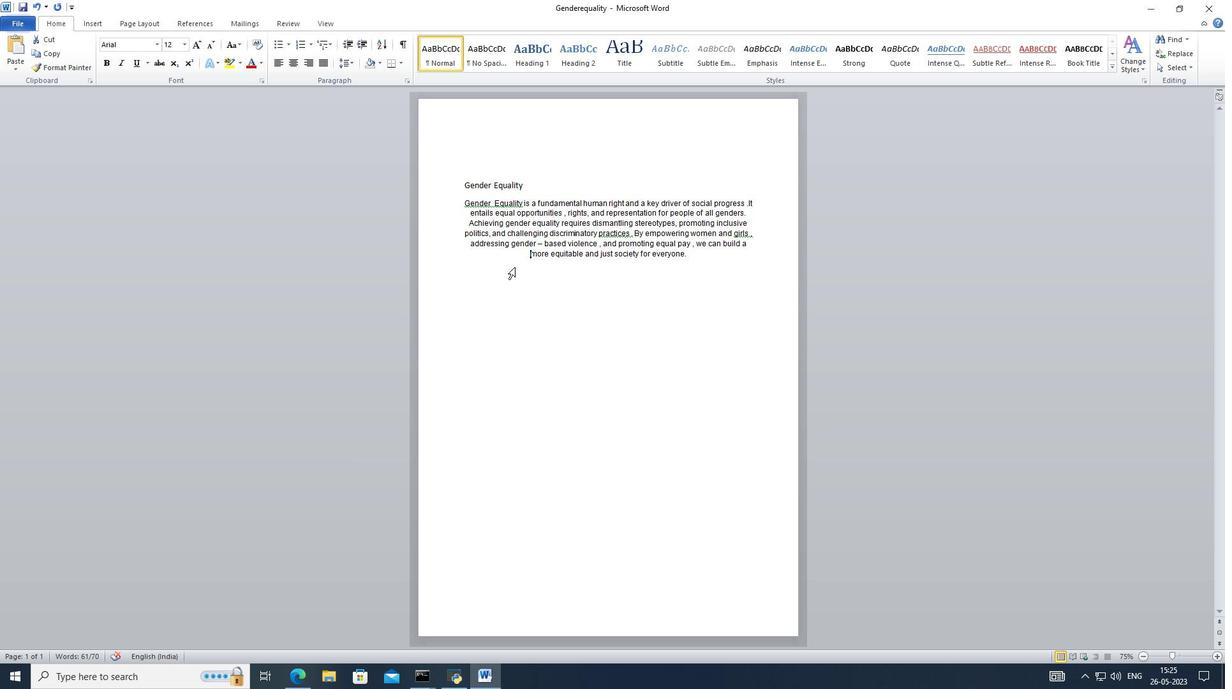 
Action: Mouse scrolled (513, 270) with delta (0, 0)
Screenshot: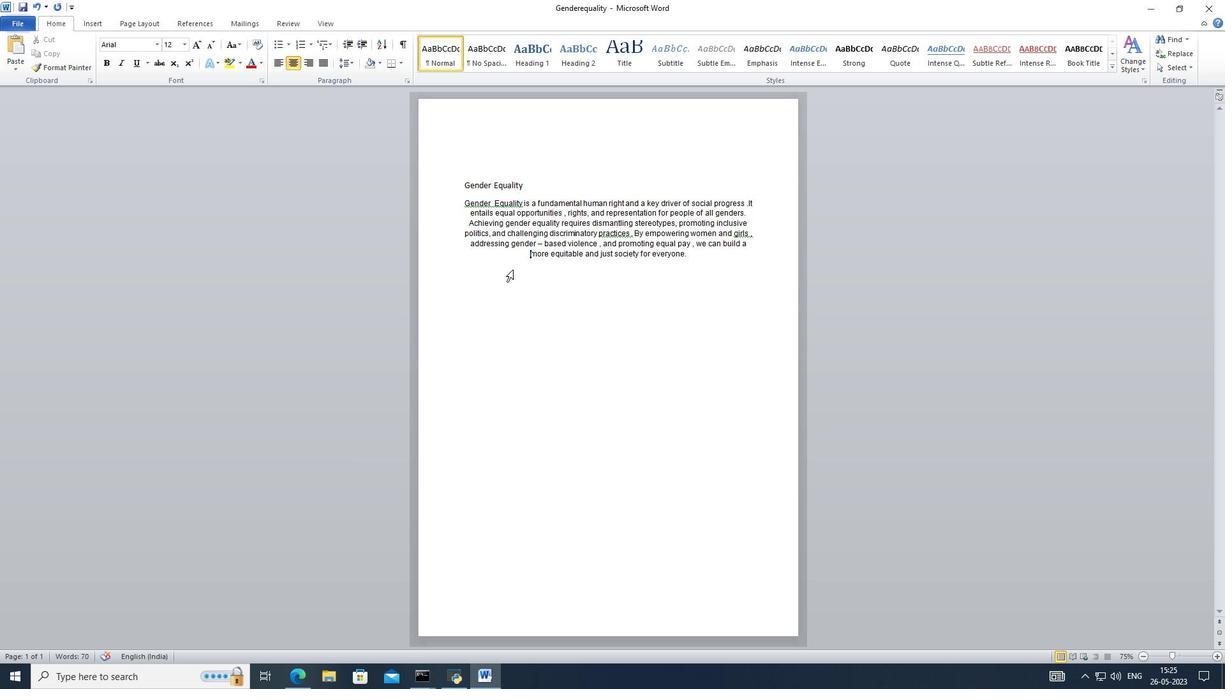 
Action: Mouse moved to (531, 195)
Screenshot: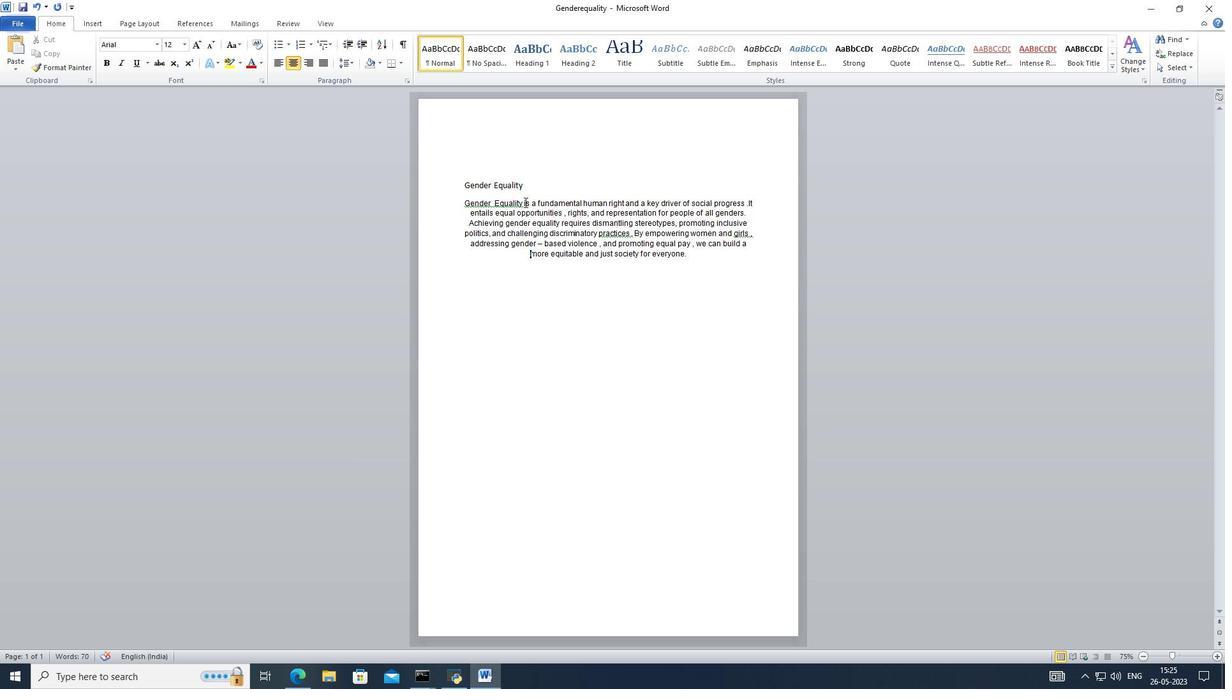 
Action: Mouse scrolled (531, 196) with delta (0, 0)
Screenshot: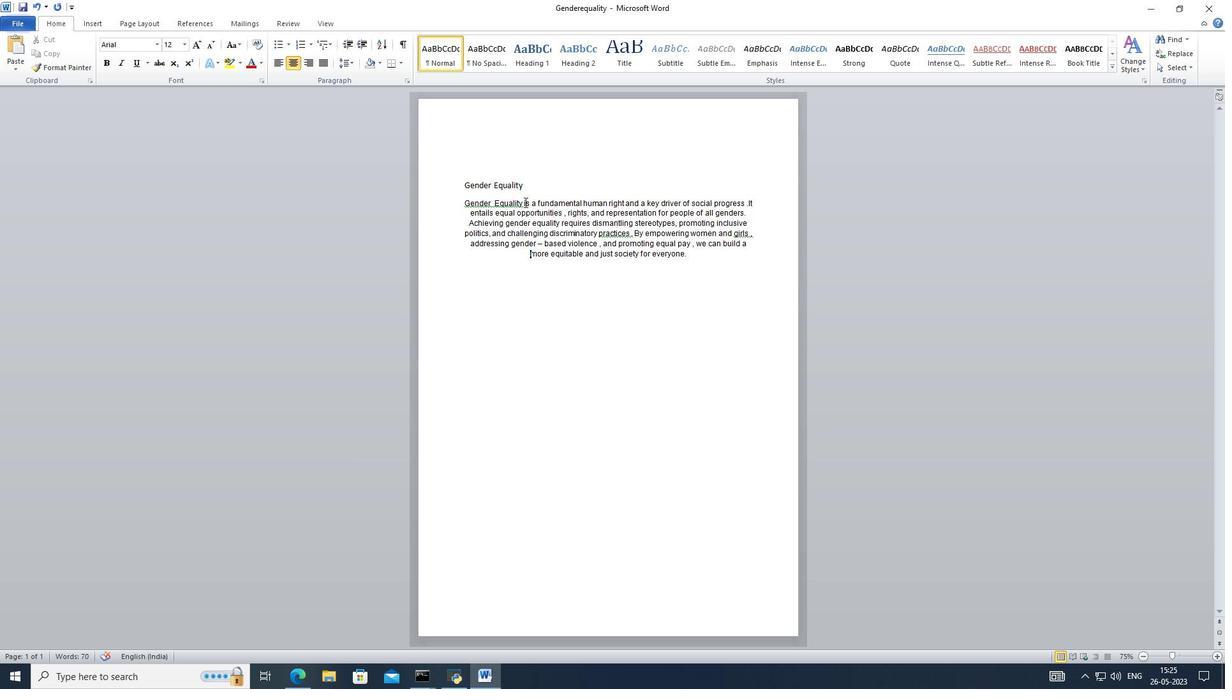 
Action: Mouse scrolled (531, 196) with delta (0, 0)
Screenshot: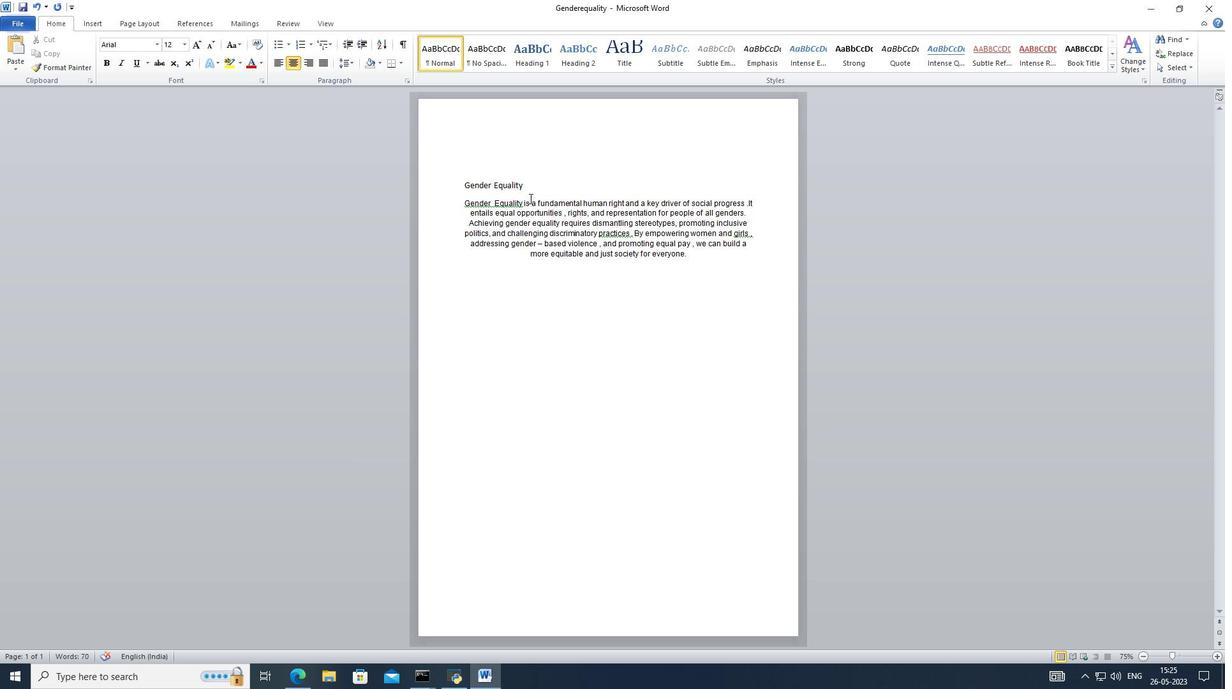 
Action: Mouse scrolled (531, 196) with delta (0, 0)
Screenshot: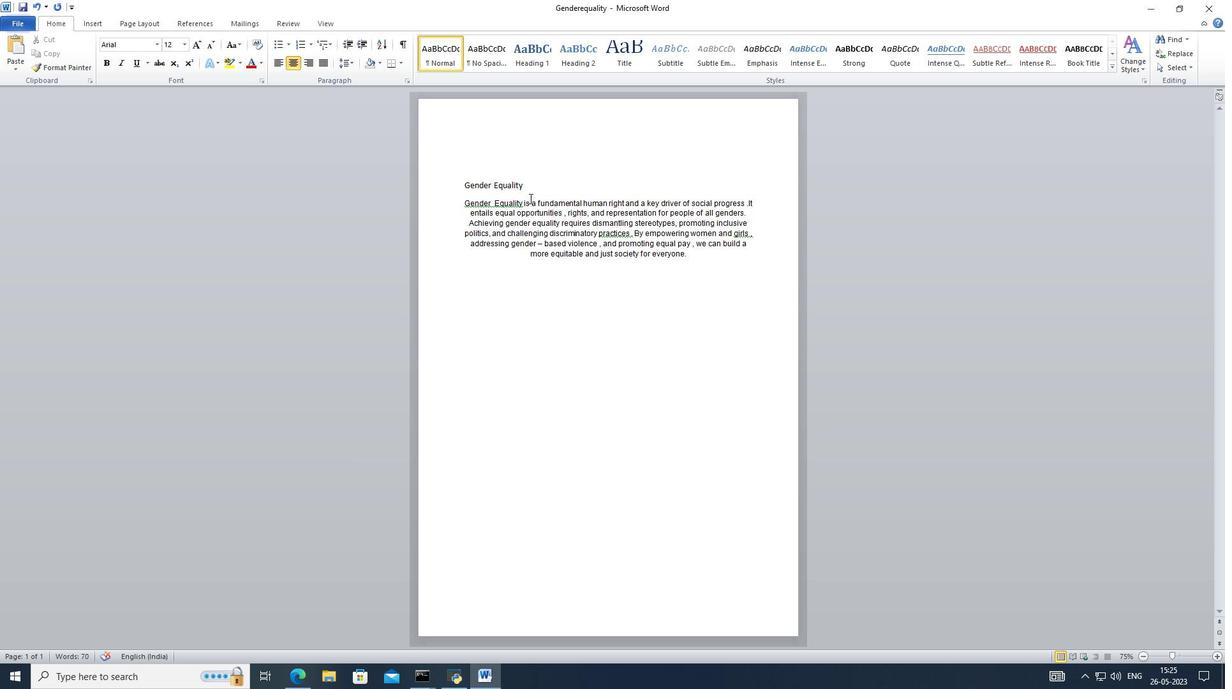 
Action: Mouse scrolled (531, 196) with delta (0, 0)
Screenshot: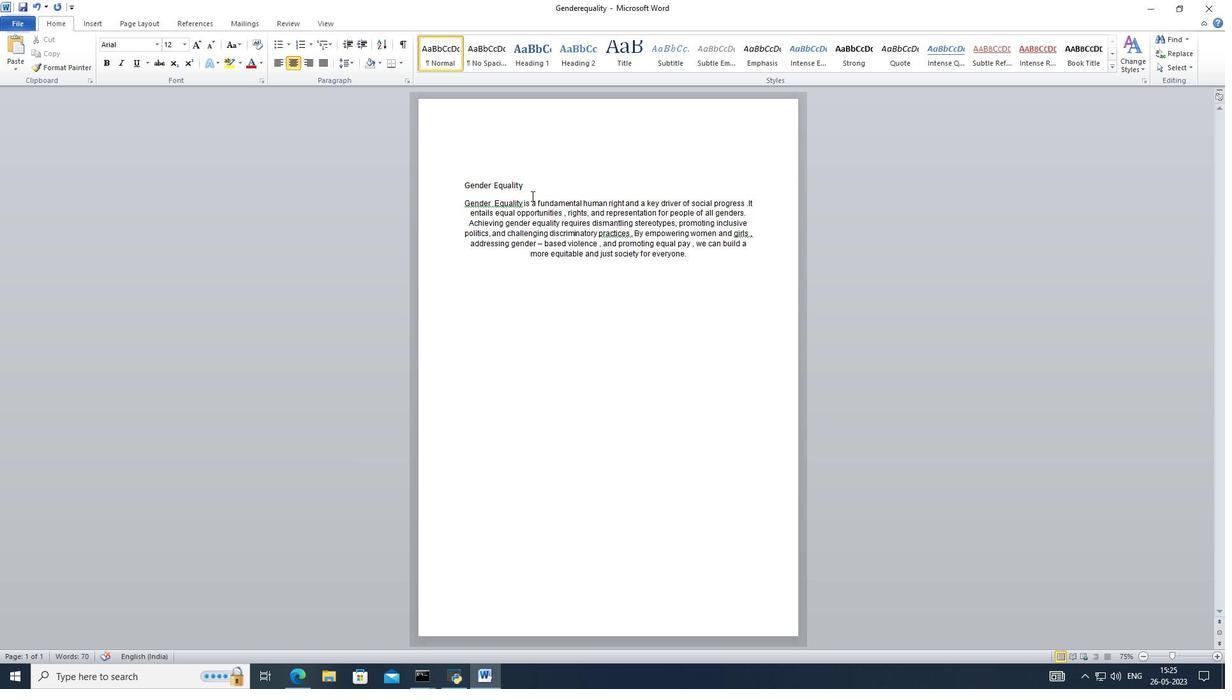 
Action: Mouse scrolled (531, 196) with delta (0, 0)
Screenshot: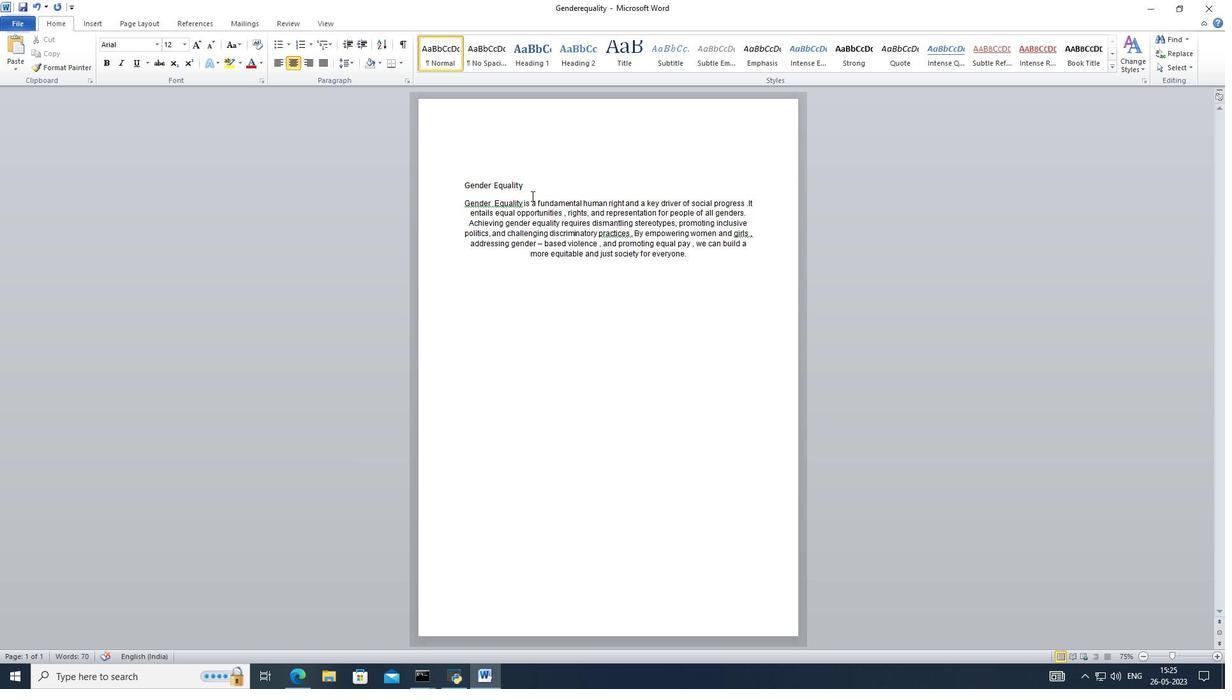 
Action: Mouse scrolled (531, 196) with delta (0, 0)
Screenshot: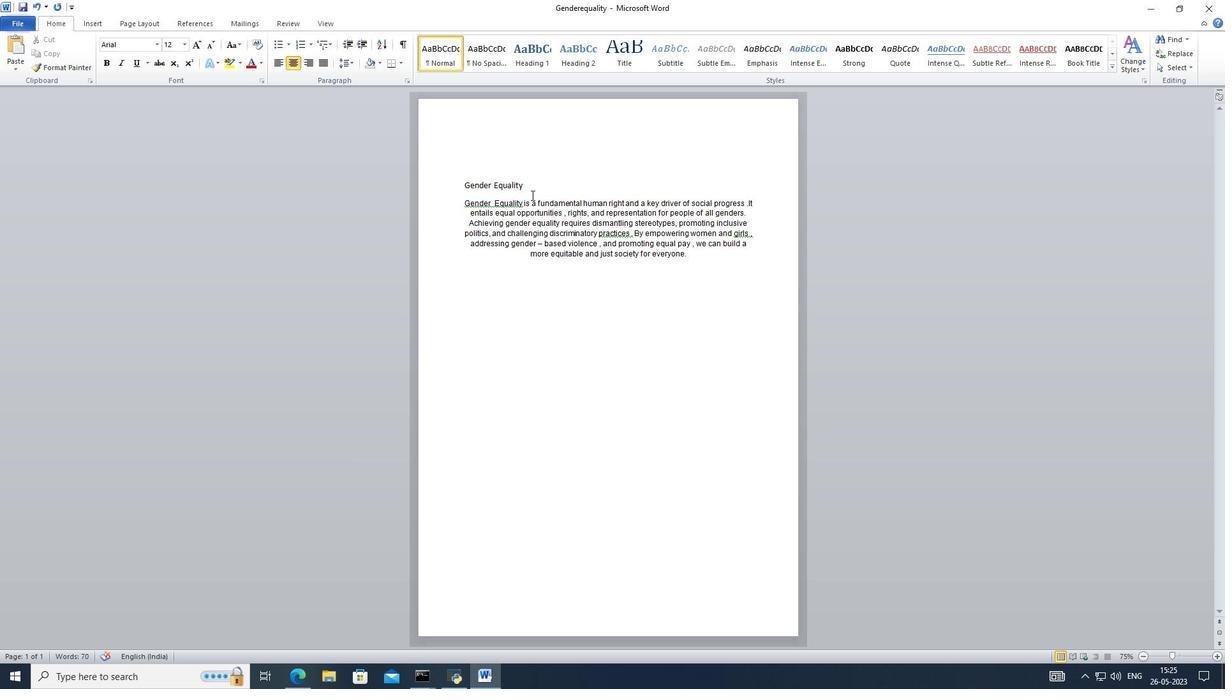 
Action: Mouse scrolled (531, 194) with delta (0, 0)
Screenshot: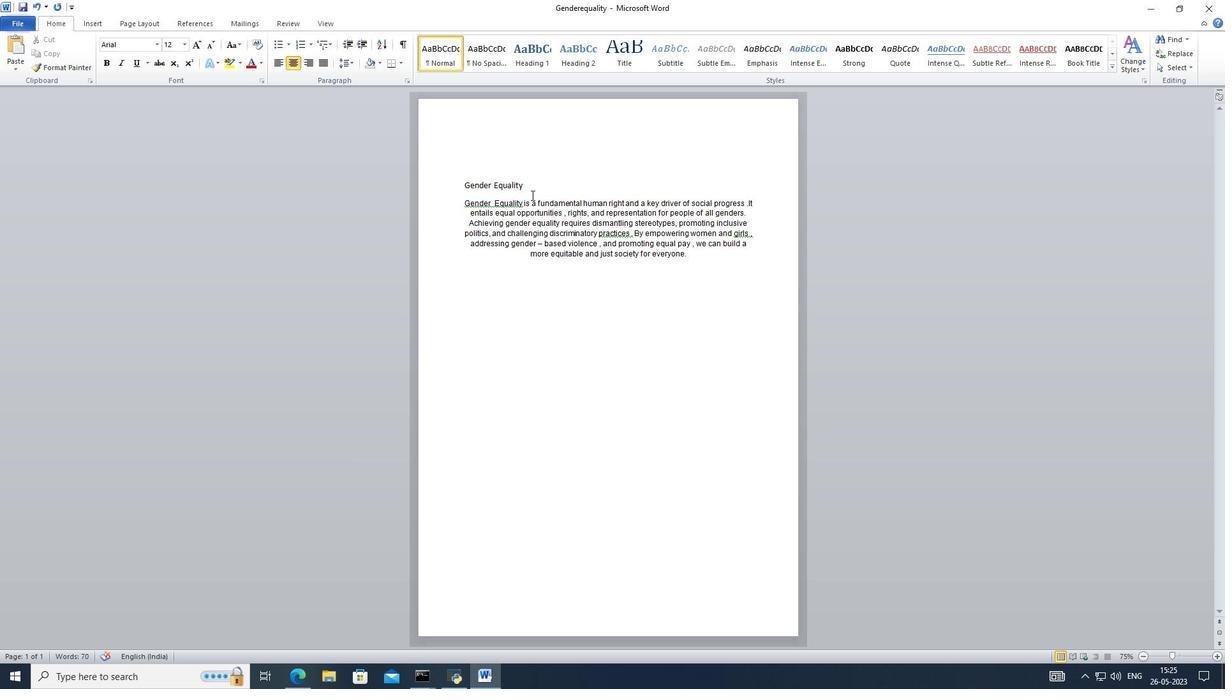 
Action: Mouse scrolled (531, 194) with delta (0, 0)
Screenshot: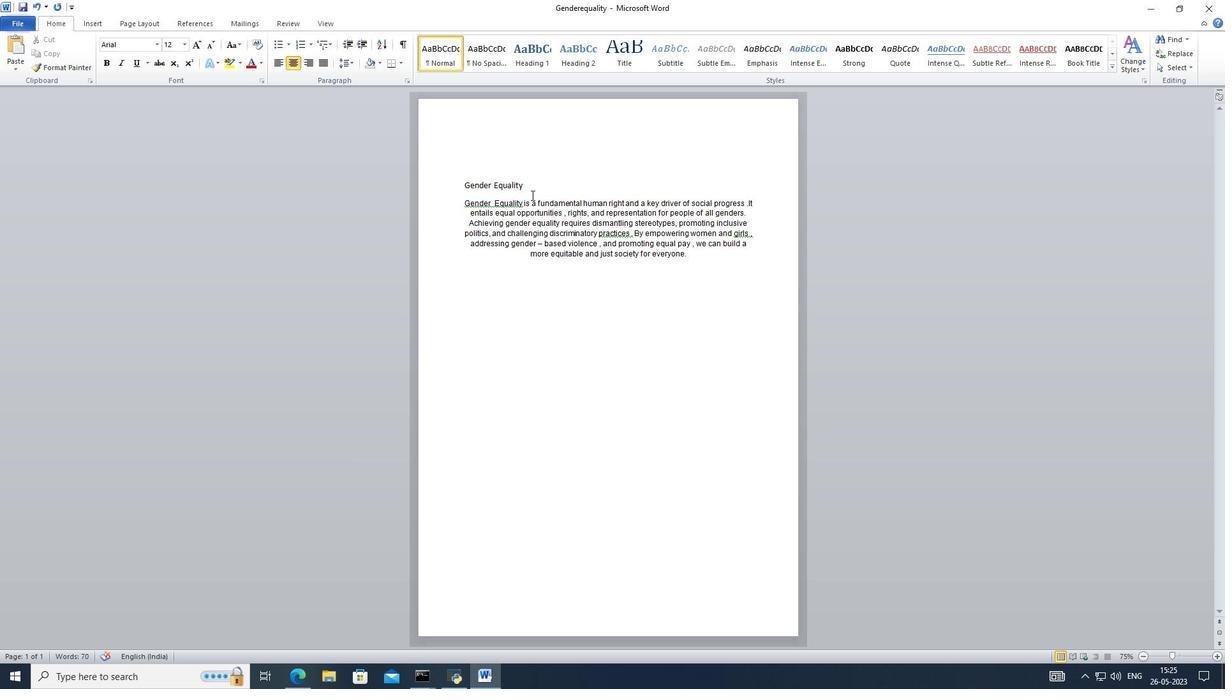 
Action: Mouse scrolled (531, 194) with delta (0, 0)
Screenshot: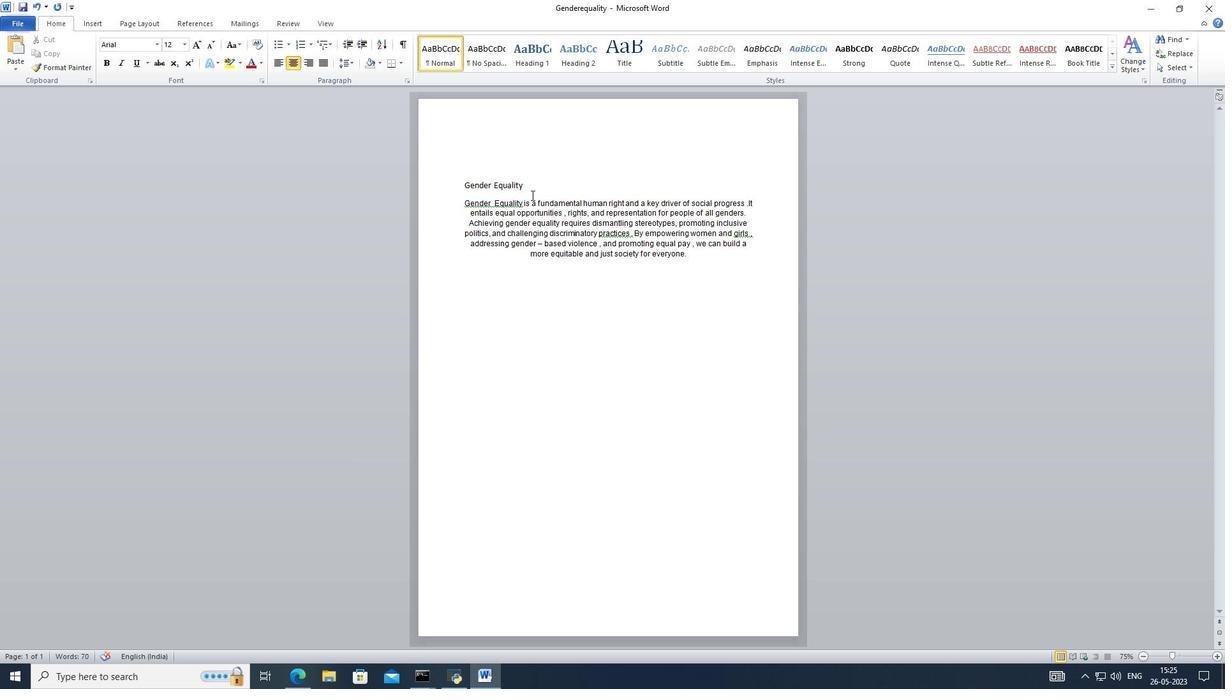 
Action: Mouse scrolled (531, 194) with delta (0, 0)
Screenshot: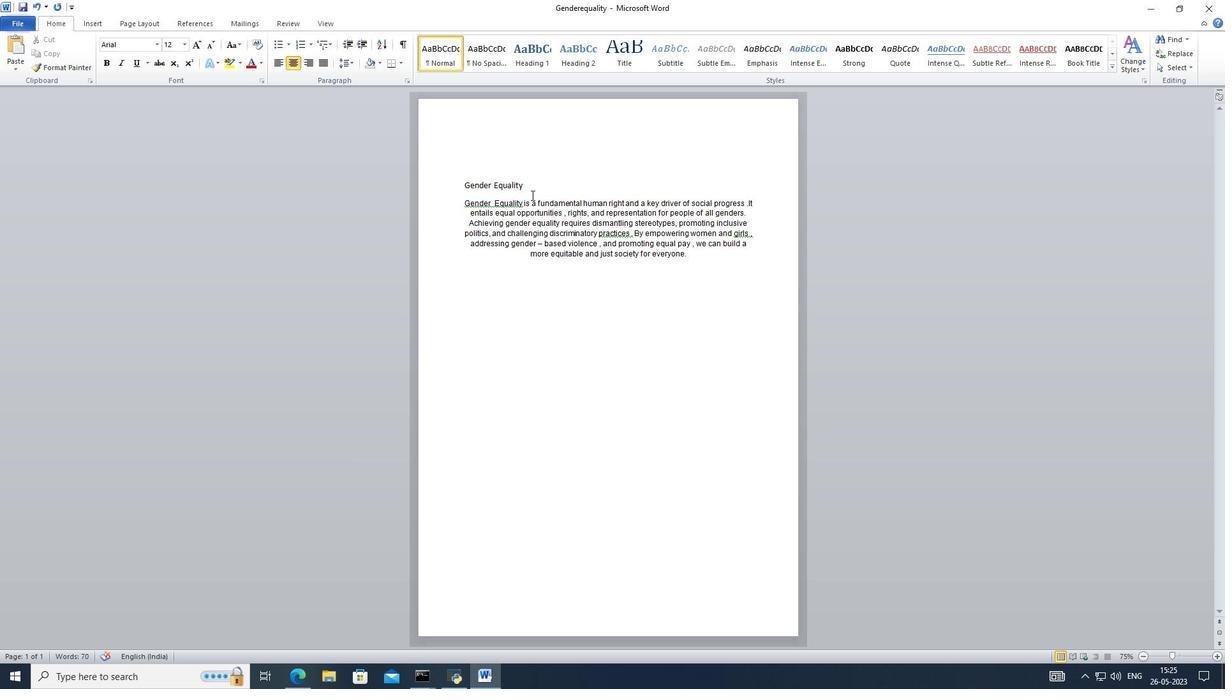 
Action: Mouse moved to (460, 181)
Screenshot: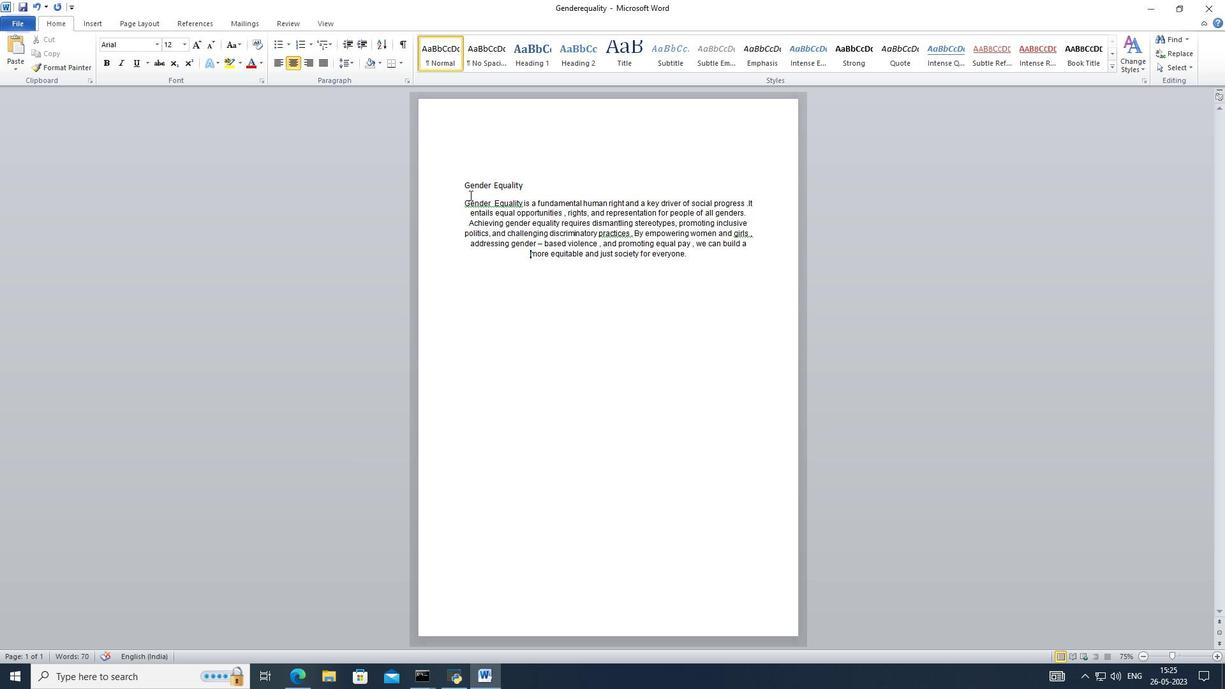 
Action: Mouse pressed left at (460, 181)
Screenshot: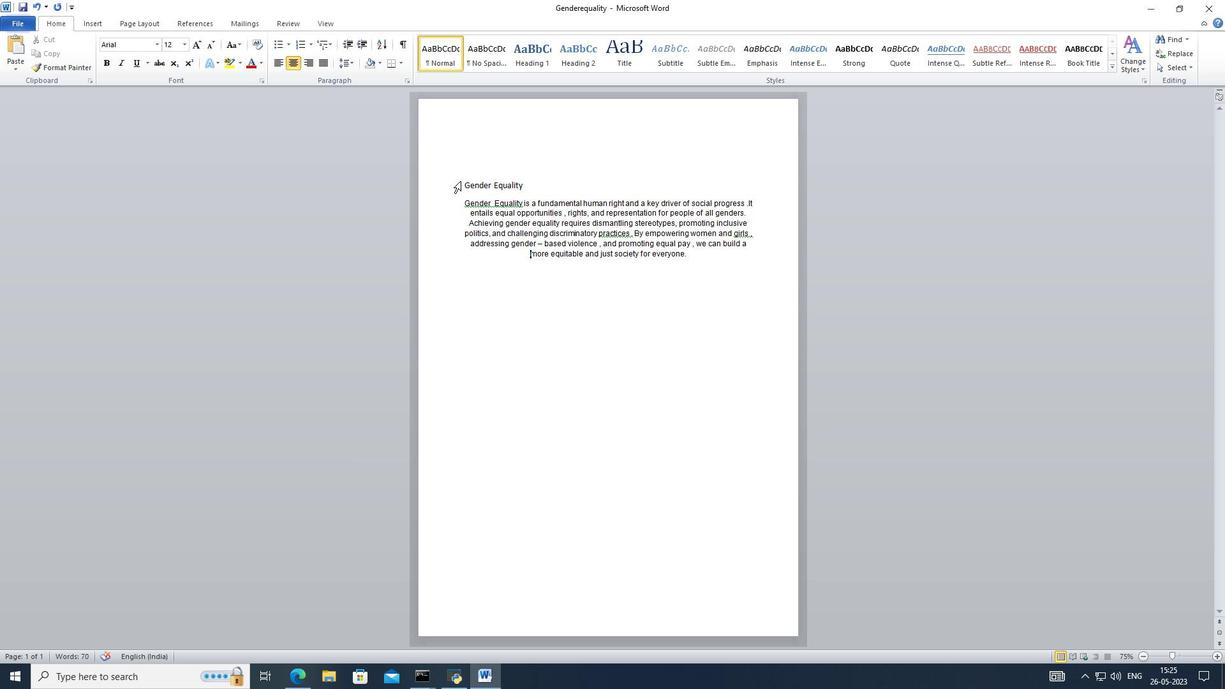 
Action: Mouse moved to (470, 179)
Screenshot: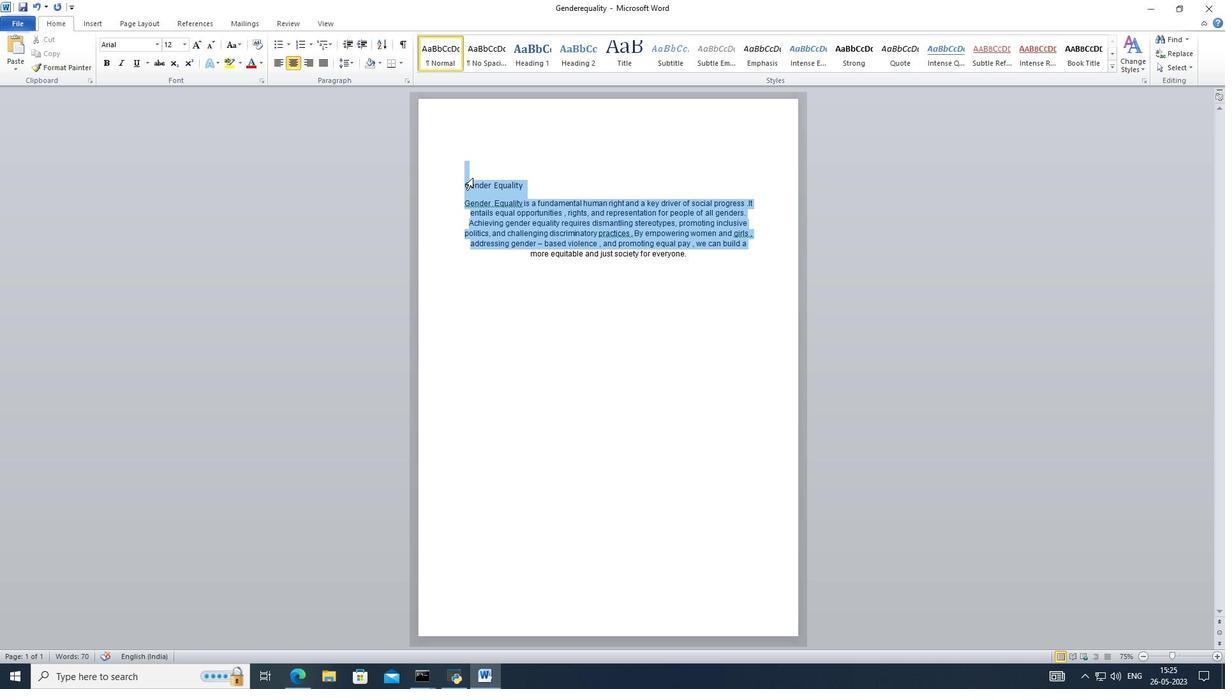 
Action: Mouse pressed left at (470, 179)
Screenshot: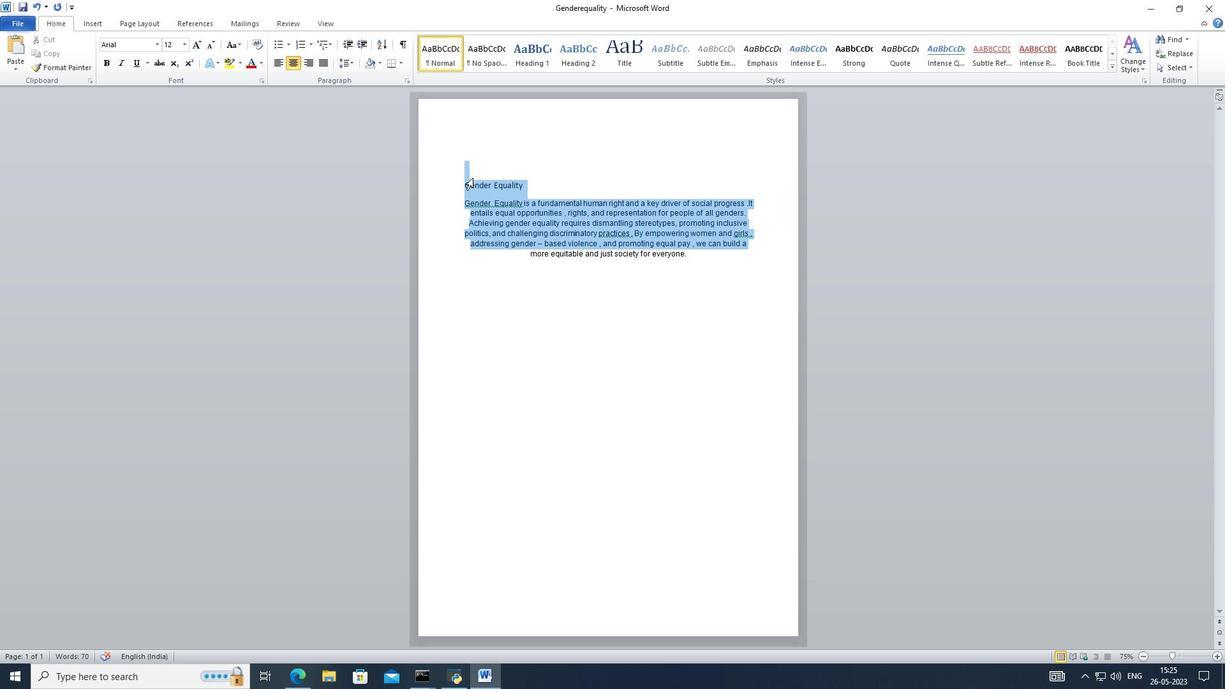 
Action: Mouse moved to (480, 182)
Screenshot: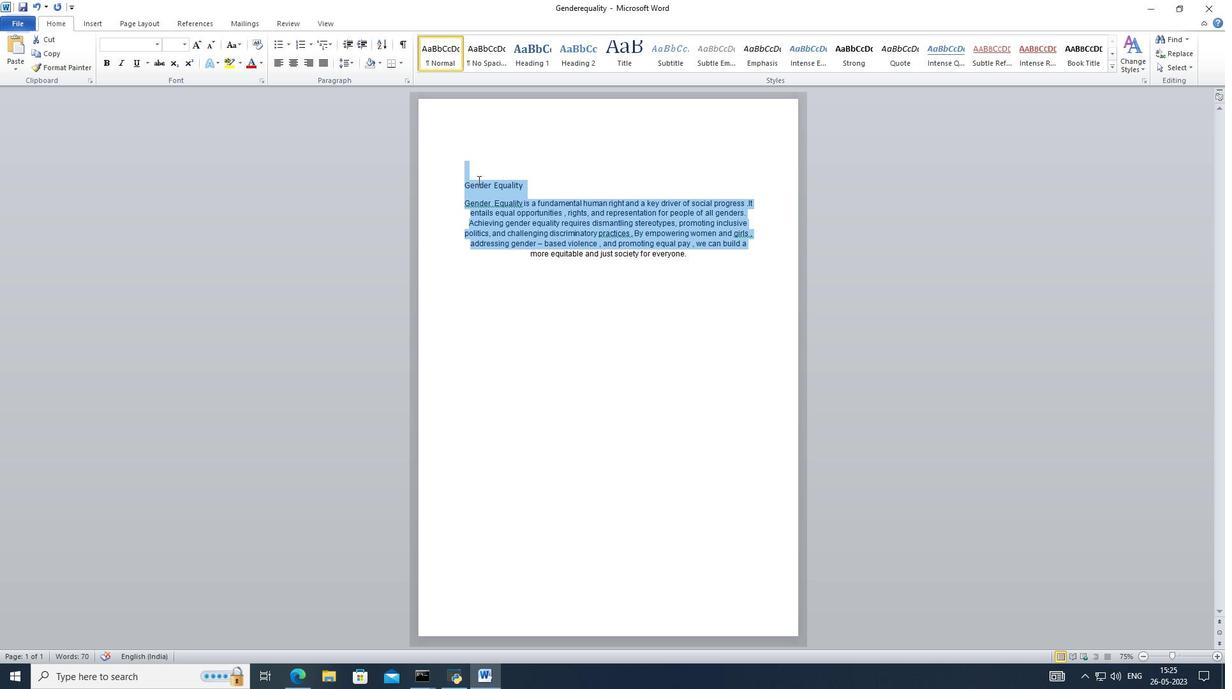 
Action: Mouse pressed left at (480, 182)
Screenshot: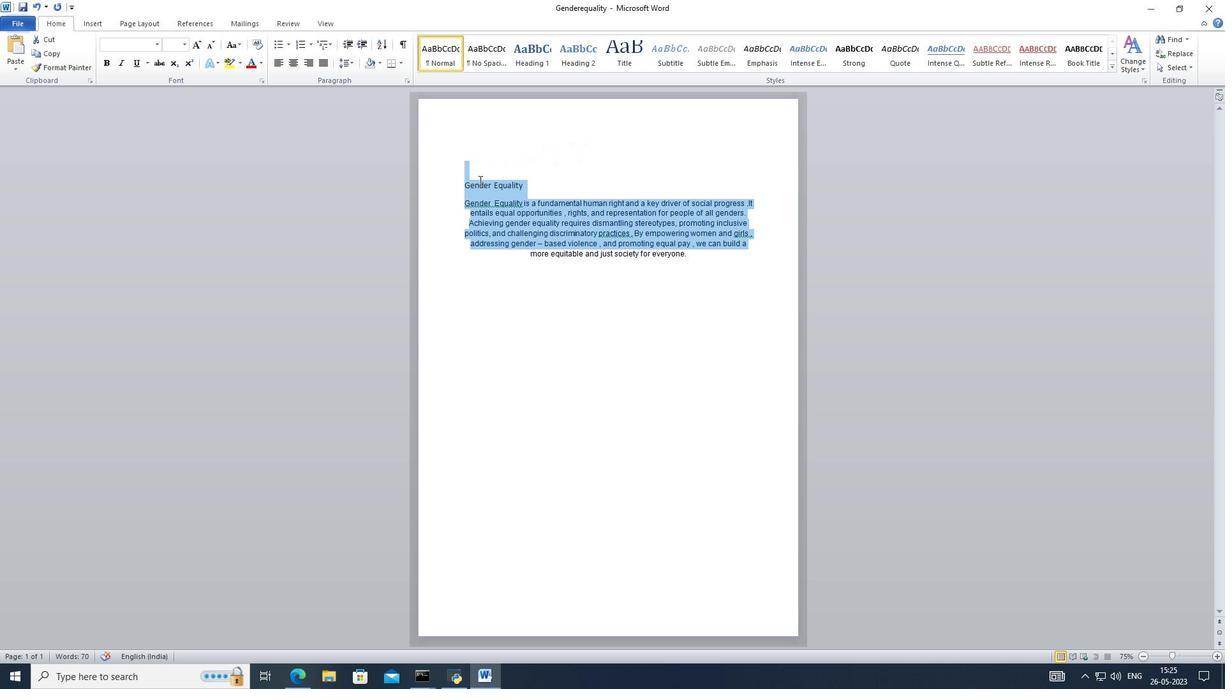 
Action: Mouse moved to (527, 189)
Screenshot: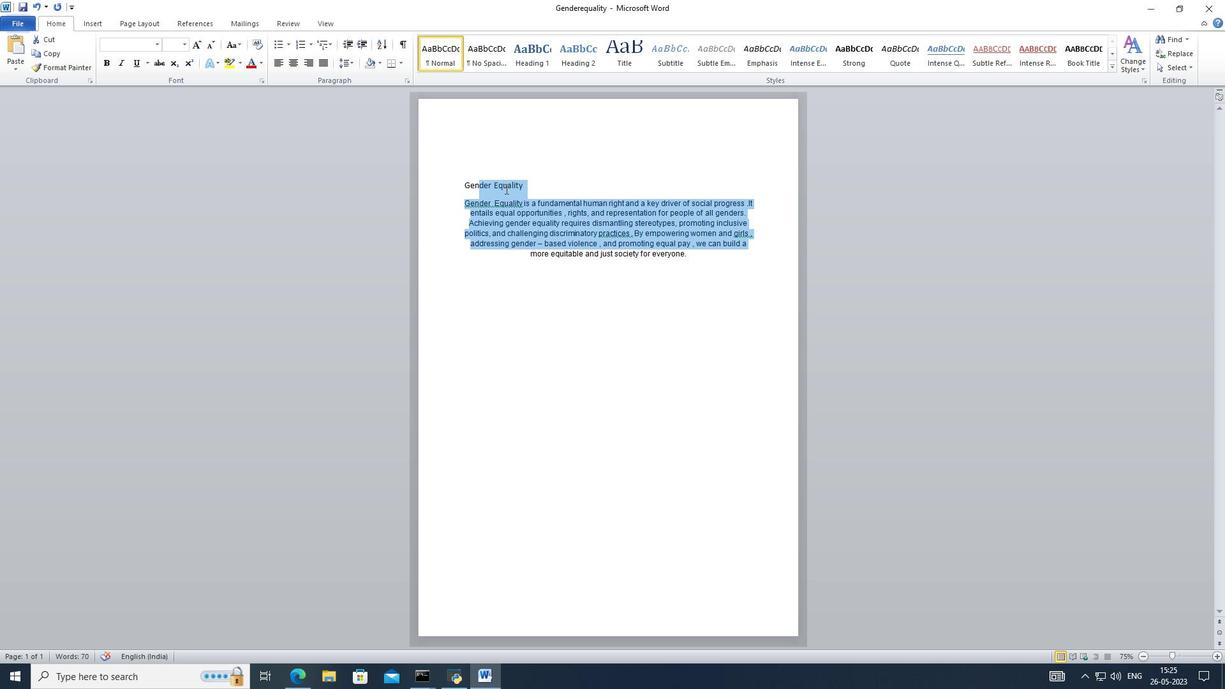 
Action: Mouse pressed left at (527, 189)
Screenshot: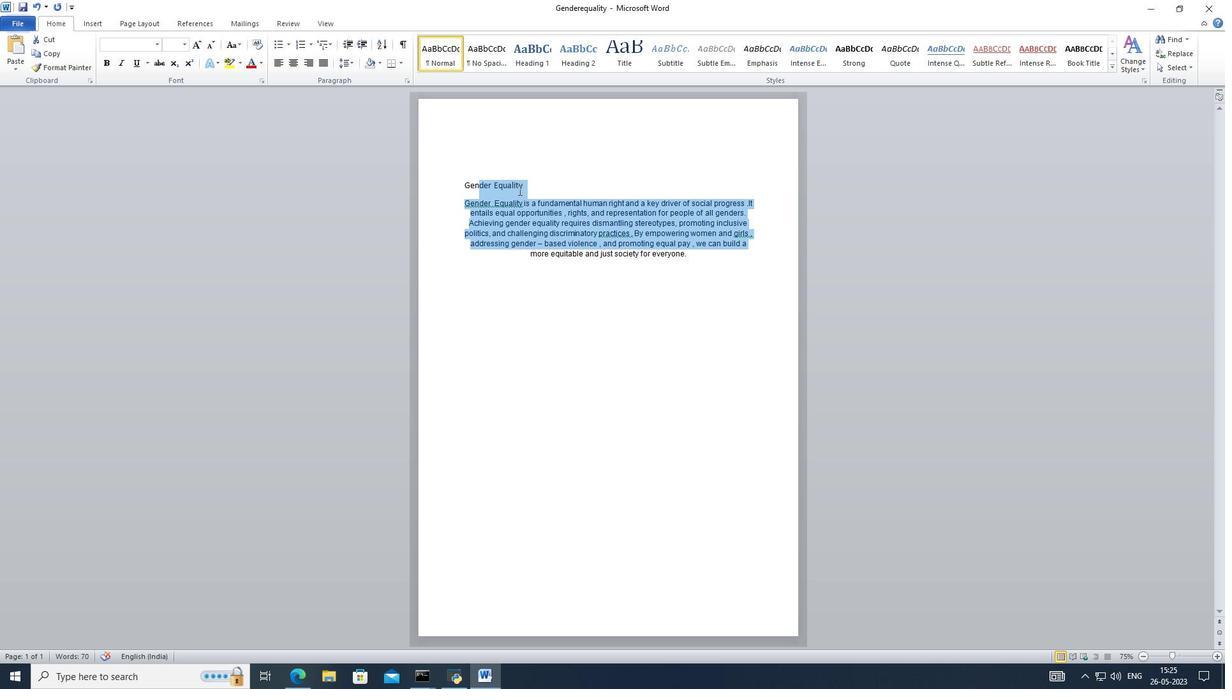 
Action: Mouse moved to (516, 186)
Screenshot: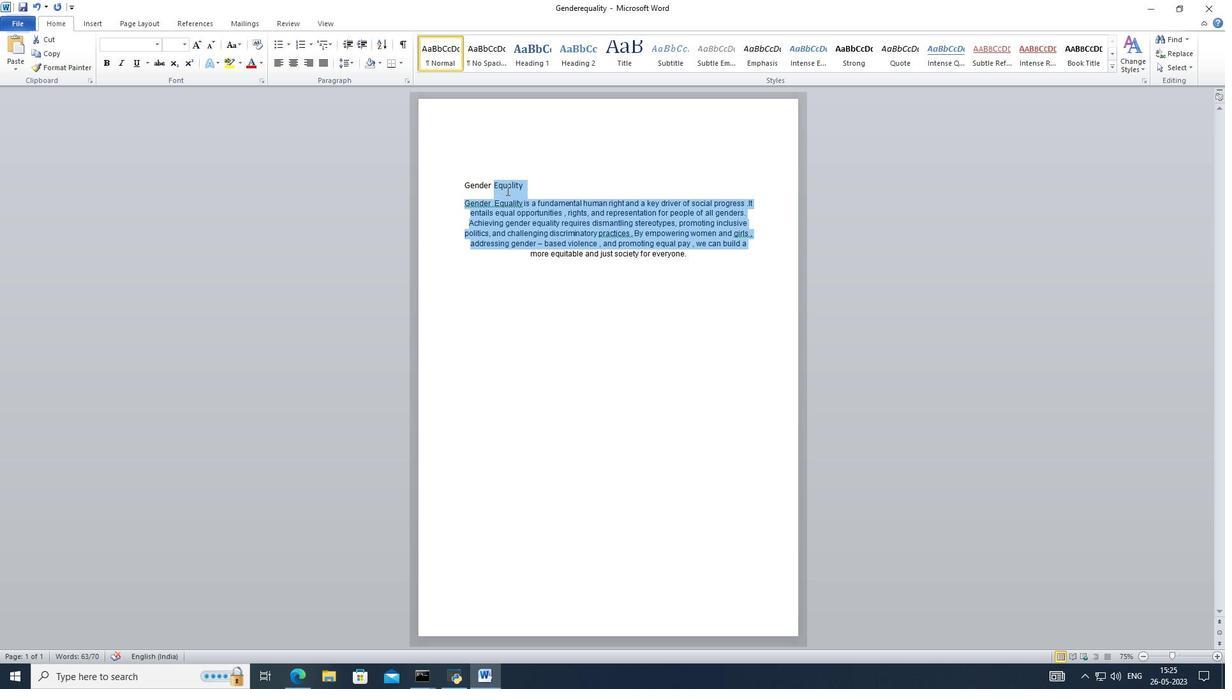 
Action: Mouse pressed left at (516, 186)
Screenshot: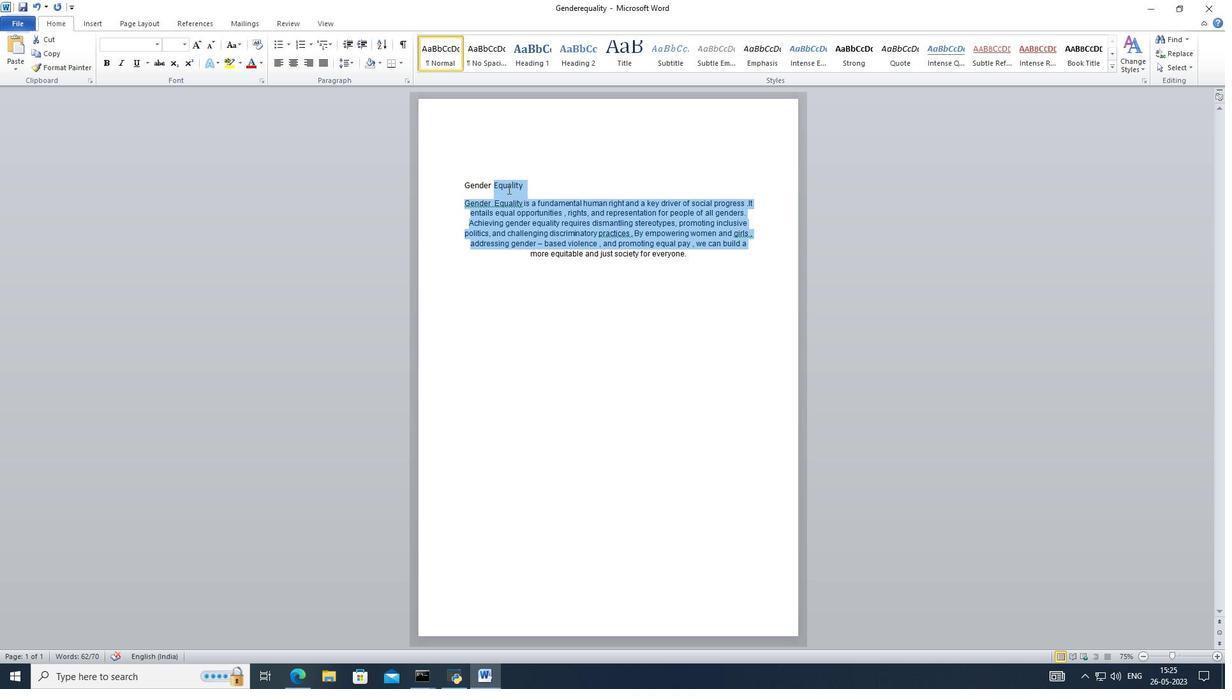 
Action: Mouse moved to (506, 283)
Screenshot: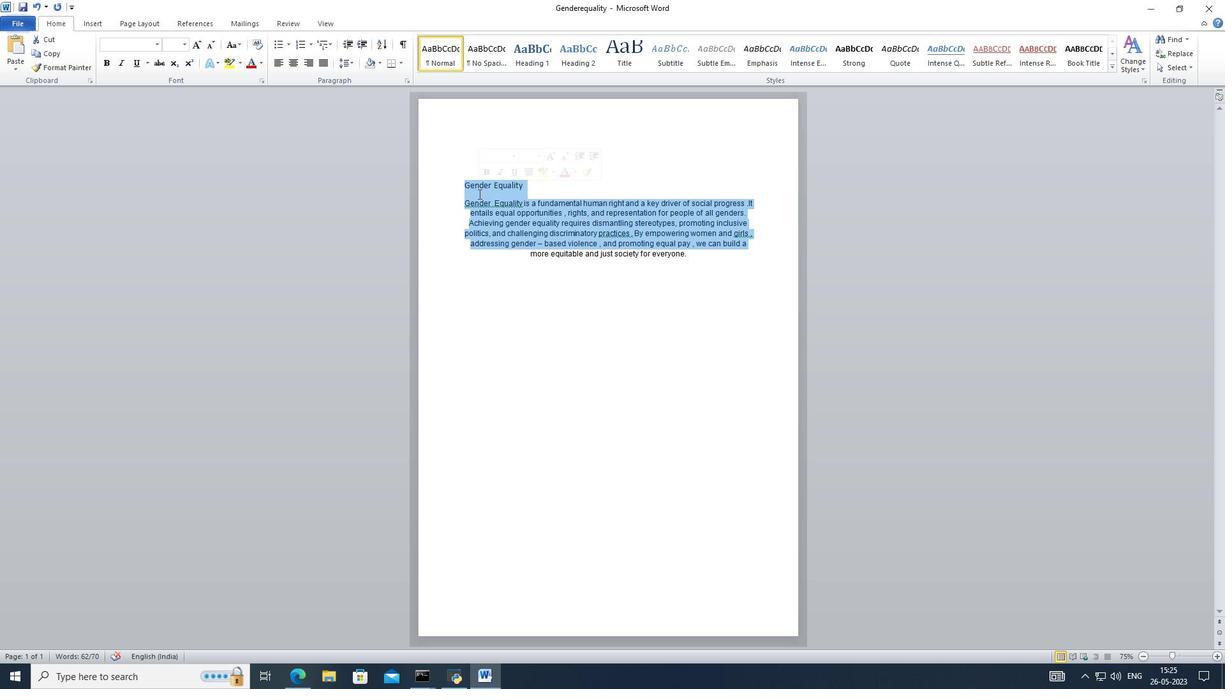 
Action: Mouse pressed left at (506, 283)
Screenshot: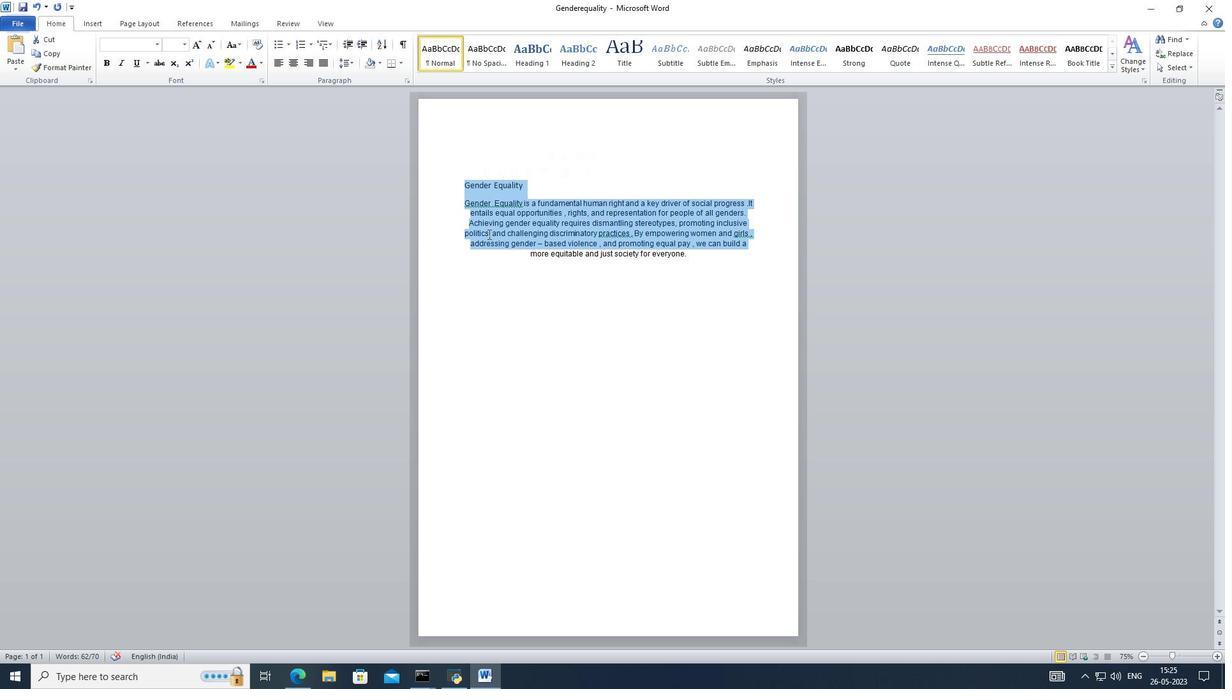 
Action: Mouse moved to (463, 181)
Screenshot: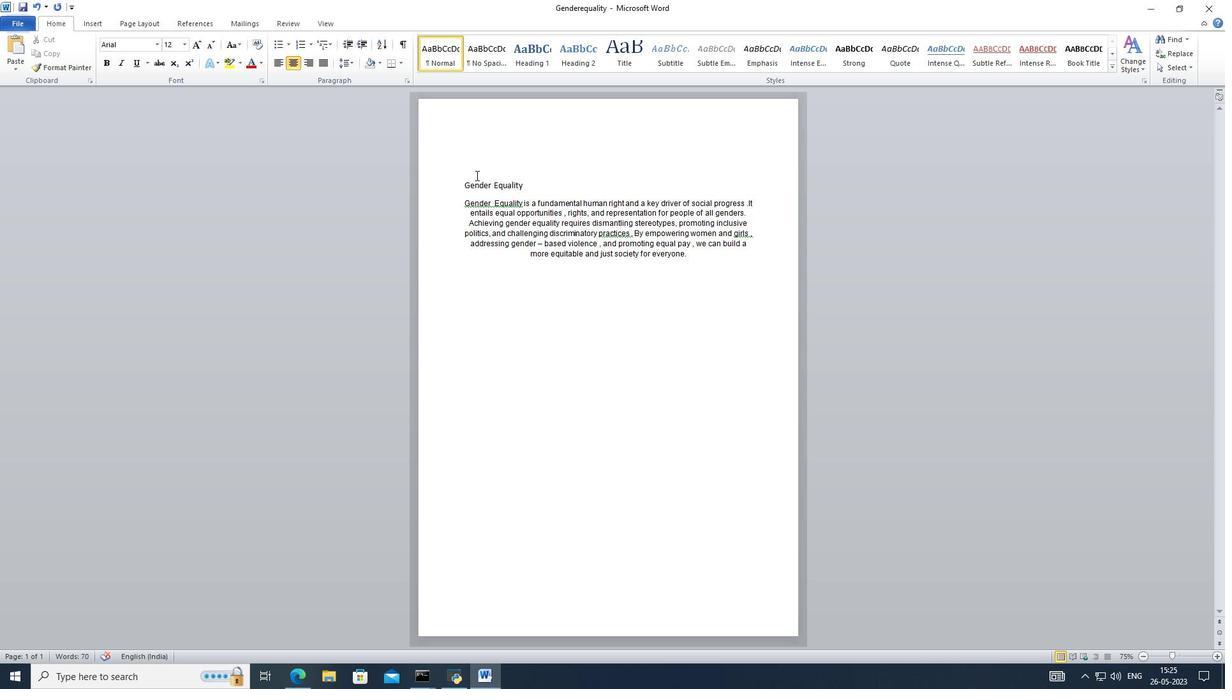 
Action: Mouse pressed left at (463, 181)
Screenshot: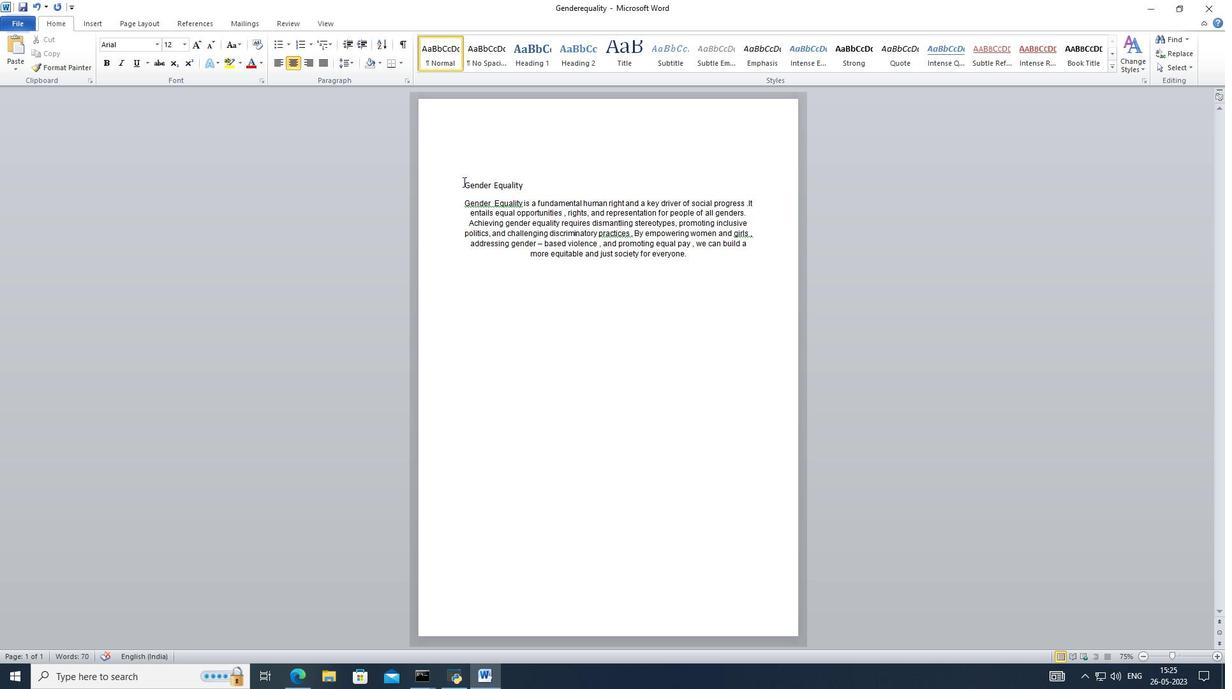 
Action: Mouse moved to (491, 187)
Screenshot: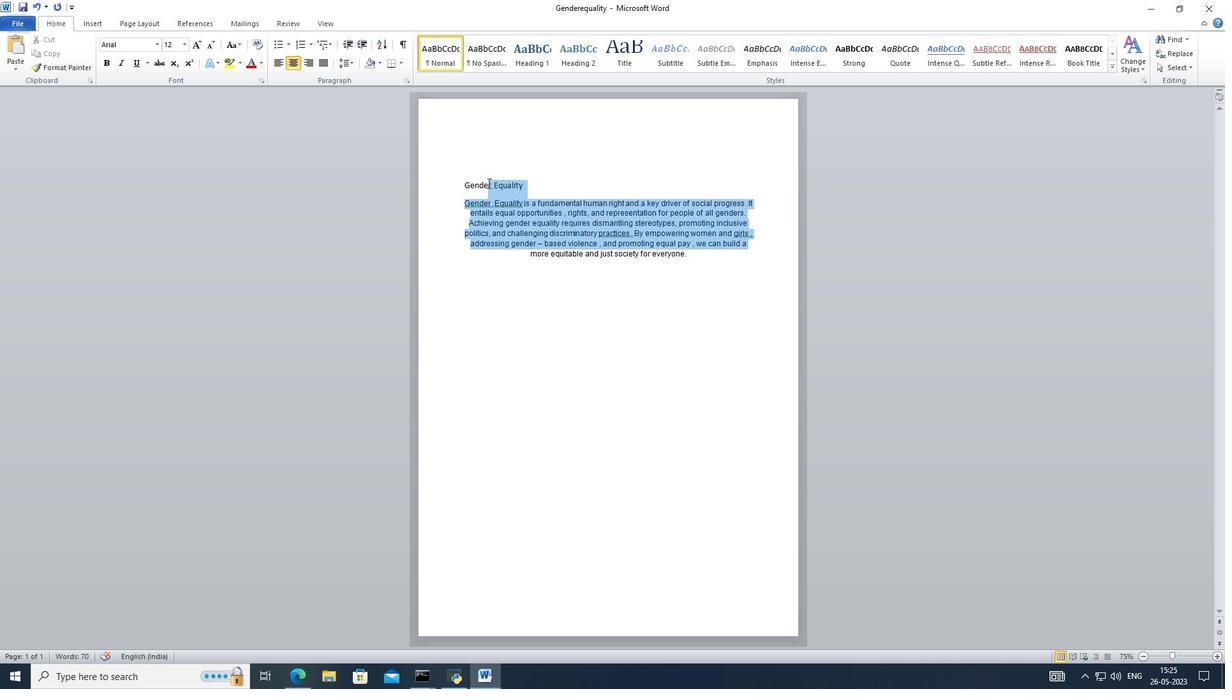 
Action: Mouse pressed left at (491, 187)
Screenshot: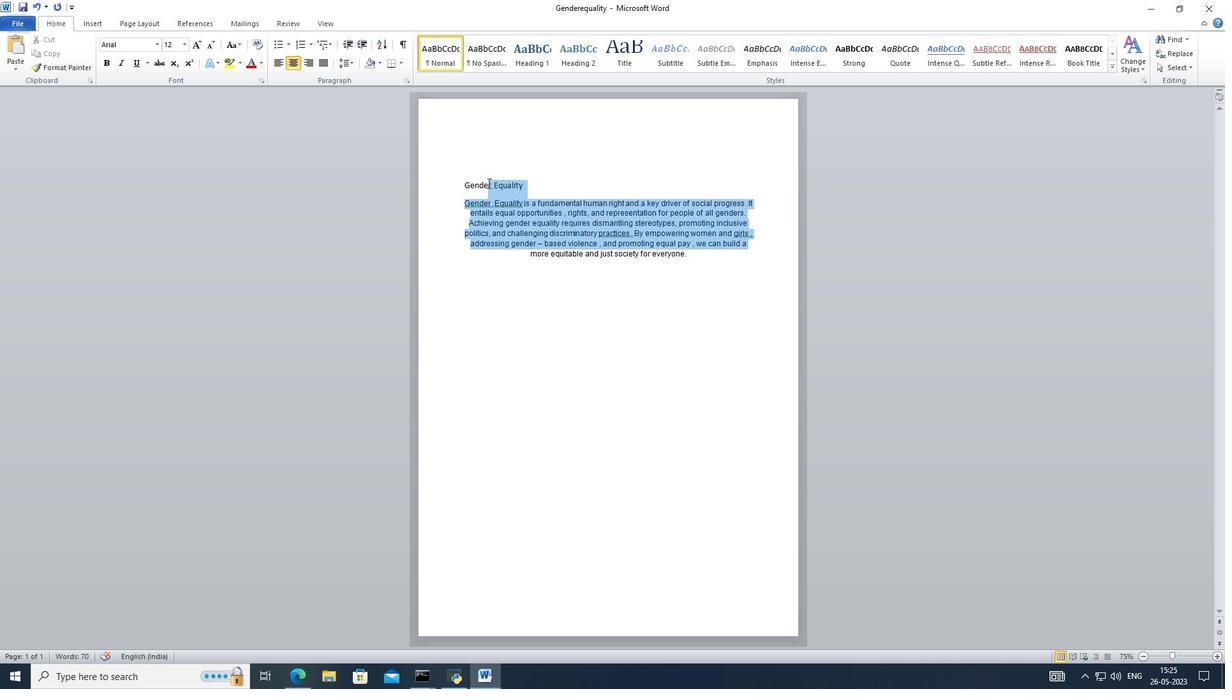 
Action: Mouse moved to (480, 266)
Screenshot: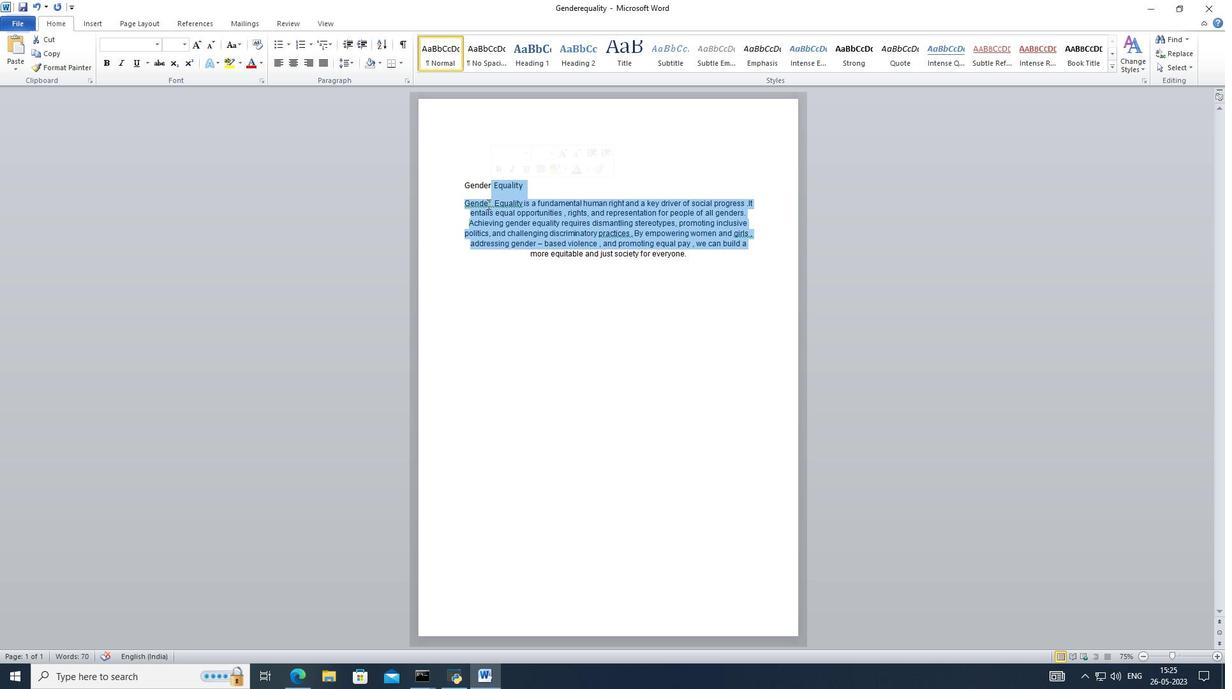 
Action: Mouse pressed left at (480, 266)
Screenshot: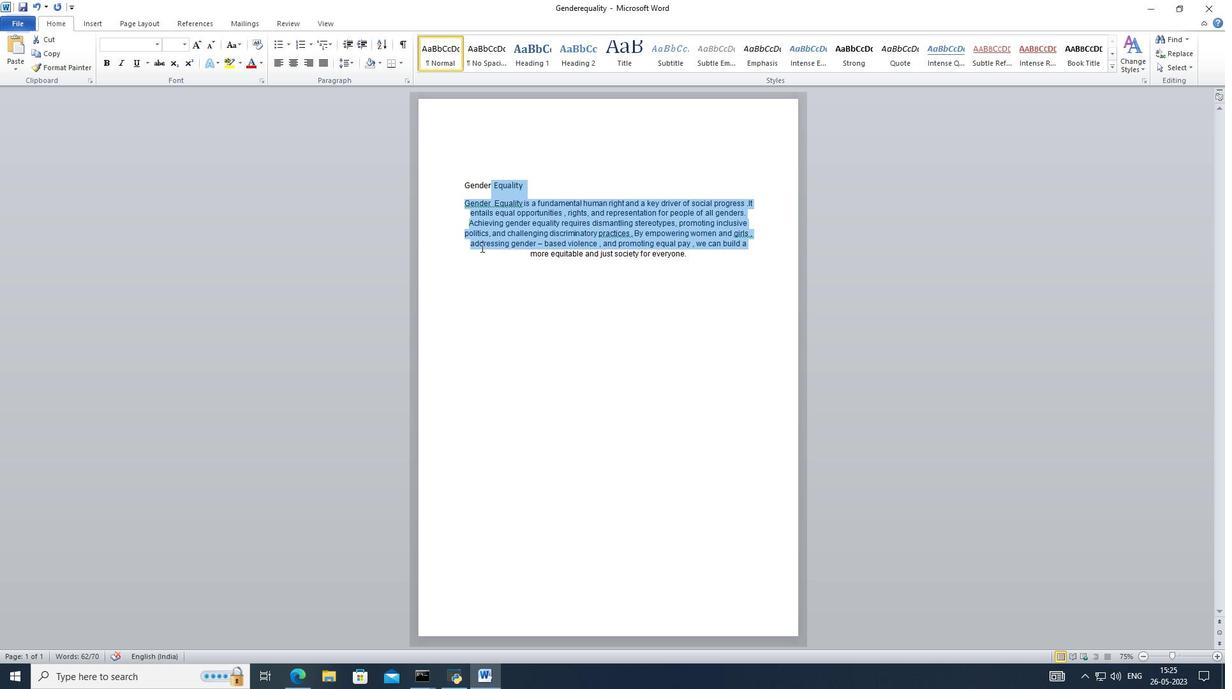 
Action: Mouse moved to (470, 183)
Screenshot: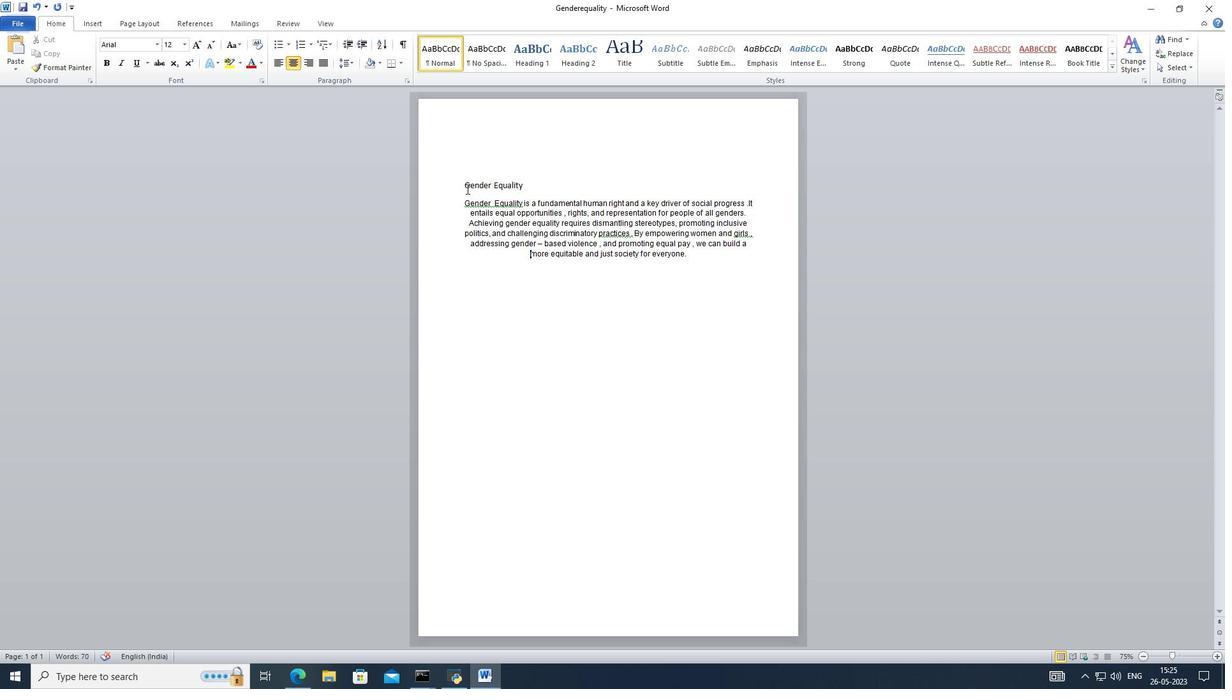 
Action: Mouse pressed left at (470, 183)
Screenshot: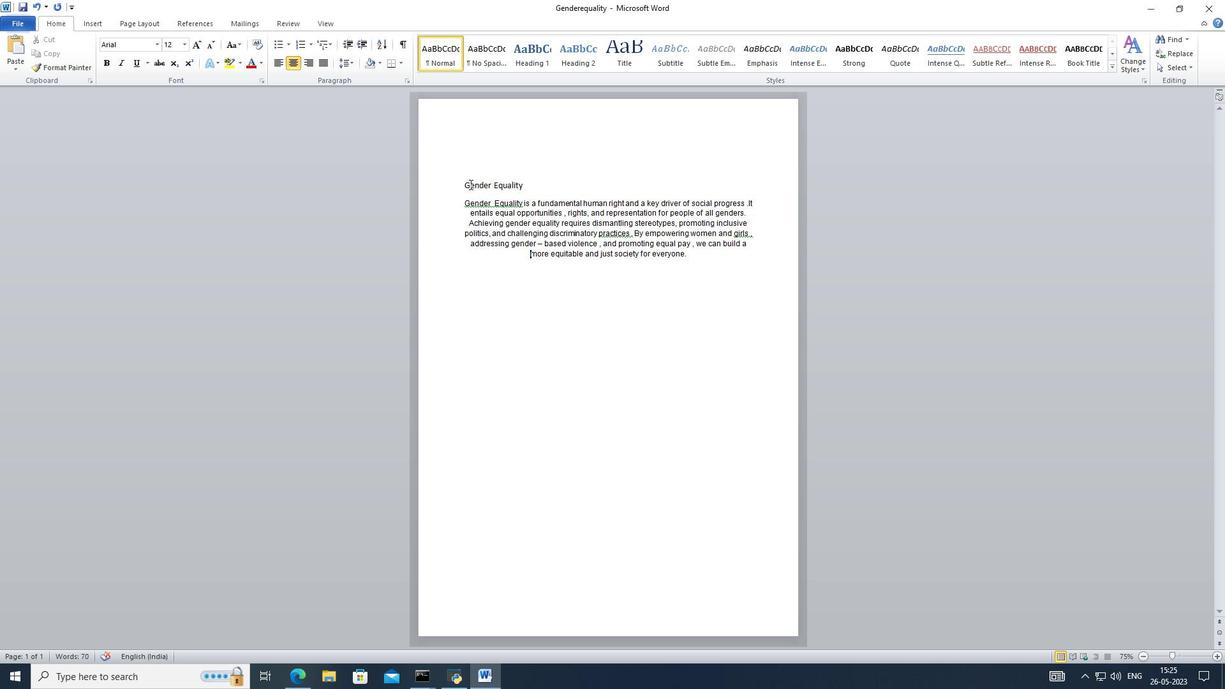 
Action: Mouse moved to (506, 240)
Screenshot: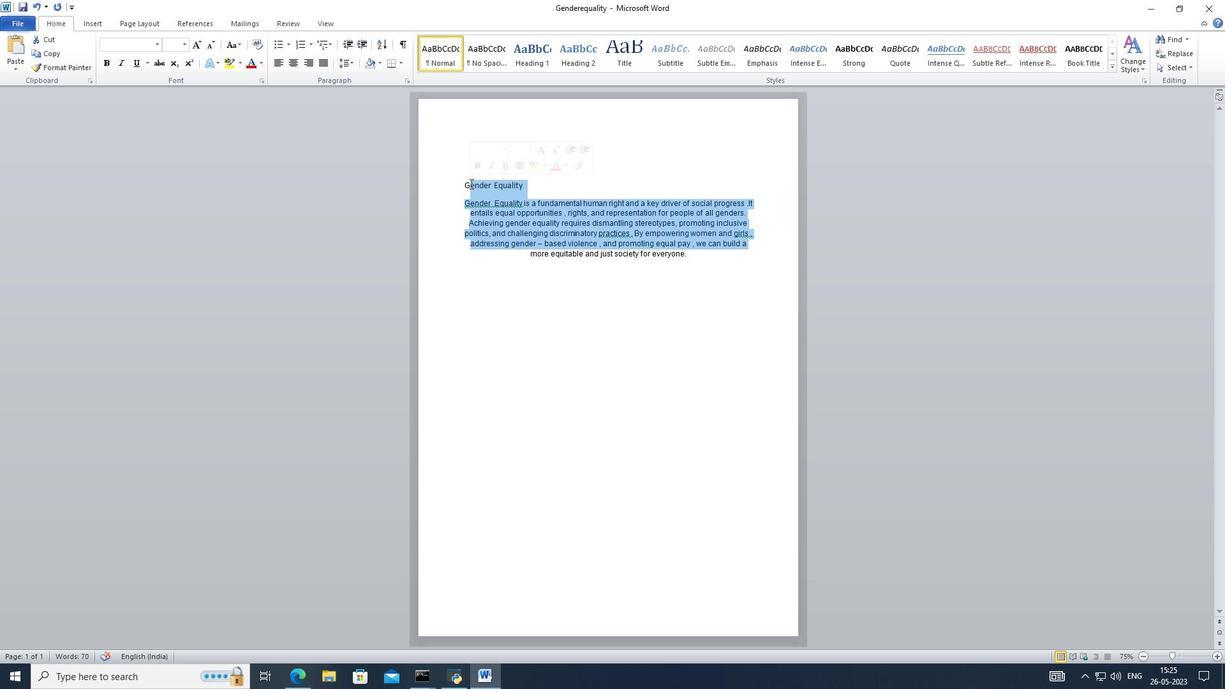 
Action: Mouse pressed left at (506, 240)
Screenshot: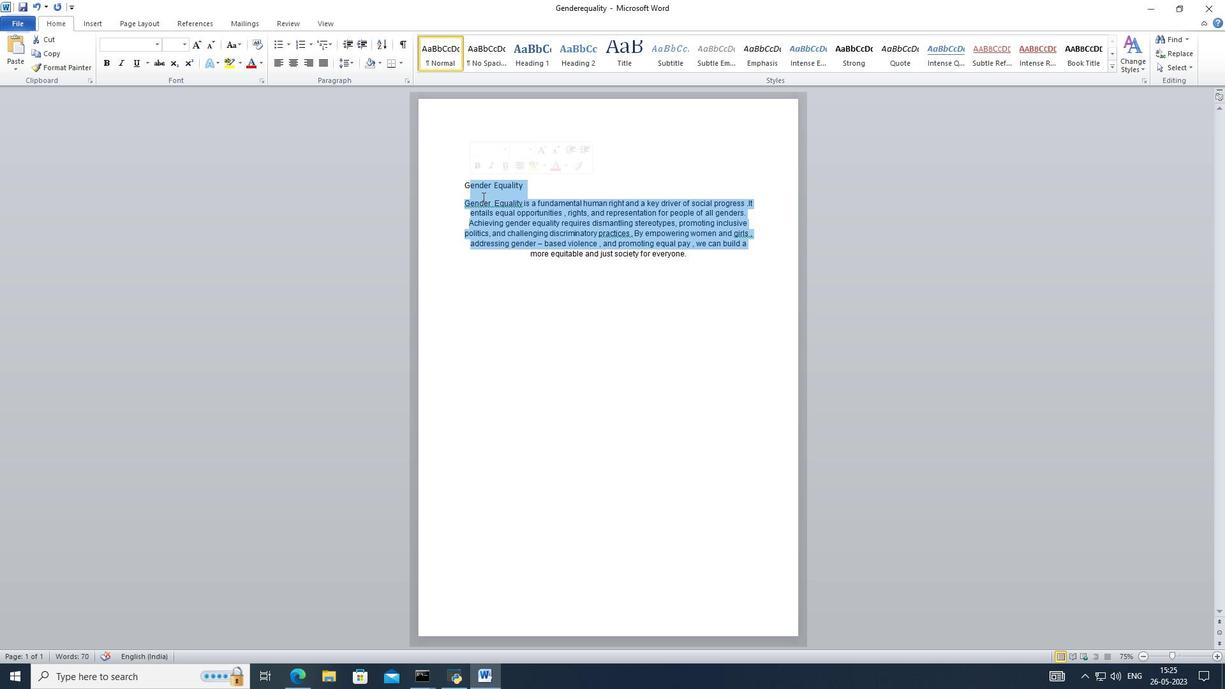 
Action: Mouse moved to (570, 265)
Screenshot: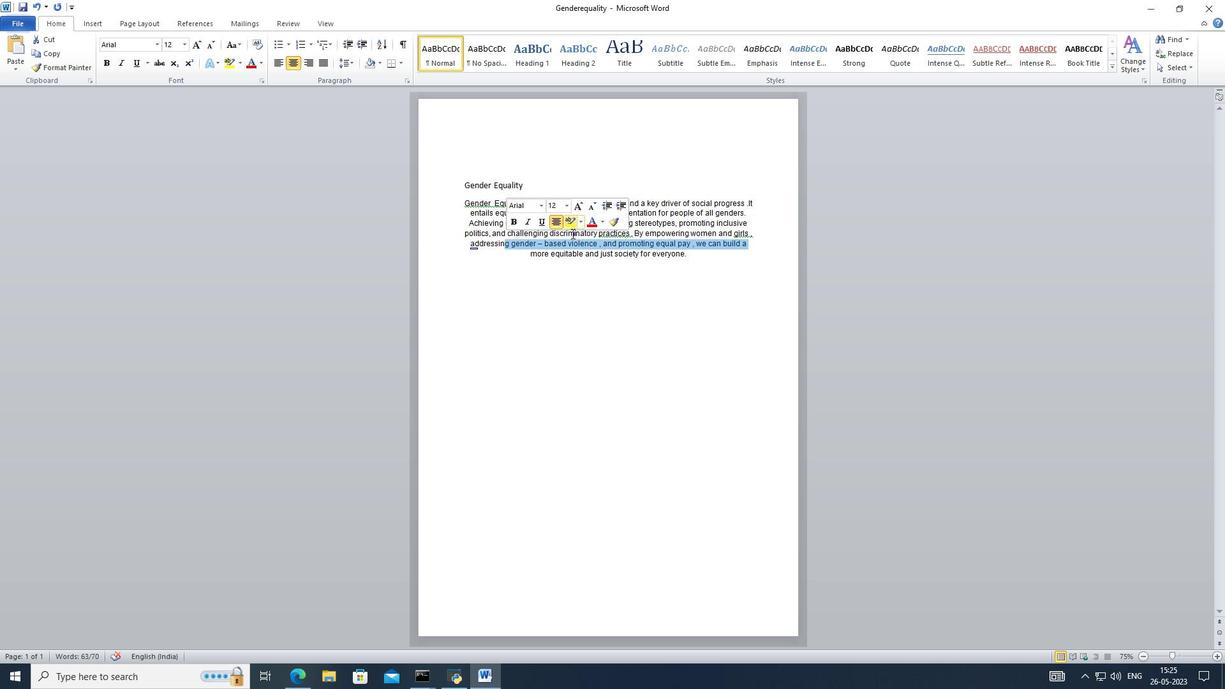
Action: Mouse pressed left at (570, 265)
Screenshot: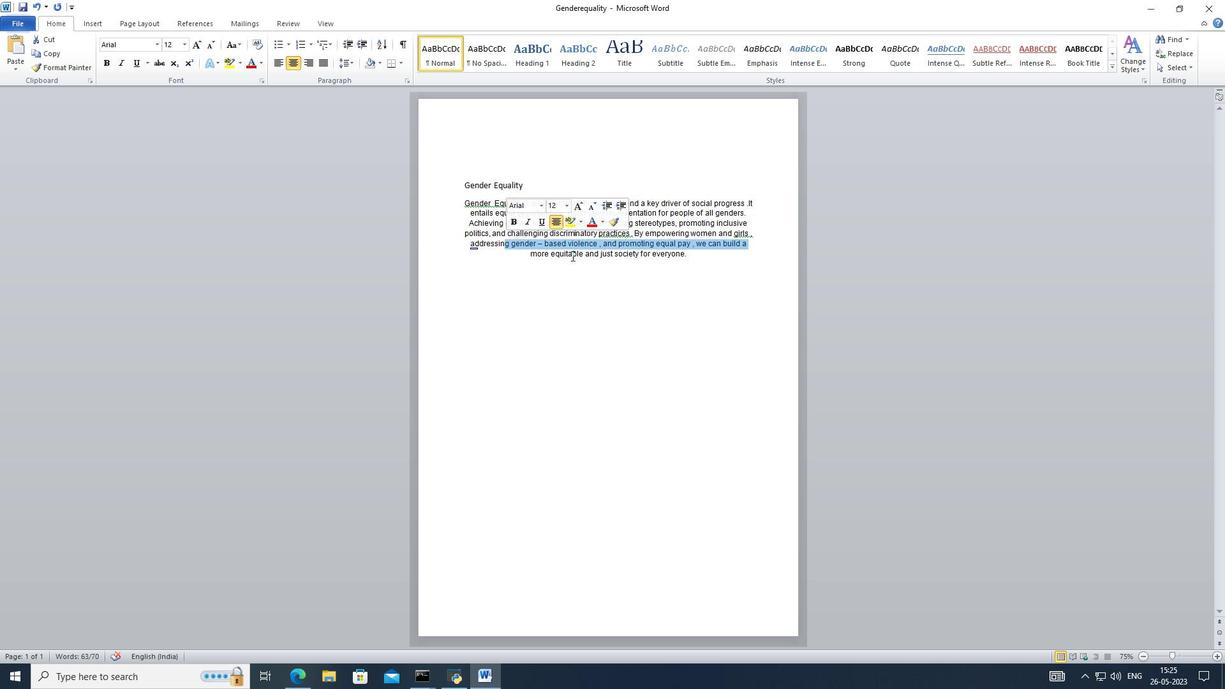 
Action: Mouse moved to (576, 181)
Screenshot: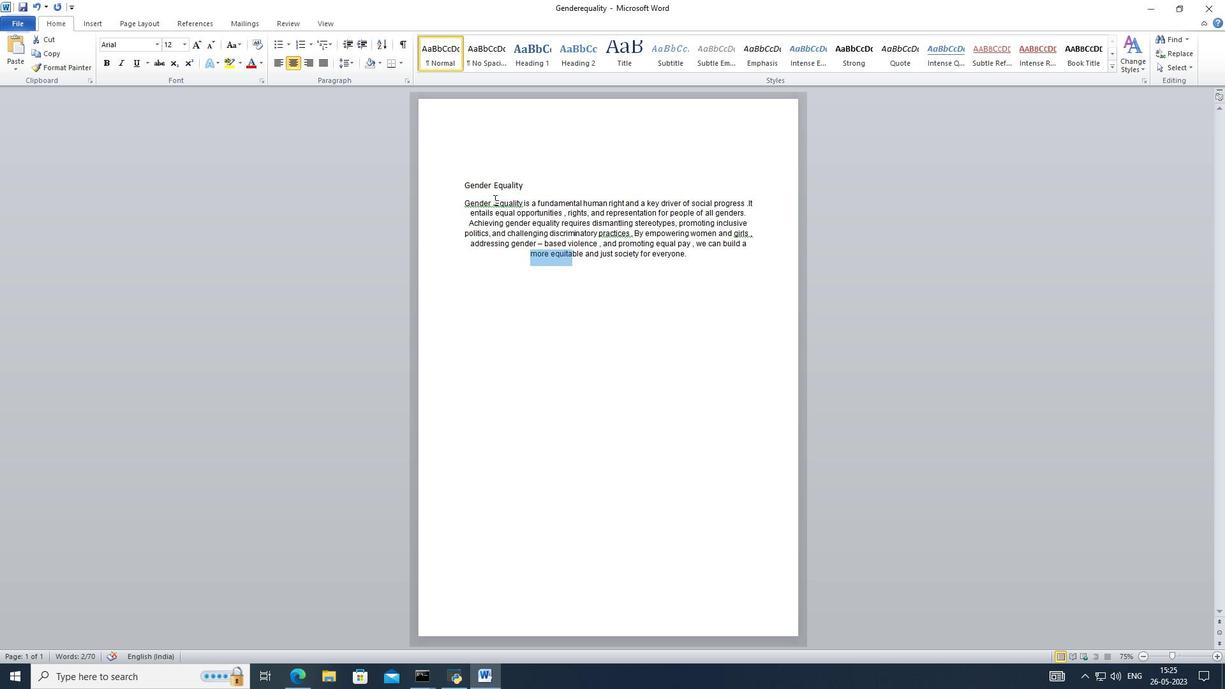 
Action: Mouse pressed left at (576, 181)
Screenshot: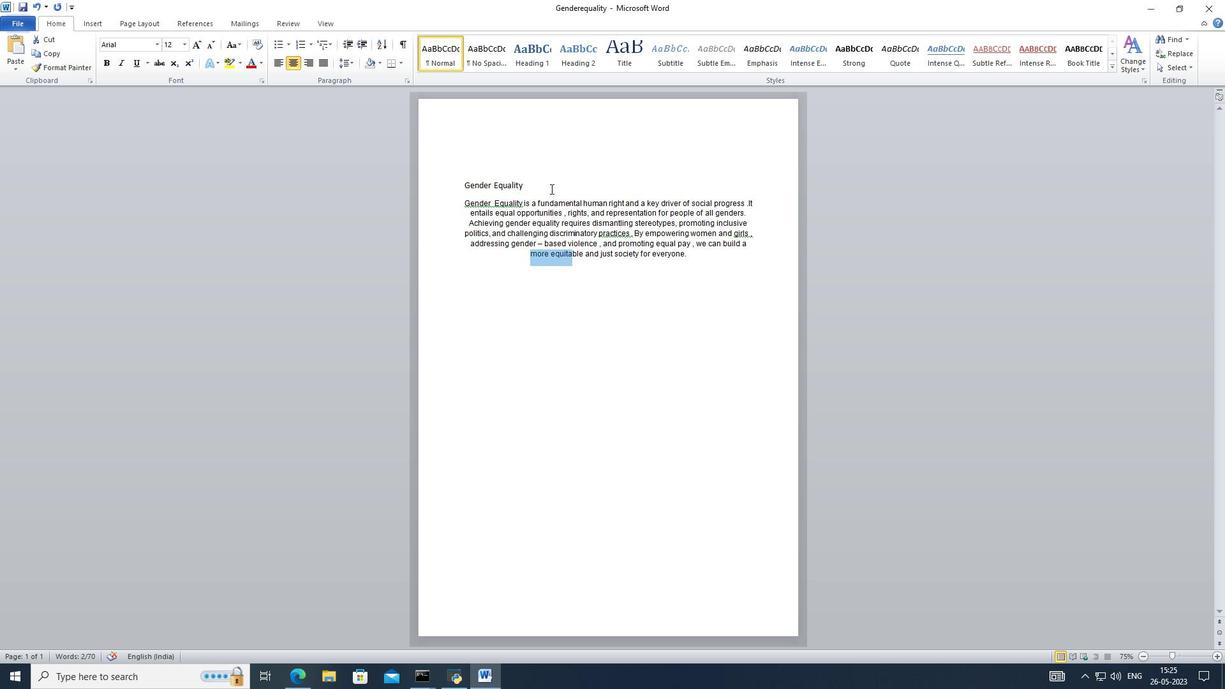 
Action: Mouse moved to (501, 158)
Screenshot: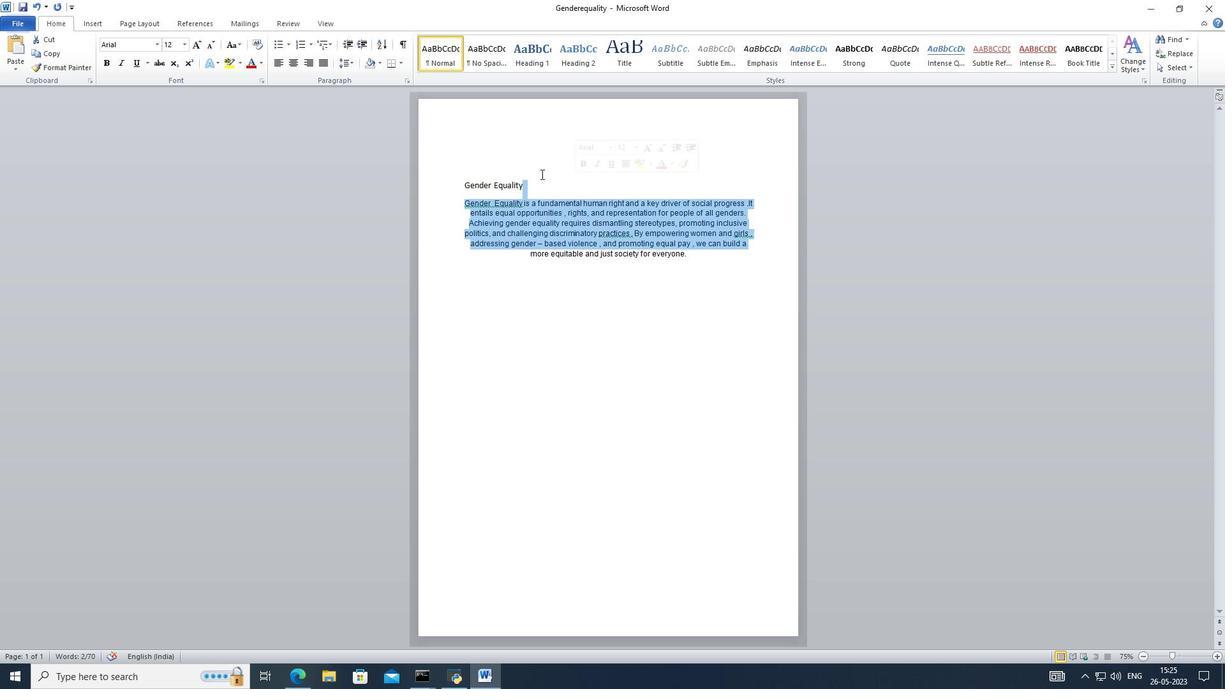 
Action: Mouse pressed left at (501, 158)
Screenshot: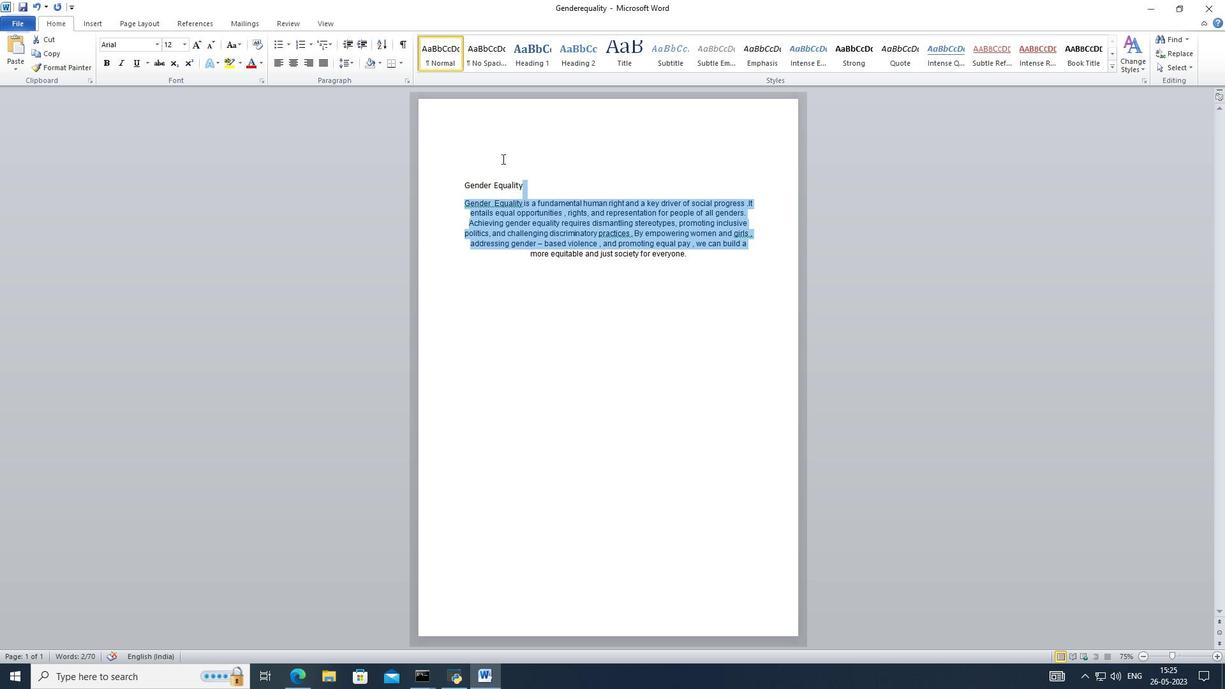 
Action: Mouse moved to (488, 180)
Screenshot: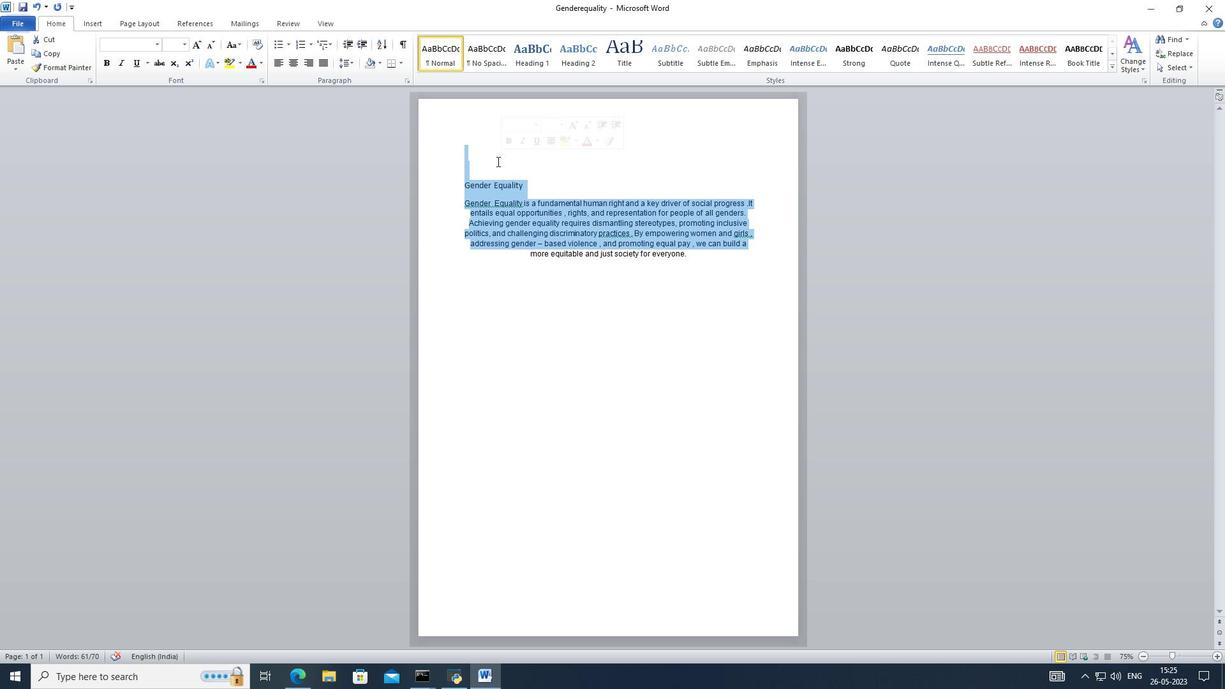 
Action: Mouse pressed left at (488, 180)
Screenshot: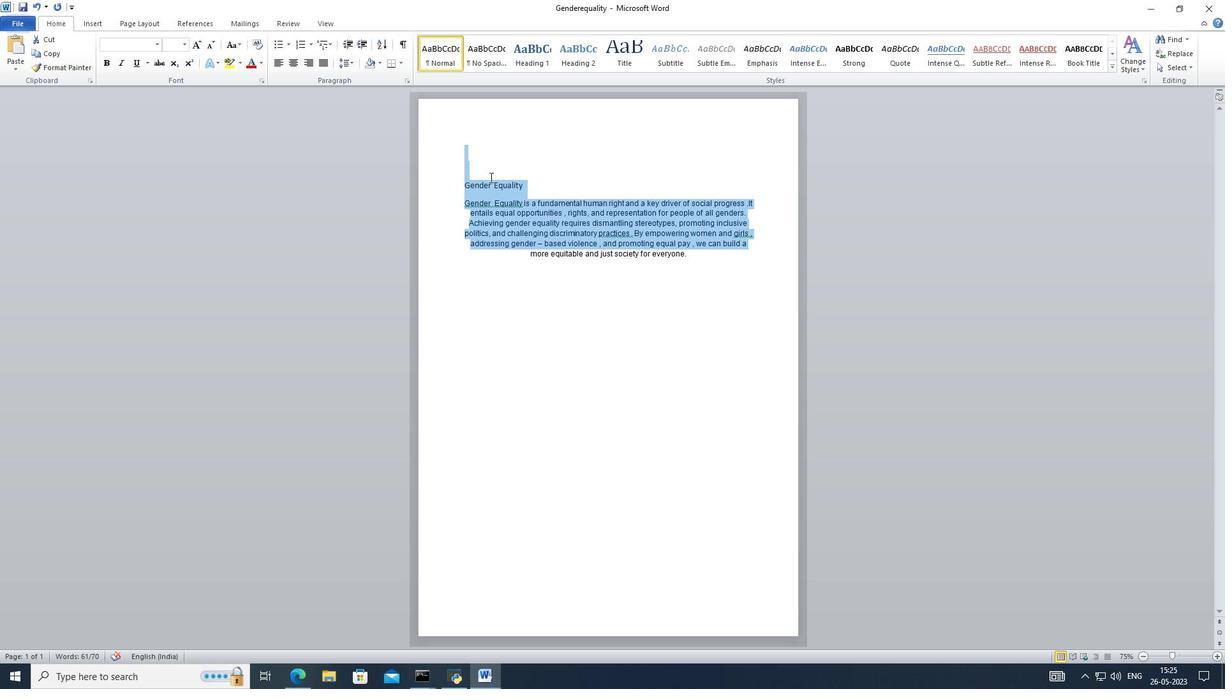 
Action: Mouse moved to (483, 185)
Screenshot: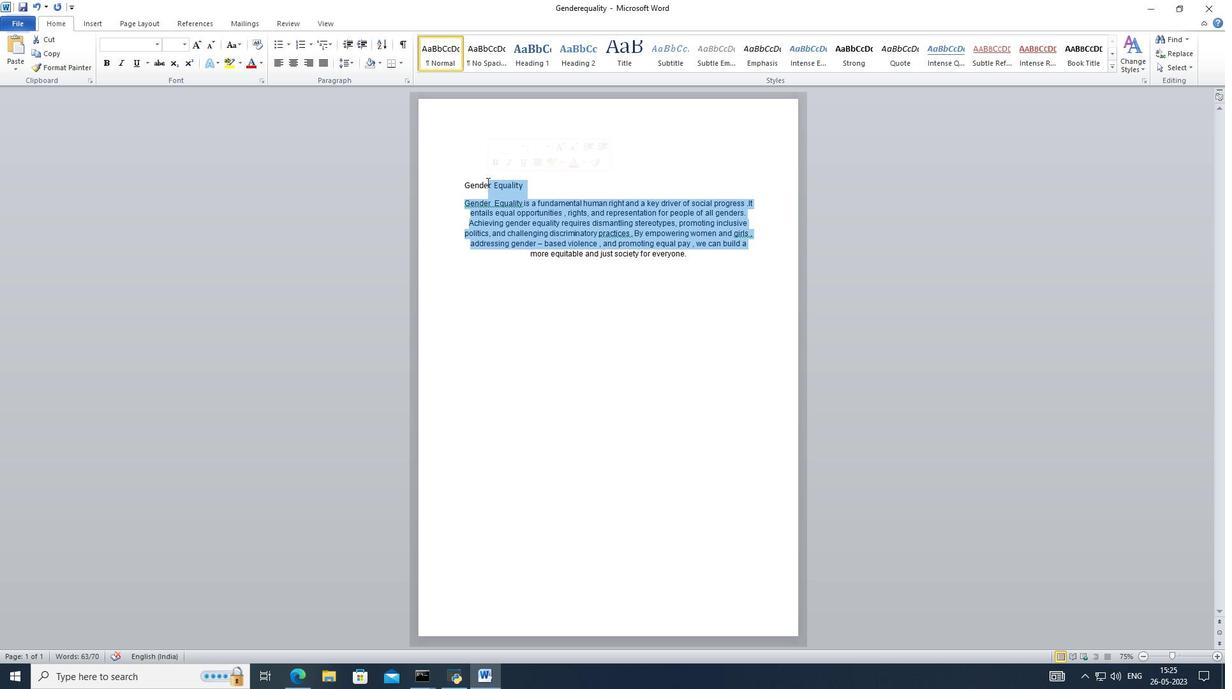 
Action: Mouse pressed left at (483, 185)
Screenshot: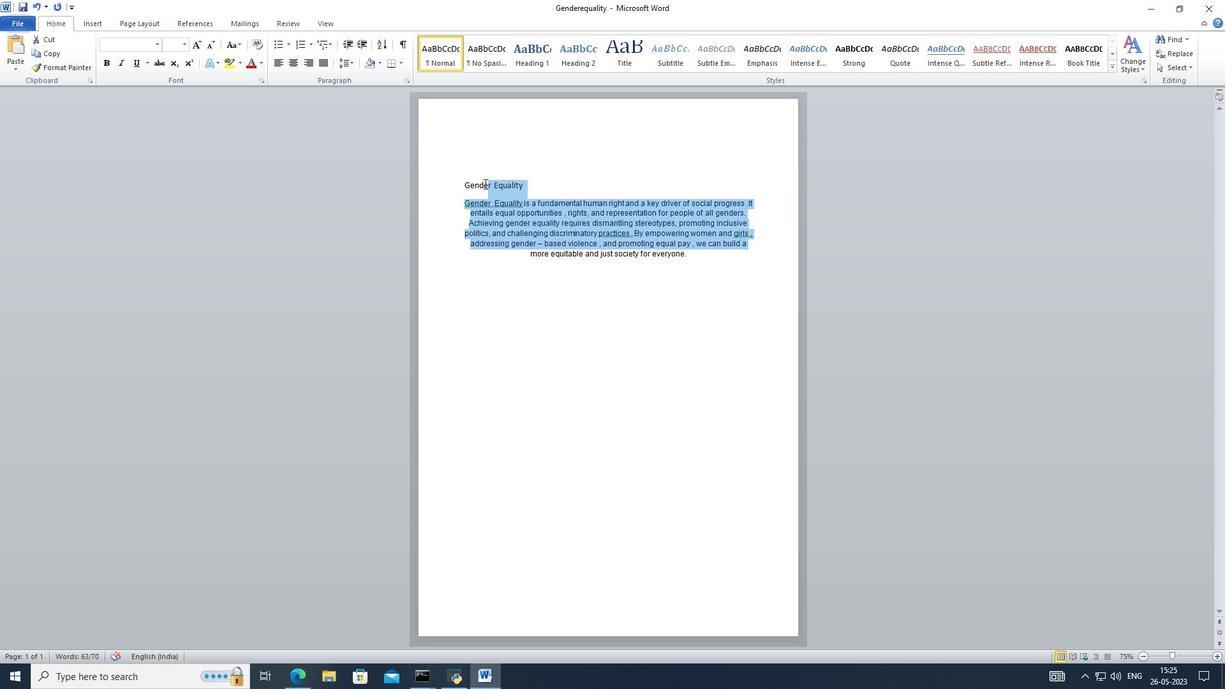 
Action: Mouse moved to (482, 186)
Screenshot: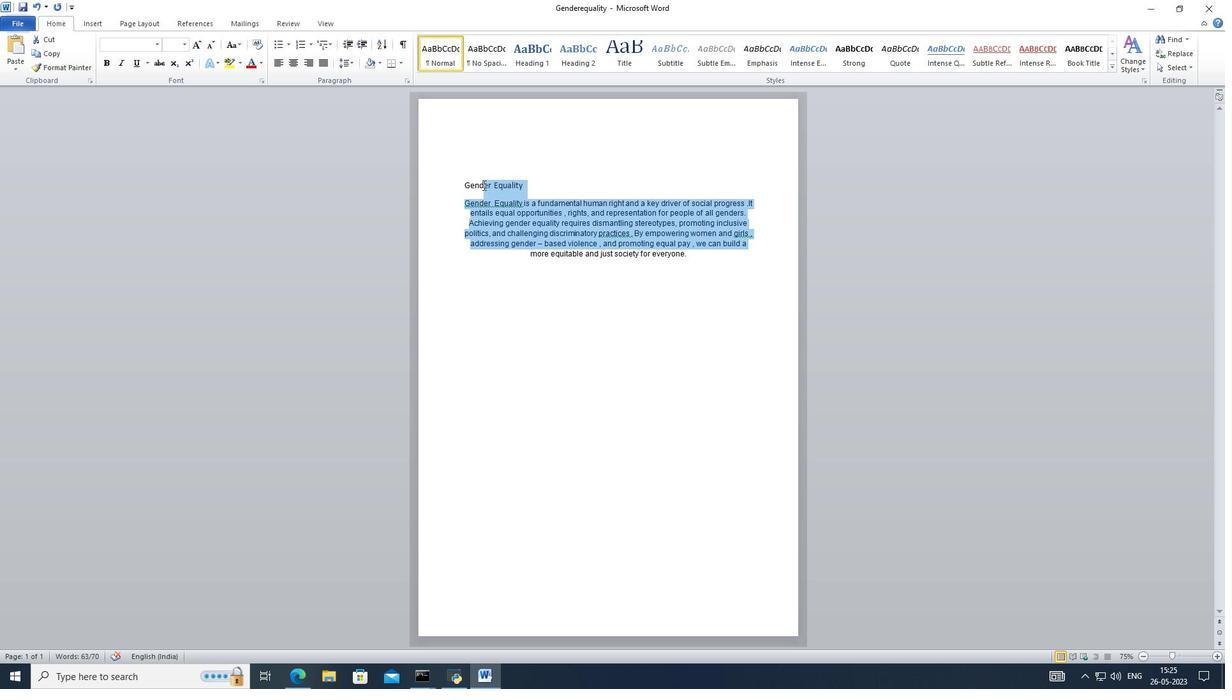 
Action: Mouse pressed left at (482, 186)
Screenshot: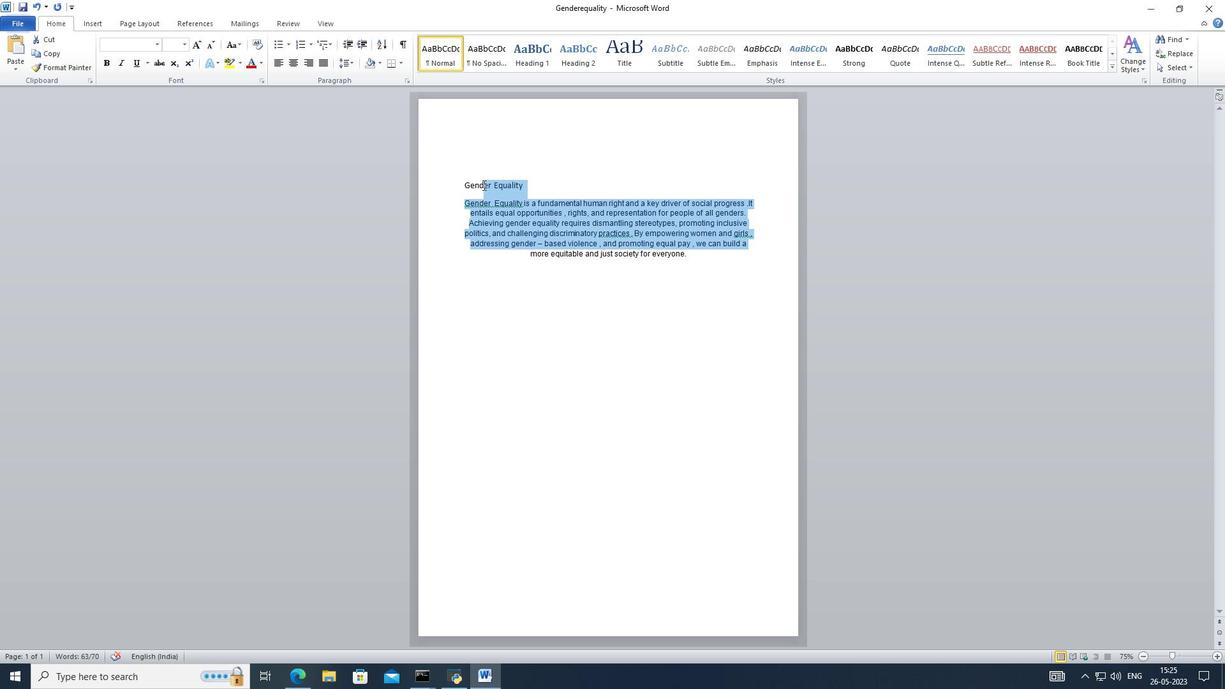 
Action: Mouse moved to (477, 233)
Screenshot: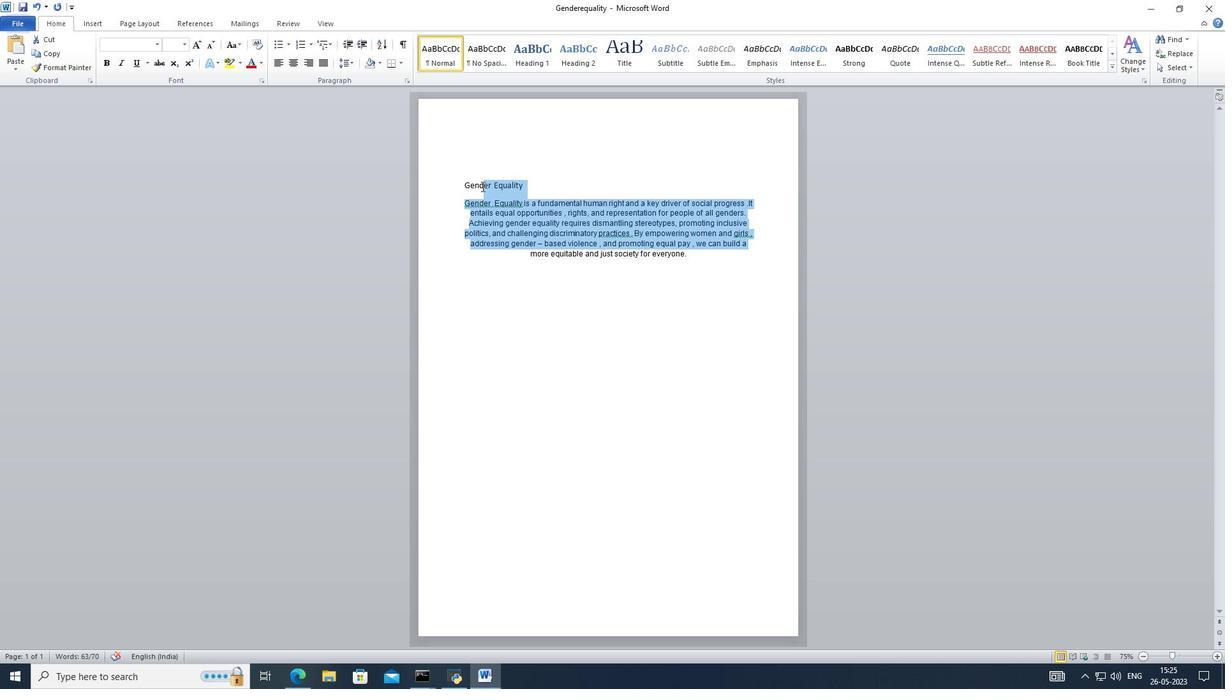 
Action: Mouse pressed left at (477, 233)
Screenshot: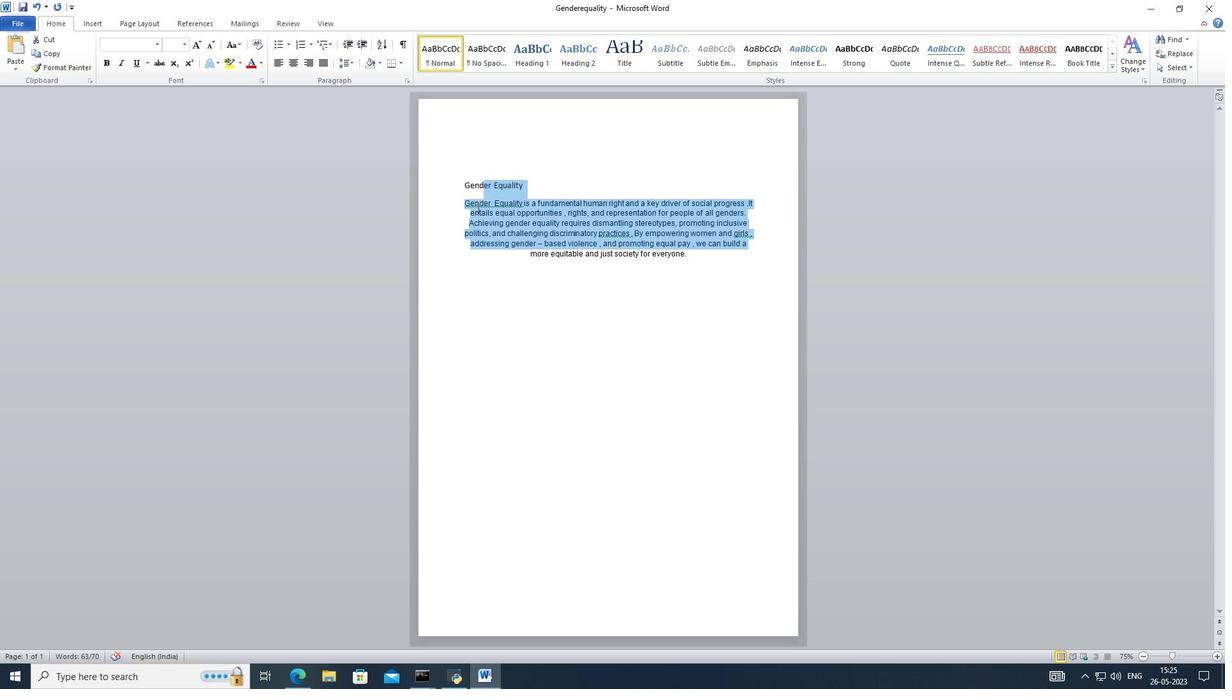 
Action: Mouse moved to (555, 197)
Screenshot: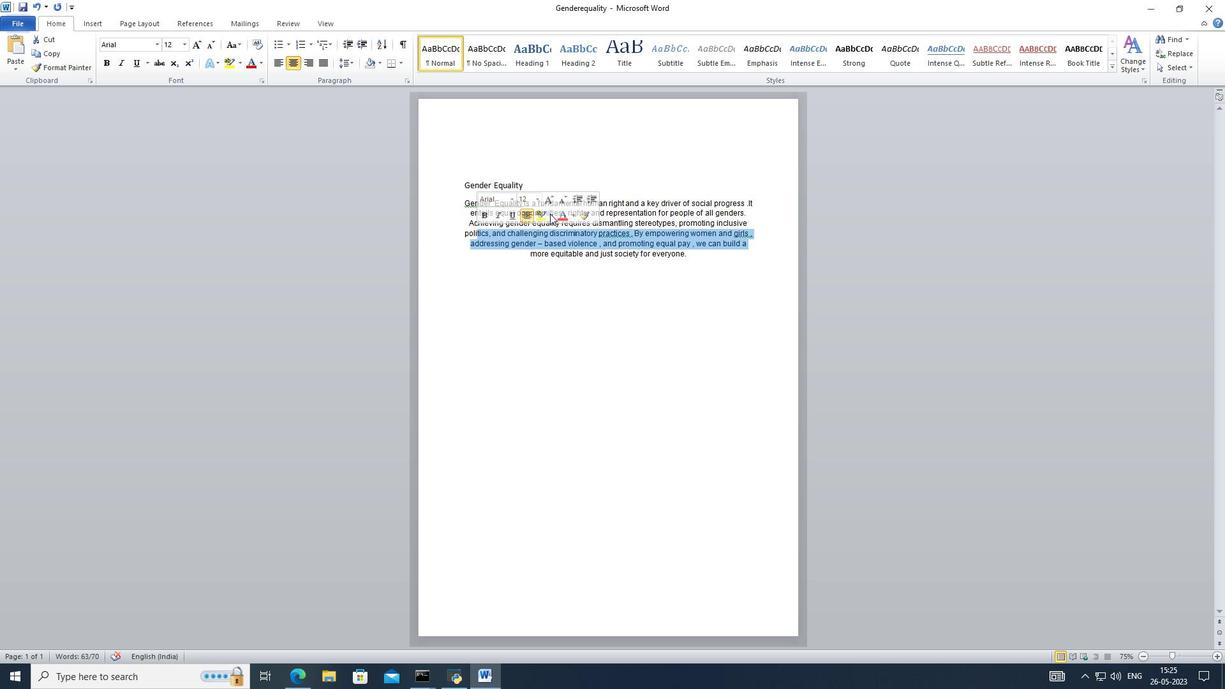 
Action: Mouse pressed left at (555, 197)
Screenshot: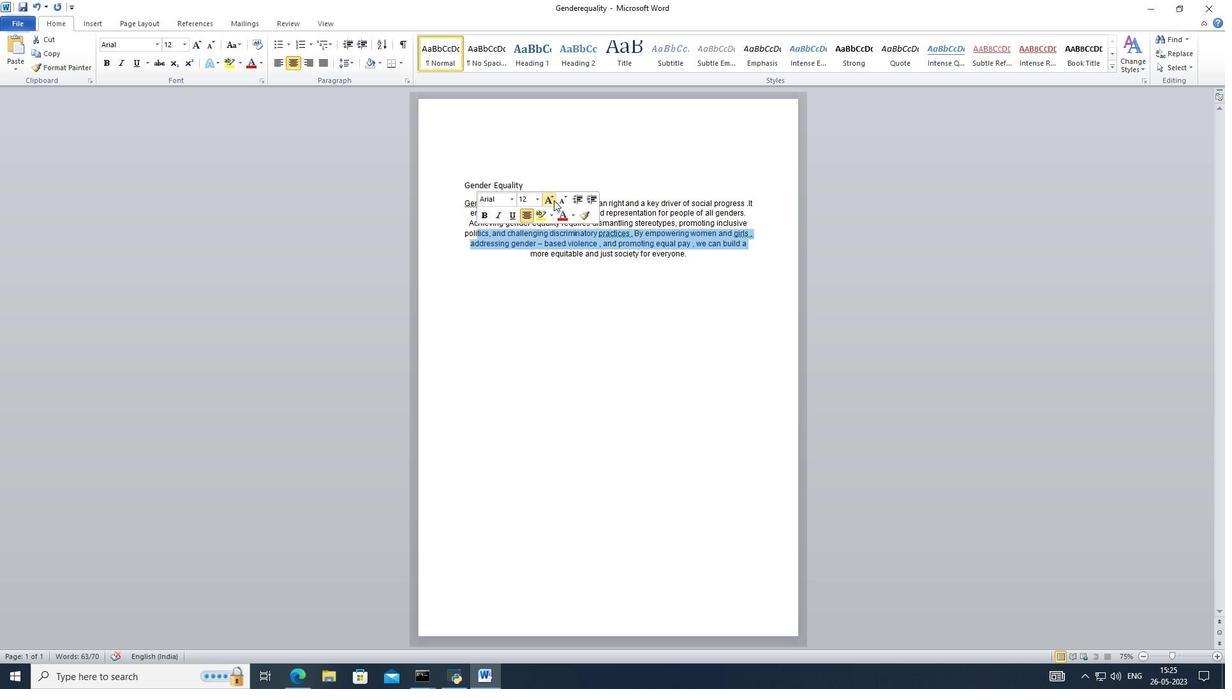 
Action: Mouse moved to (544, 203)
Screenshot: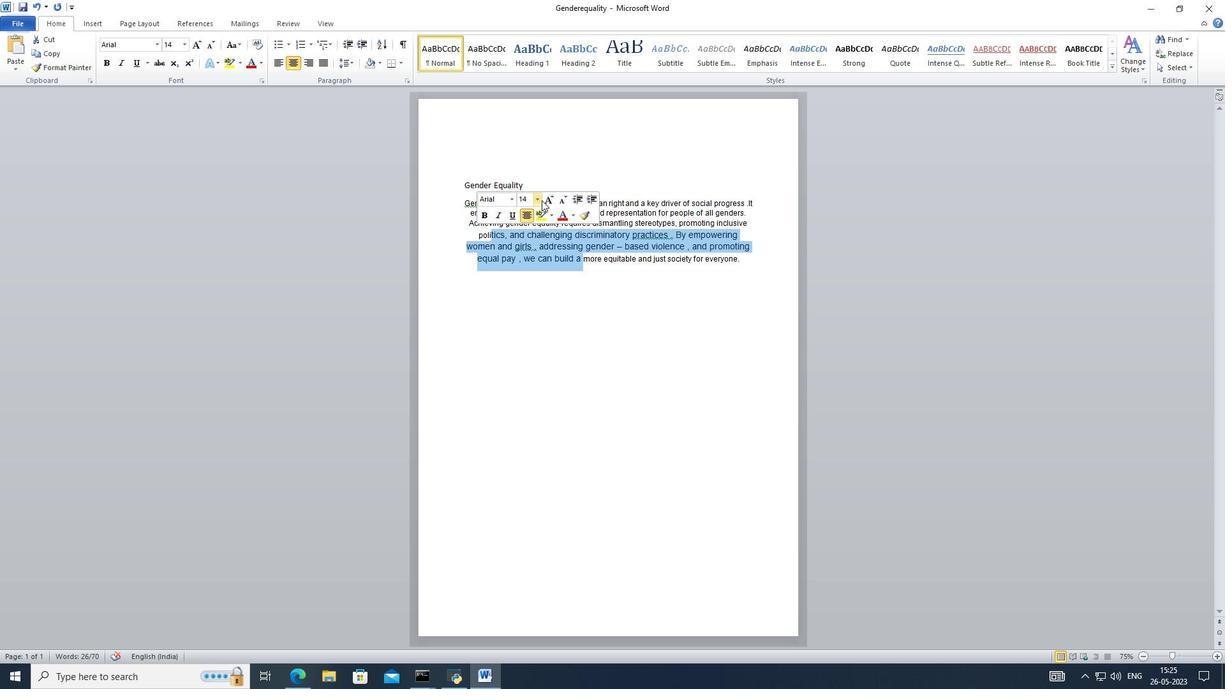 
Action: Mouse pressed left at (544, 203)
Screenshot: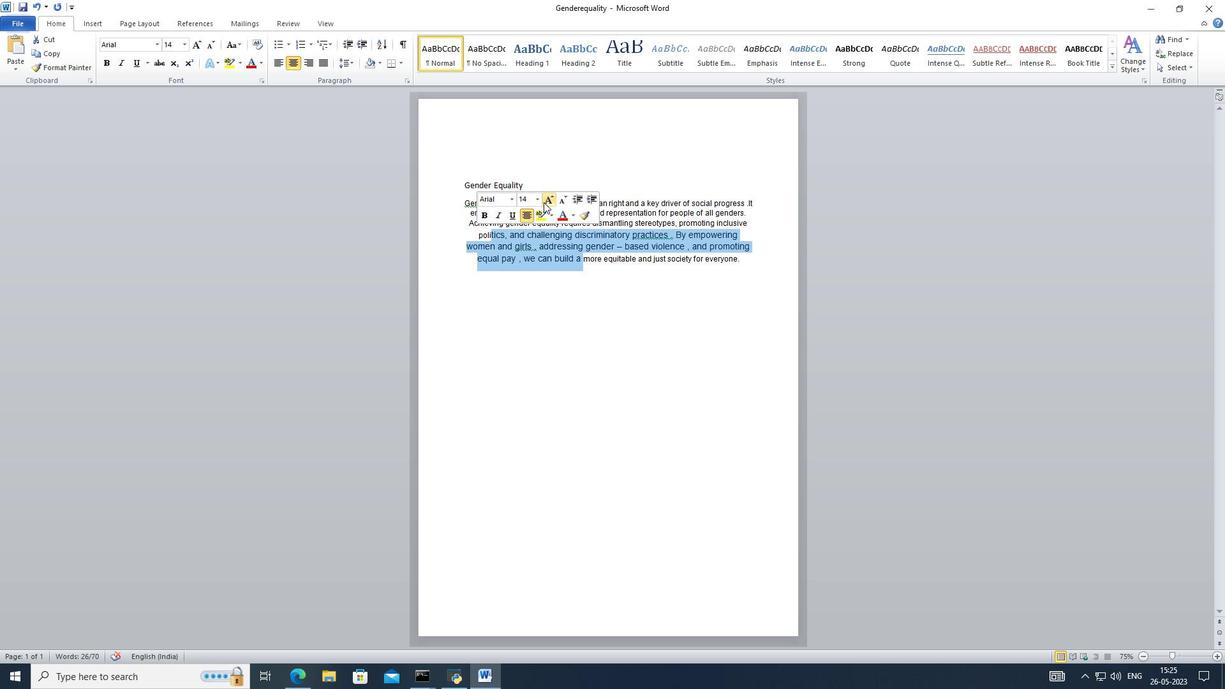 
Action: Mouse pressed left at (544, 203)
Screenshot: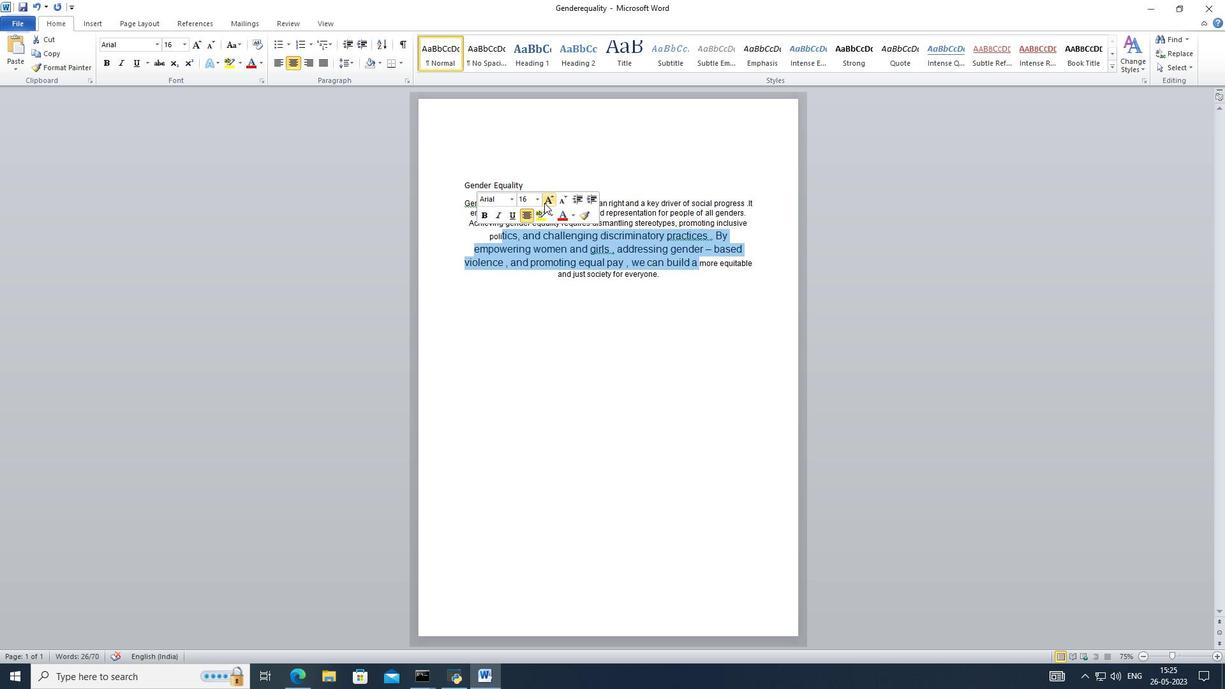 
Action: Mouse moved to (559, 202)
Screenshot: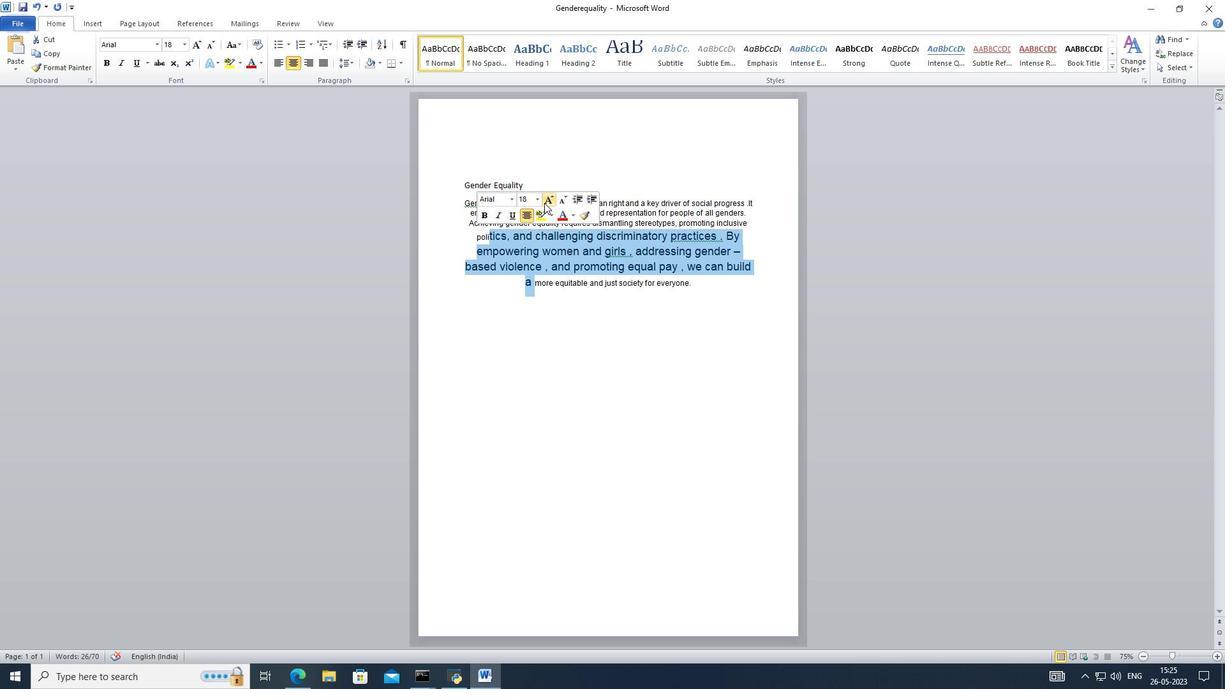 
Action: Mouse pressed left at (559, 202)
Screenshot: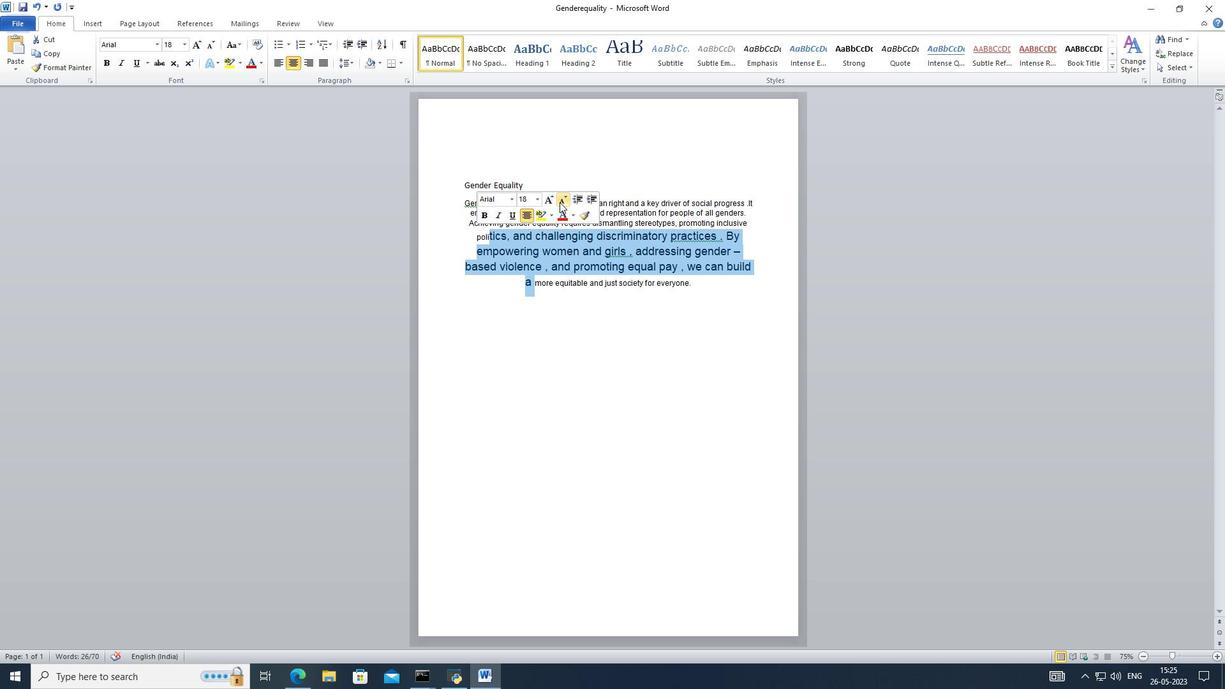 
Action: Mouse pressed left at (559, 202)
Screenshot: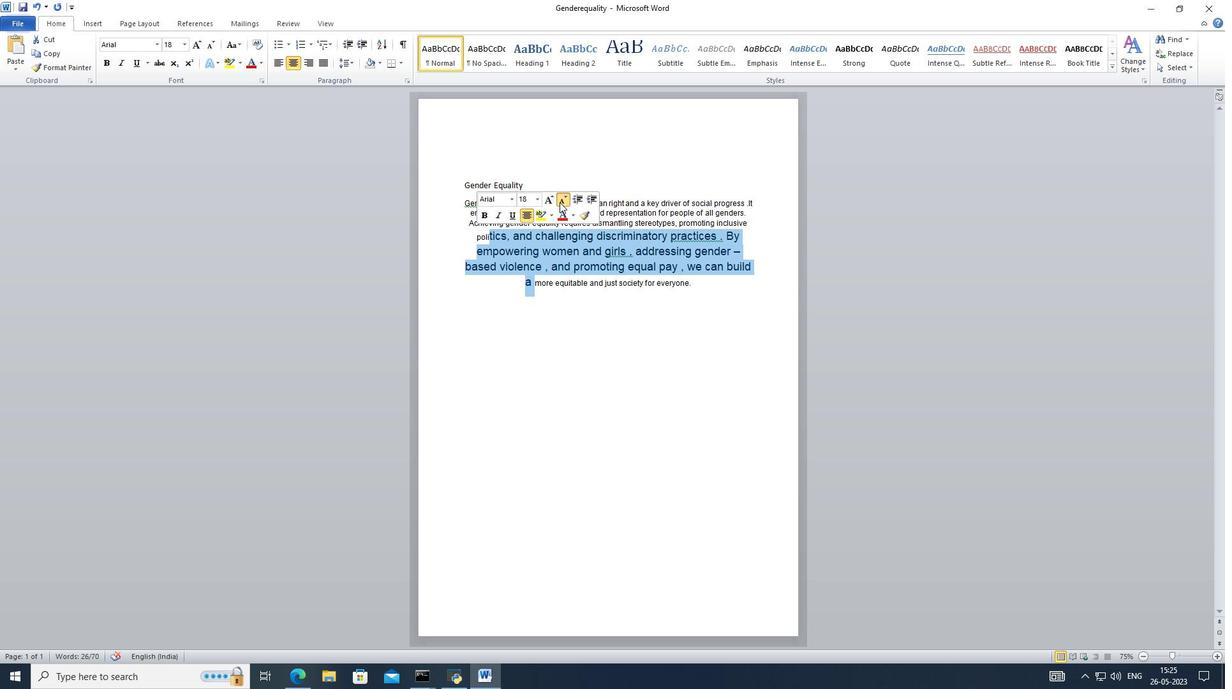 
Action: Mouse pressed left at (559, 202)
Screenshot: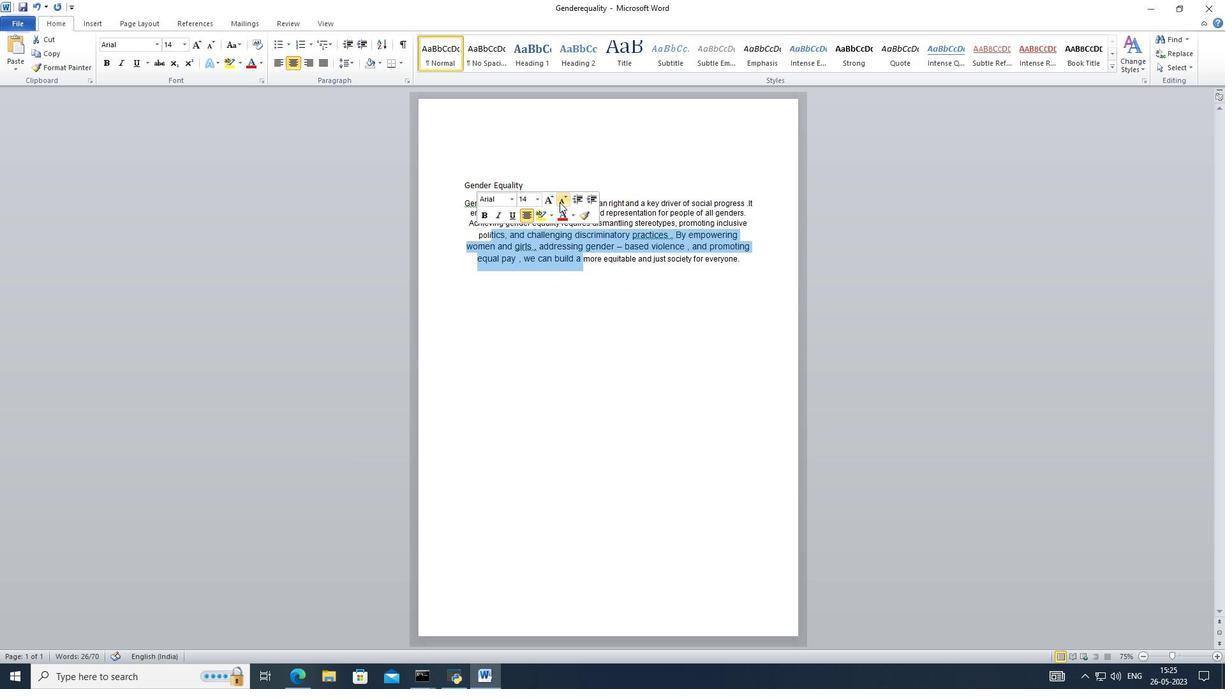
Action: Mouse moved to (587, 142)
Screenshot: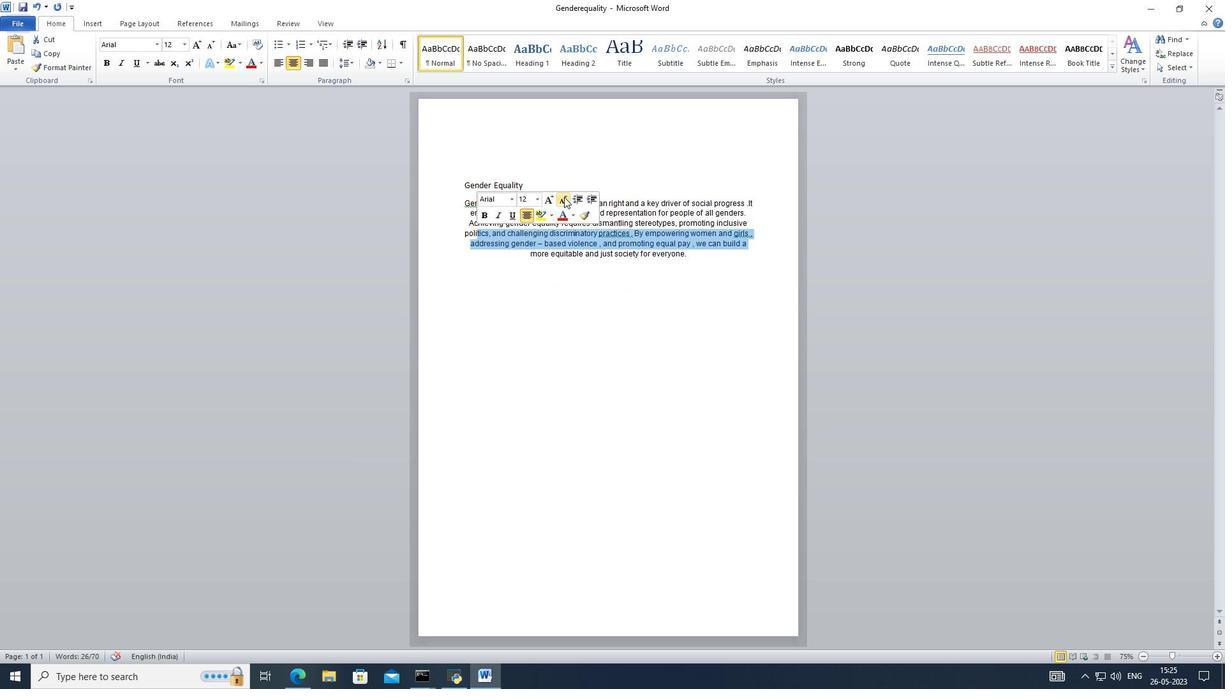 
Action: Mouse pressed left at (587, 142)
Screenshot: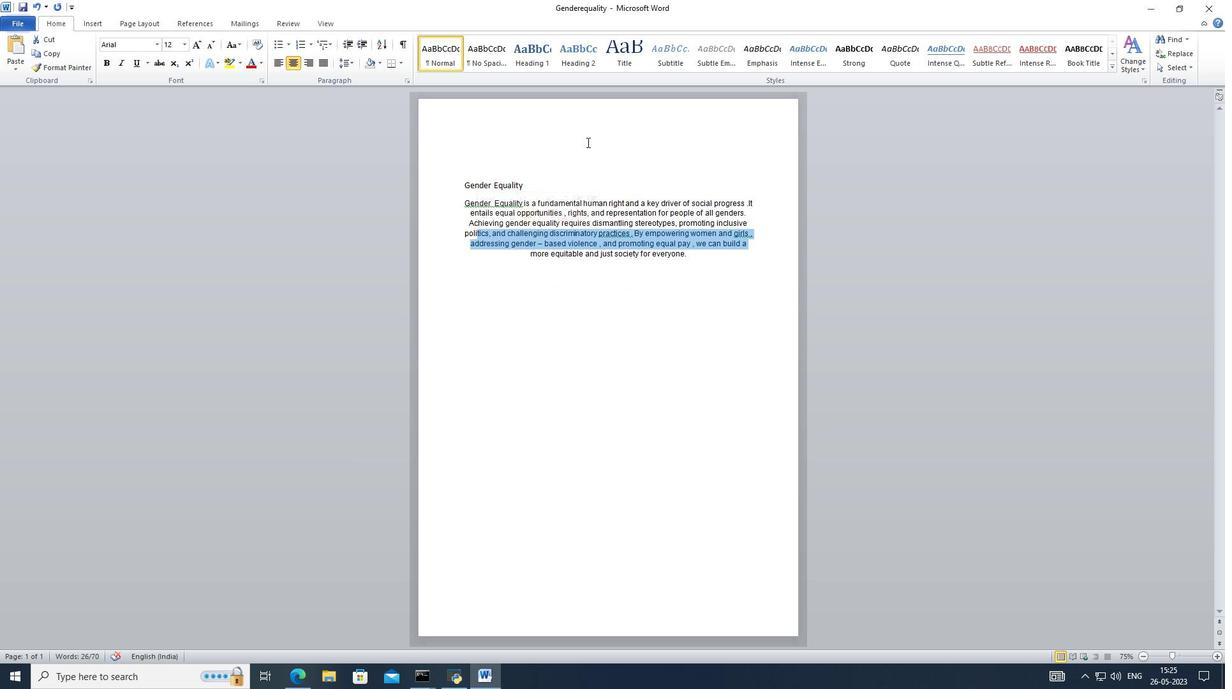 
Action: Mouse moved to (528, 181)
Screenshot: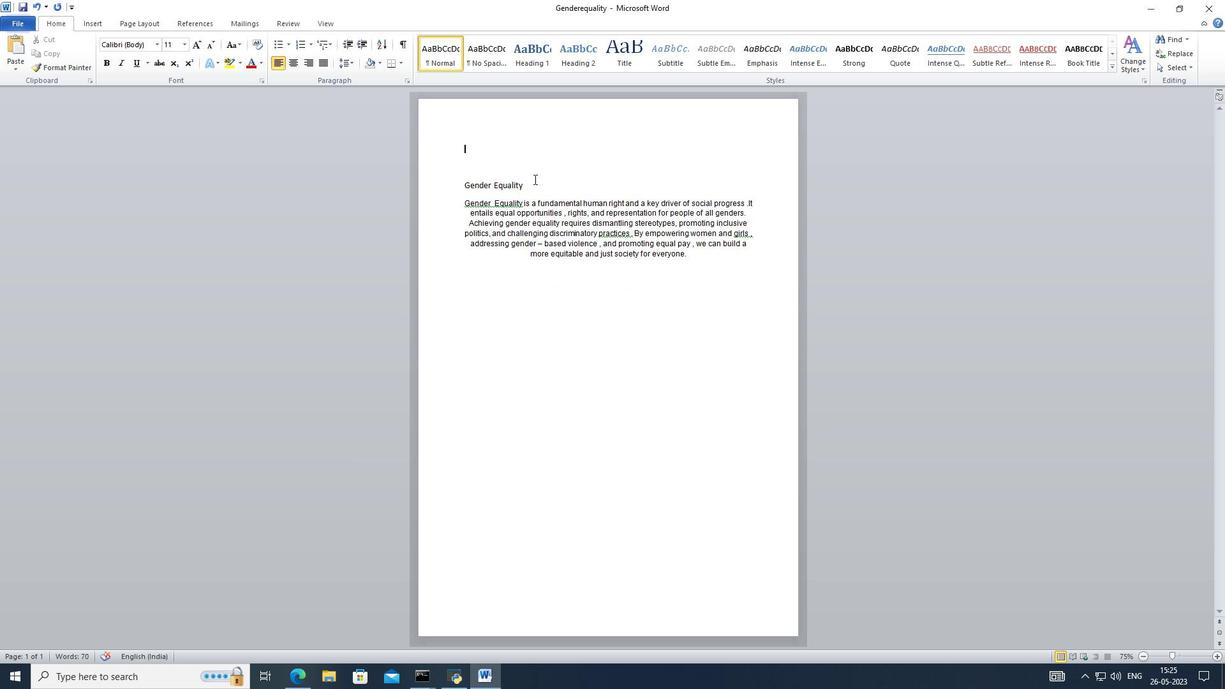 
Action: Mouse pressed left at (528, 181)
Screenshot: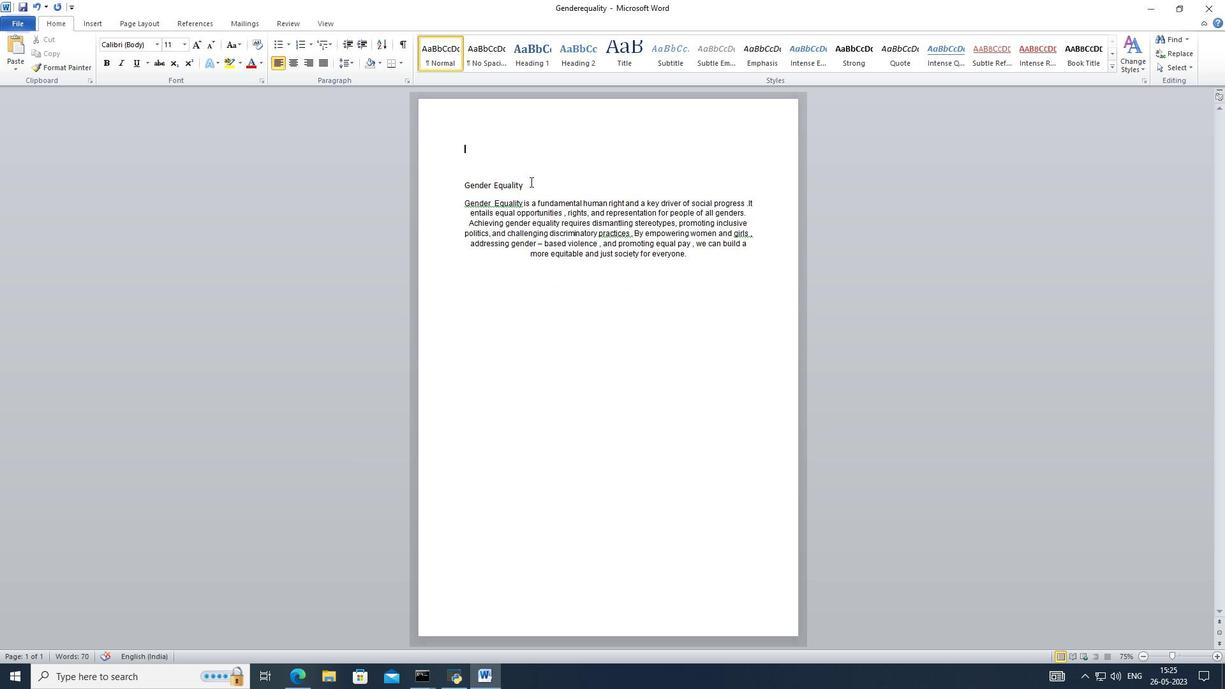
Action: Mouse moved to (126, 65)
Screenshot: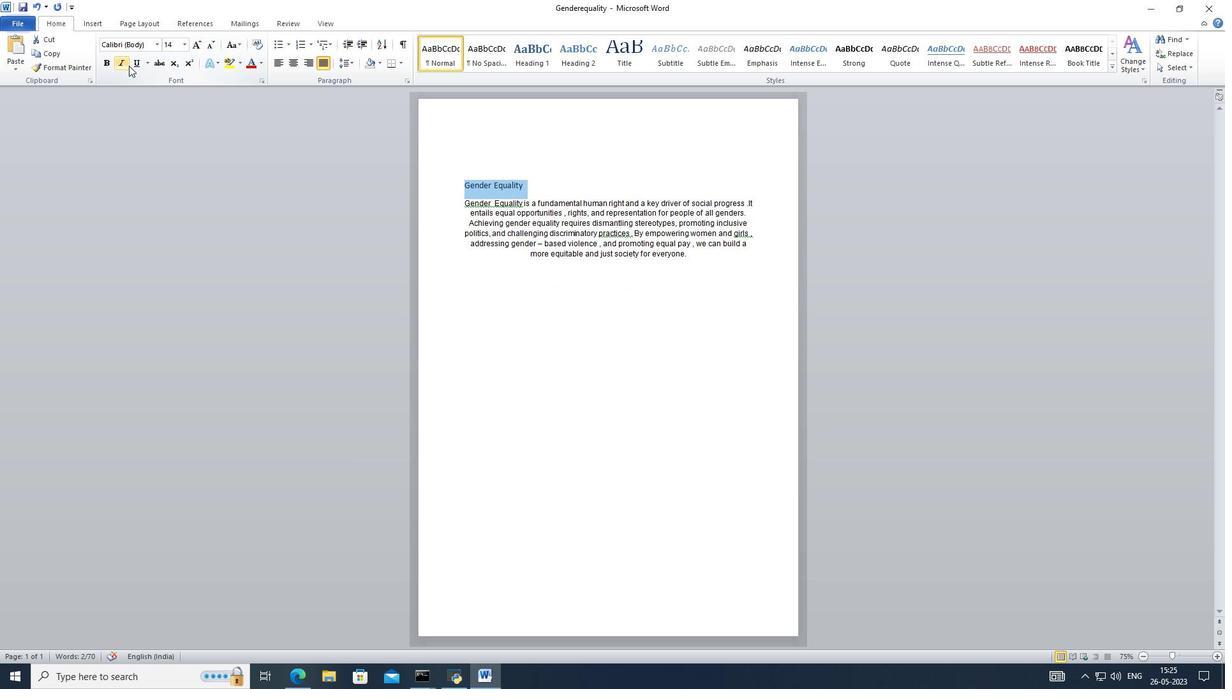 
Action: Mouse pressed left at (126, 65)
Screenshot: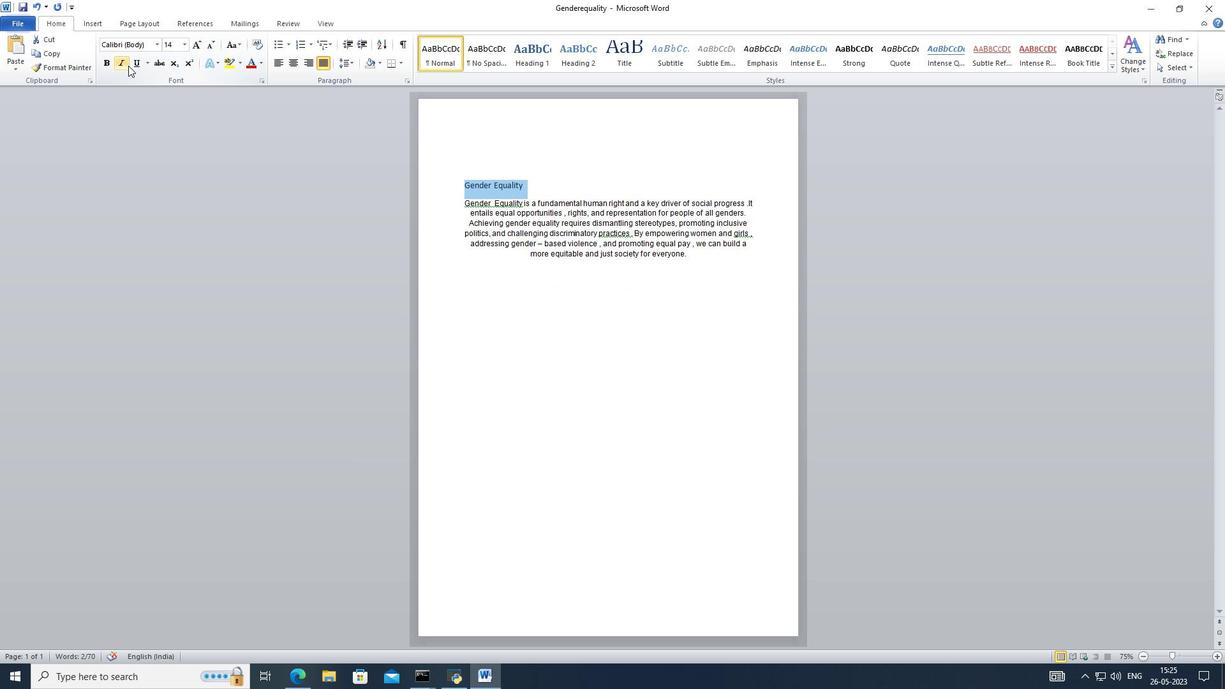 
Action: Mouse moved to (552, 157)
Screenshot: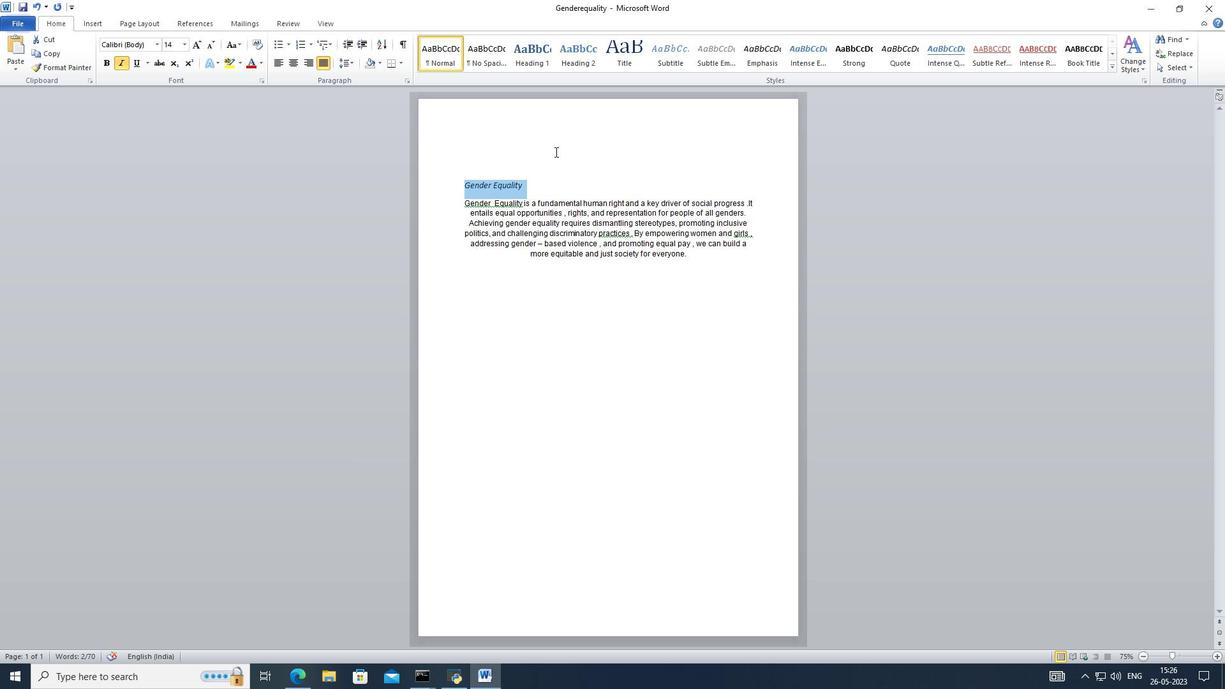 
Action: Mouse pressed left at (552, 157)
Screenshot: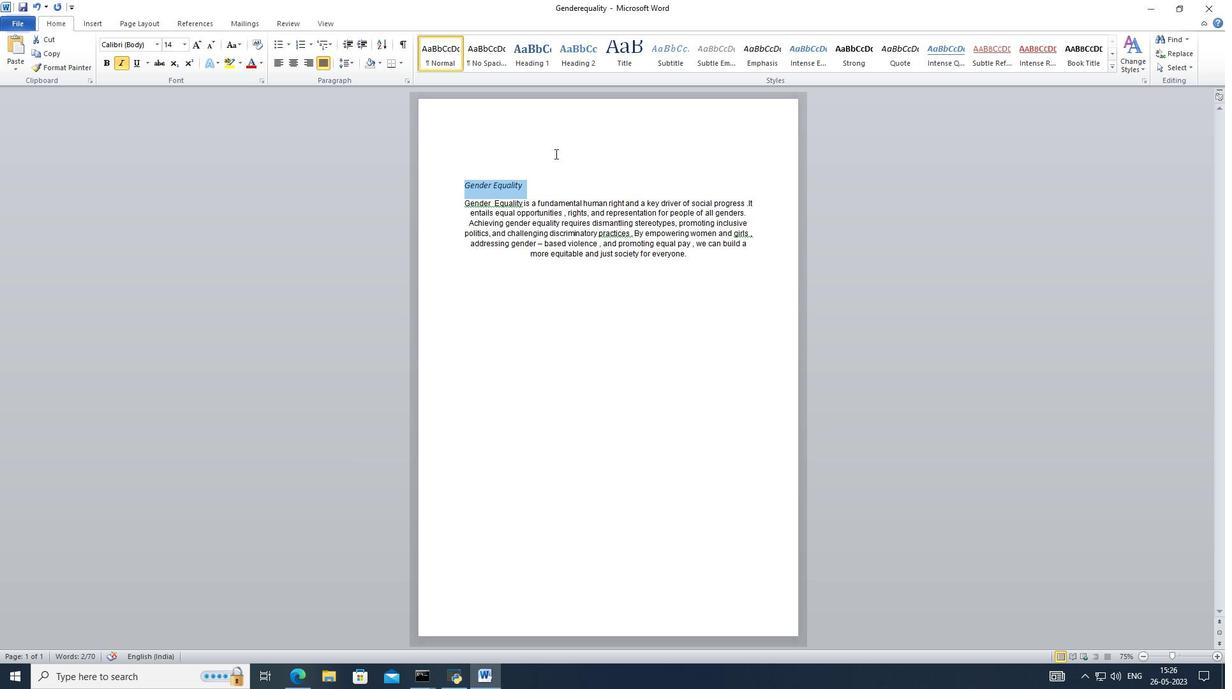 
Action: Mouse moved to (83, 22)
Screenshot: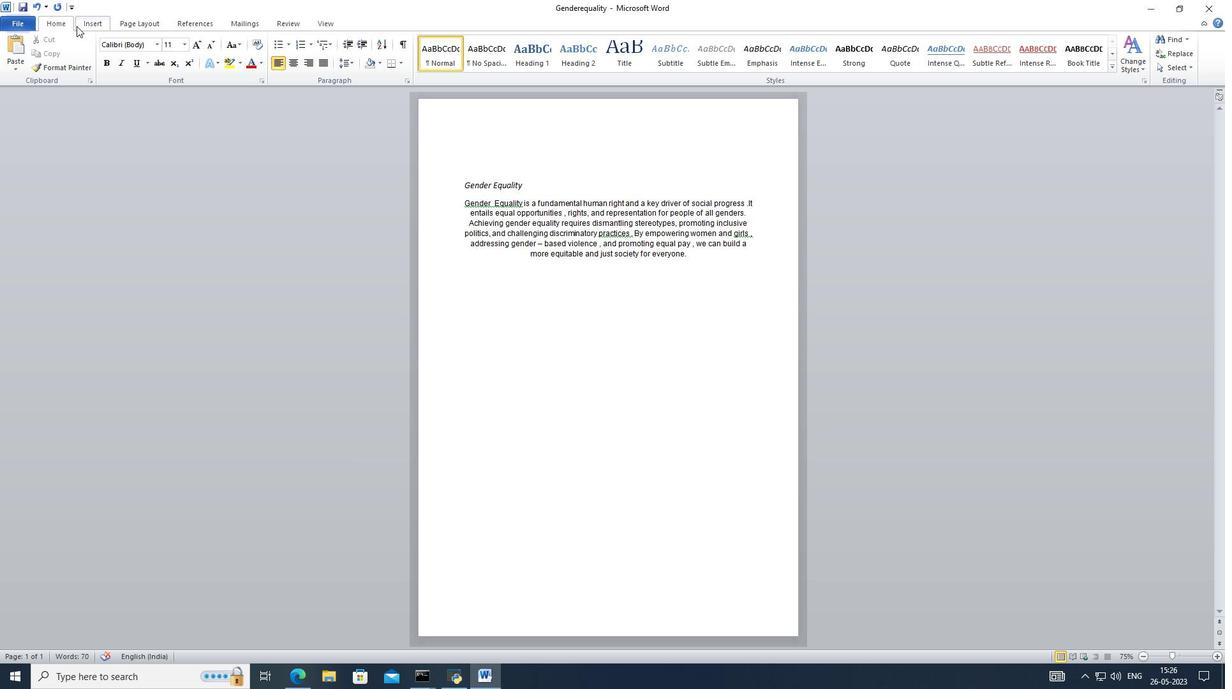 
Action: Mouse pressed left at (83, 22)
Screenshot: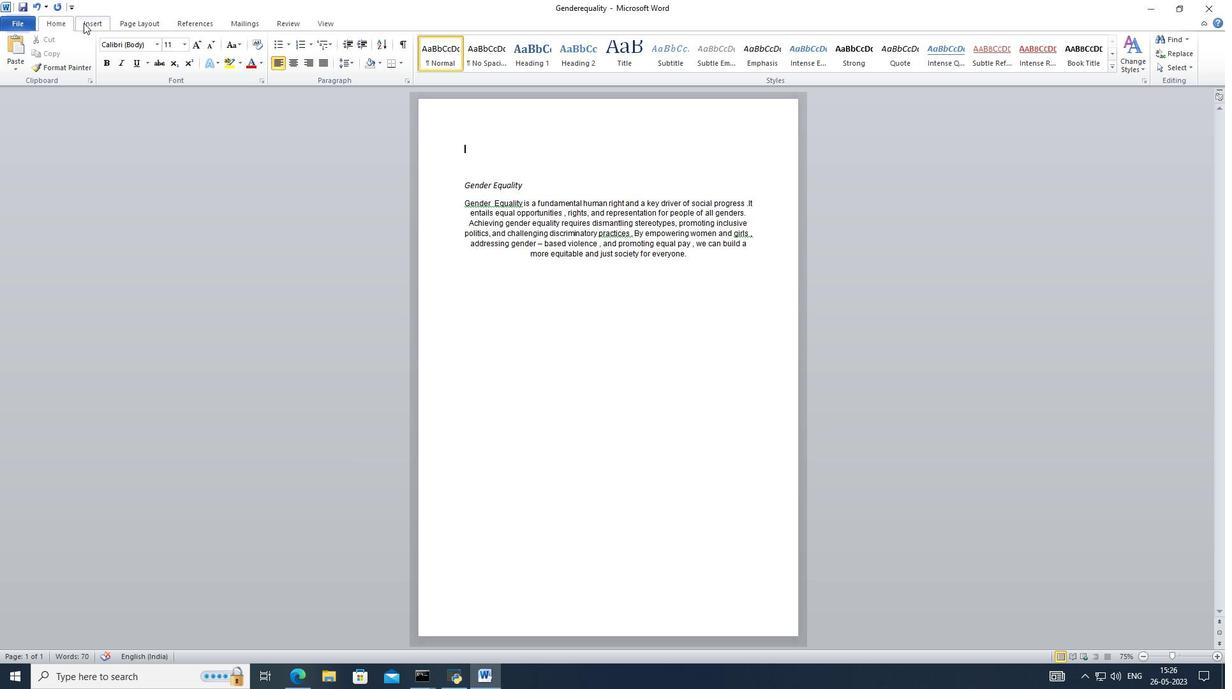 
Action: Mouse moved to (66, 27)
Screenshot: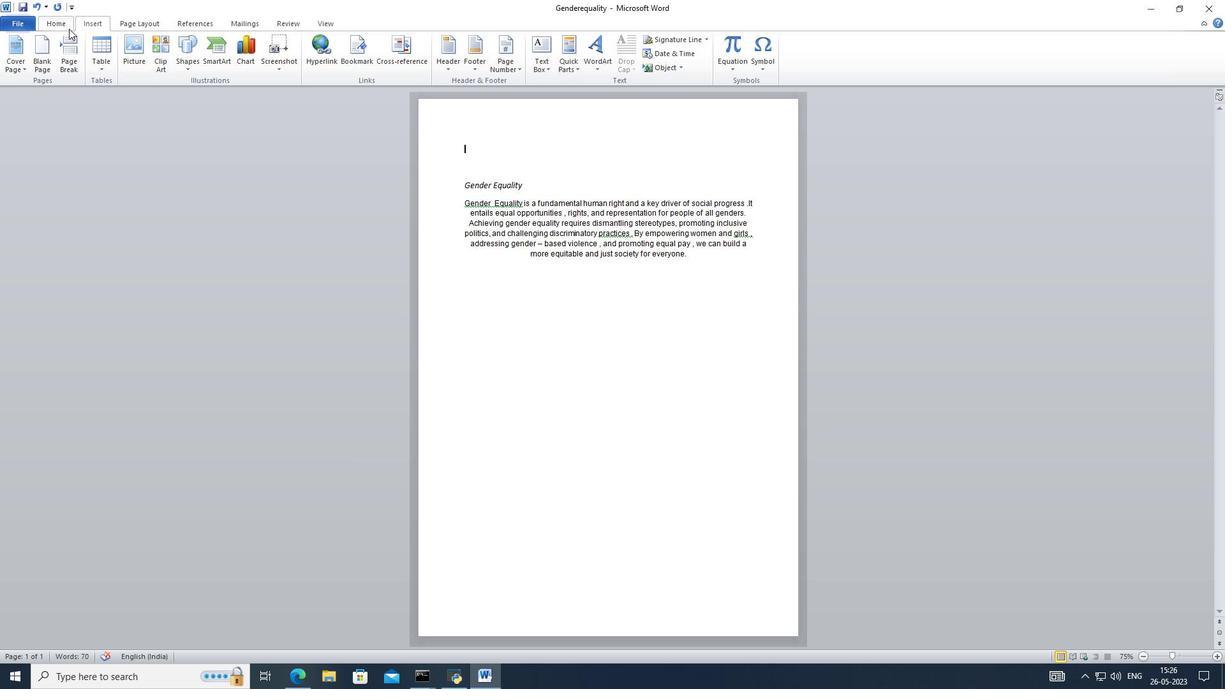 
Action: Mouse pressed left at (66, 27)
Screenshot: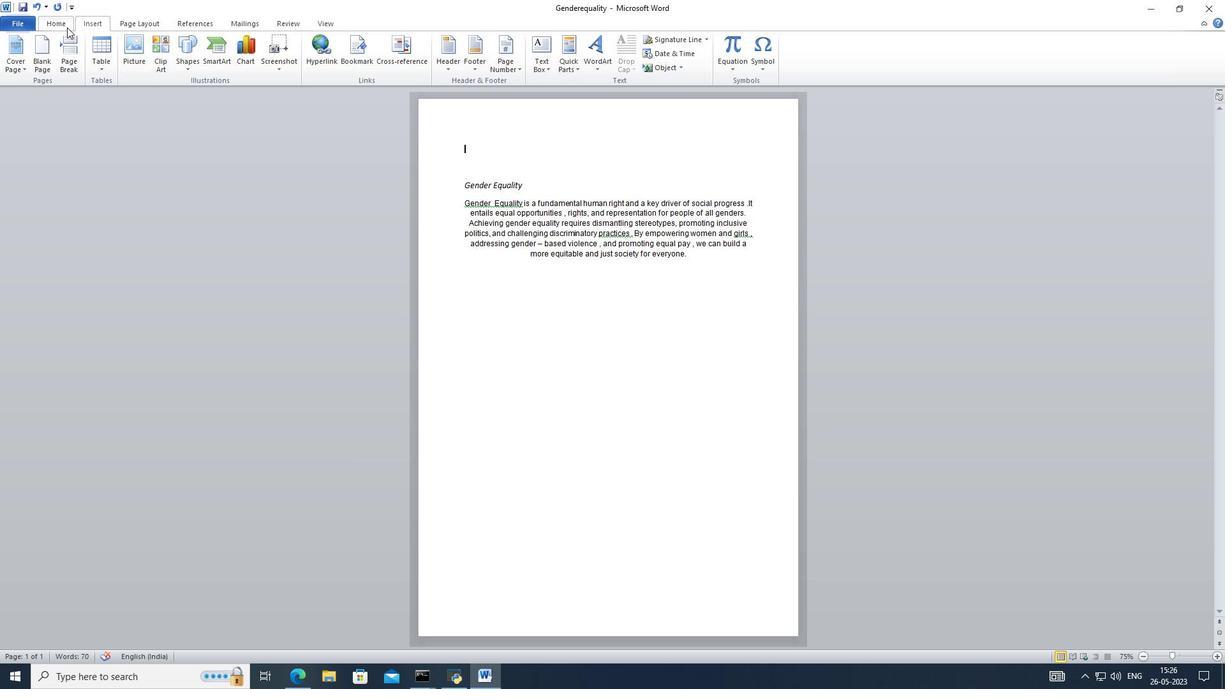 
Action: Mouse moved to (550, 232)
Screenshot: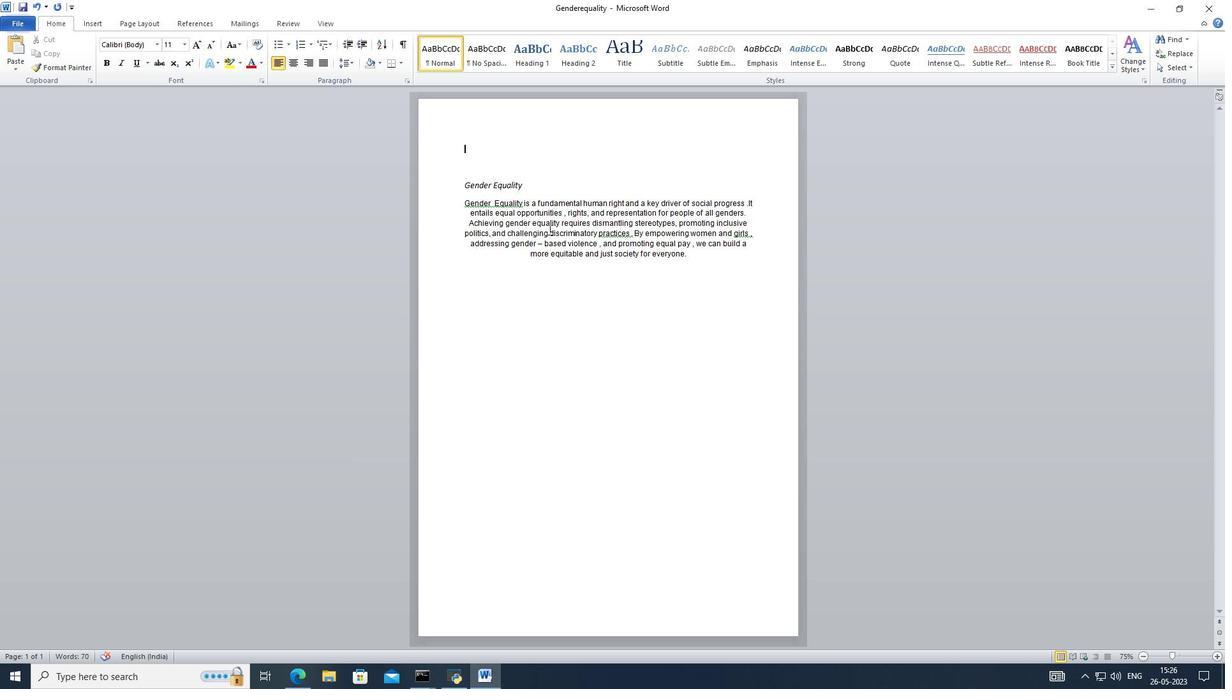 
Action: Mouse pressed left at (550, 232)
Screenshot: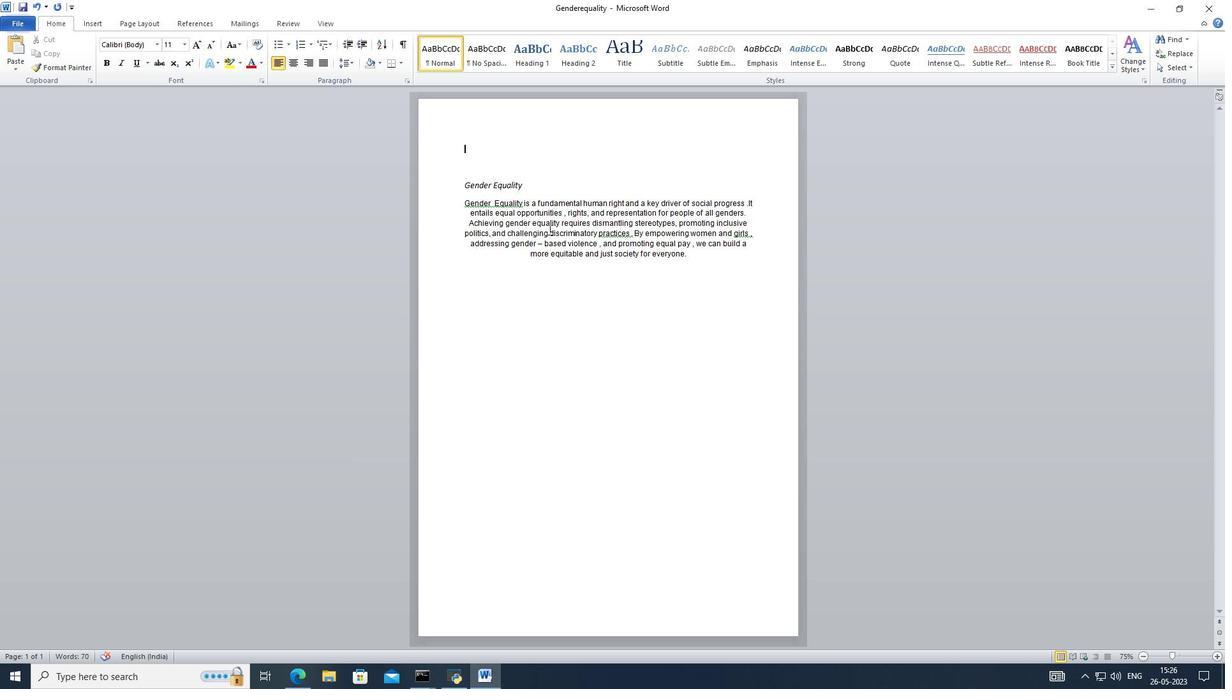 
Action: Mouse moved to (157, 59)
Screenshot: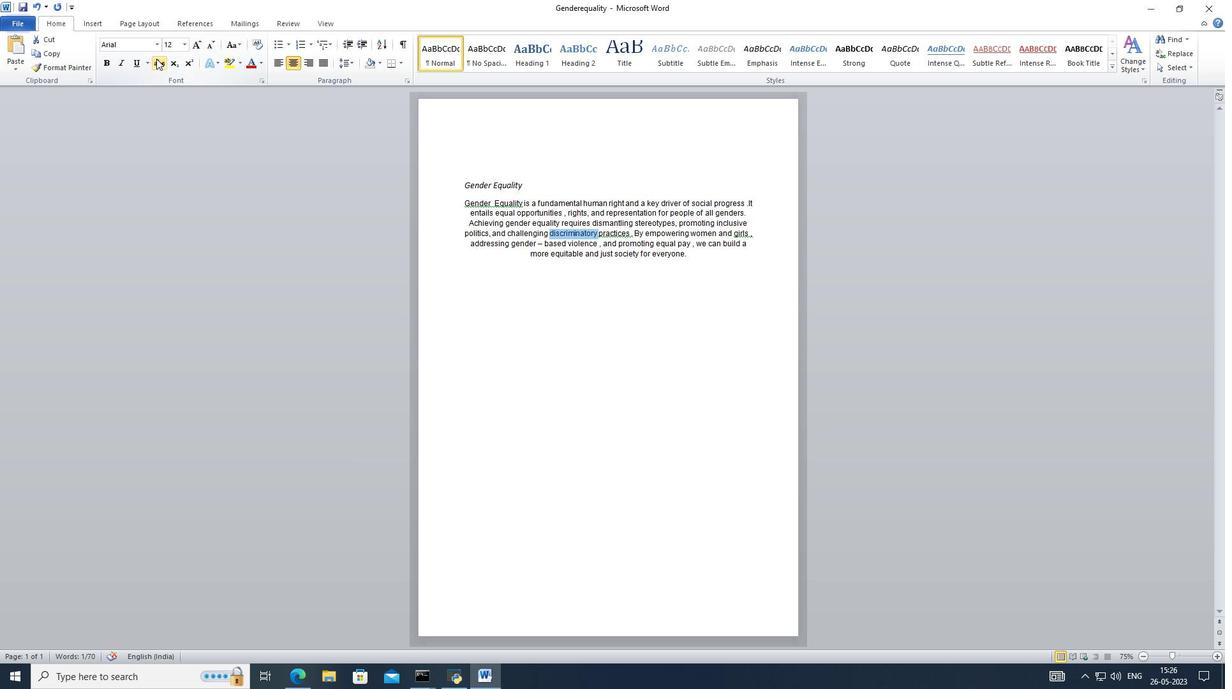 
Action: Mouse pressed left at (157, 59)
Screenshot: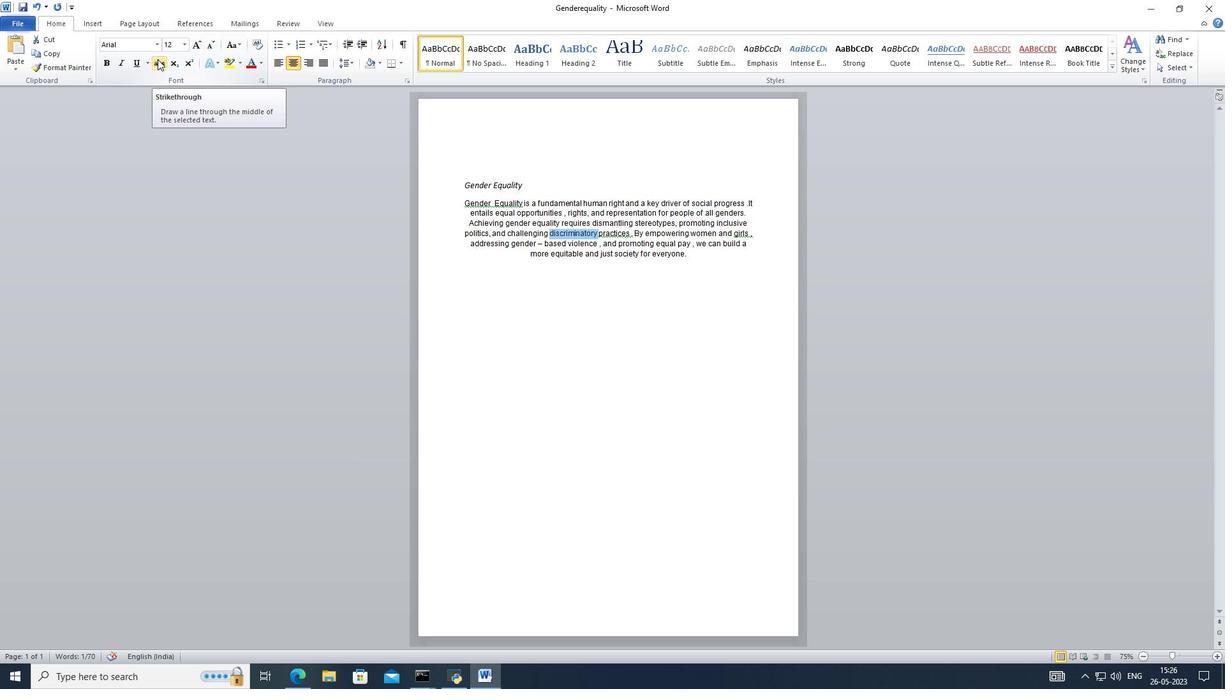 
Action: Mouse moved to (499, 175)
Screenshot: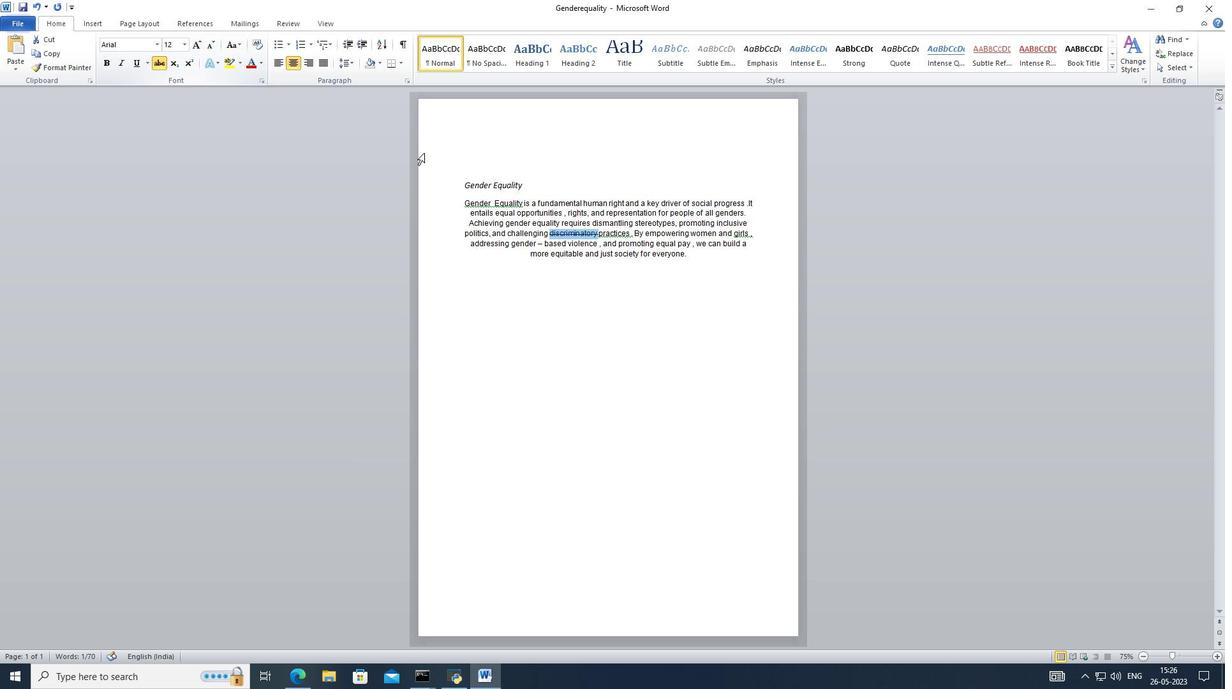 
Action: Mouse pressed left at (499, 175)
Screenshot: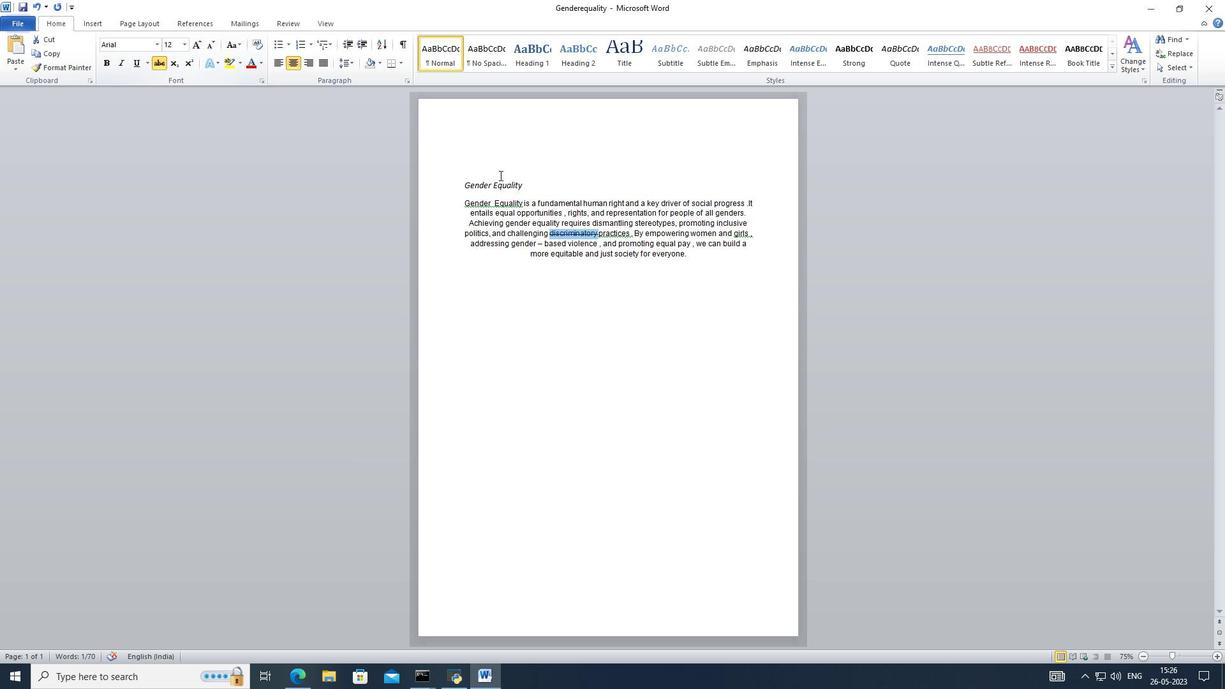 
